 Task: Change the Trello board background using Unsplash images of 'DELHI' and 'SIKKIM'.
Action: Mouse moved to (894, 275)
Screenshot: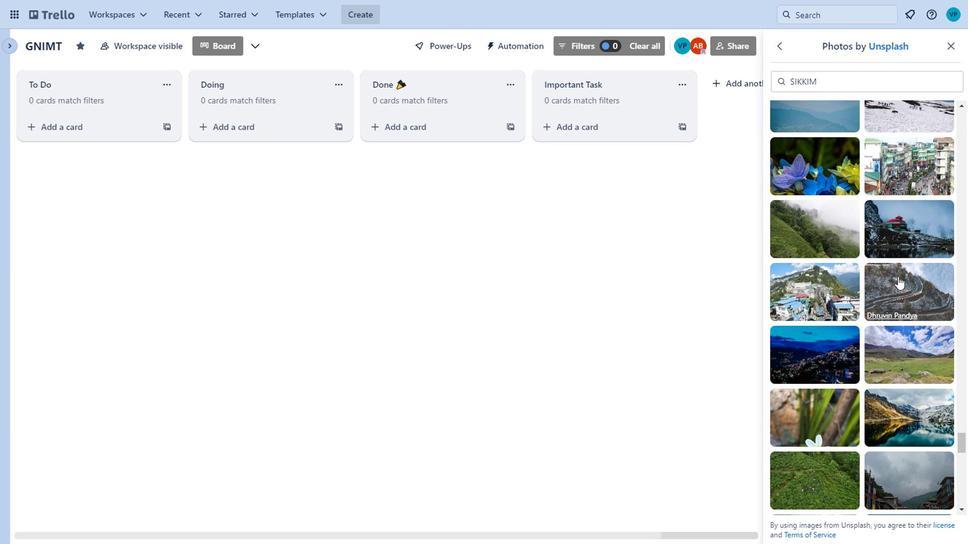 
Action: Mouse pressed left at (894, 275)
Screenshot: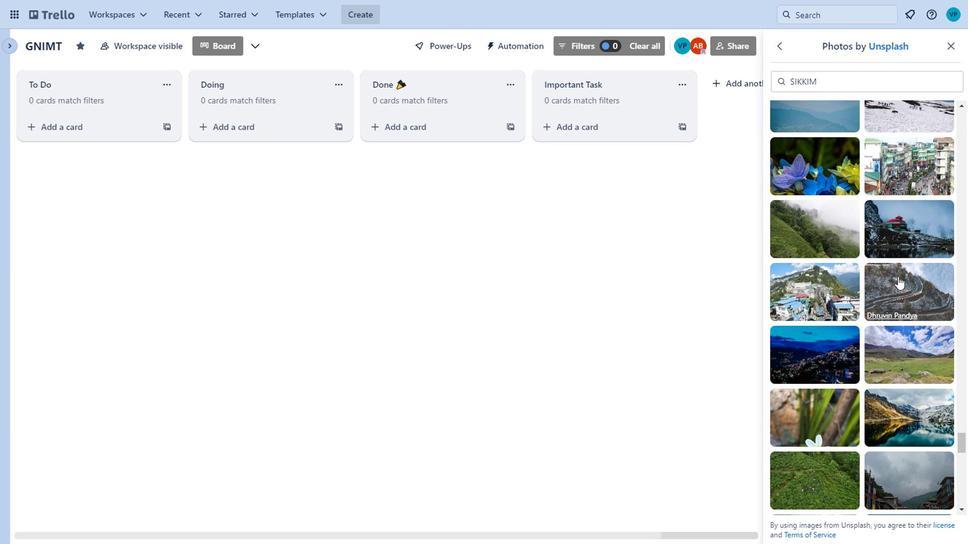 
Action: Mouse moved to (877, 272)
Screenshot: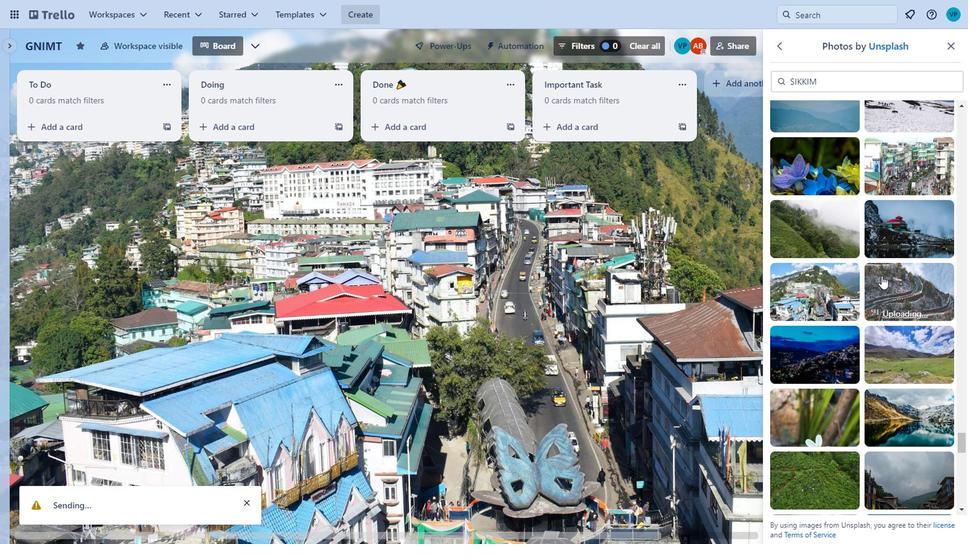 
Action: Mouse scrolled (877, 272) with delta (0, 0)
Screenshot: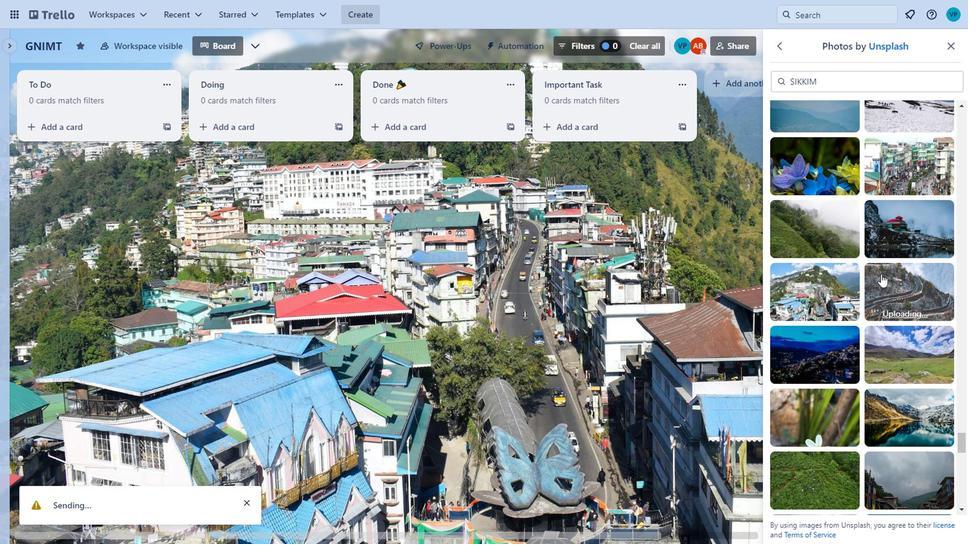 
Action: Mouse moved to (817, 262)
Screenshot: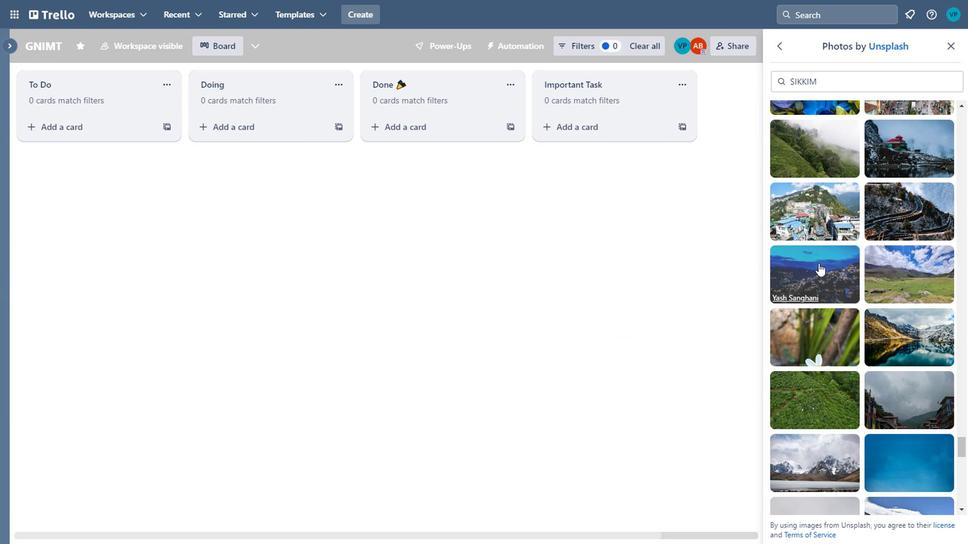 
Action: Mouse pressed left at (817, 262)
Screenshot: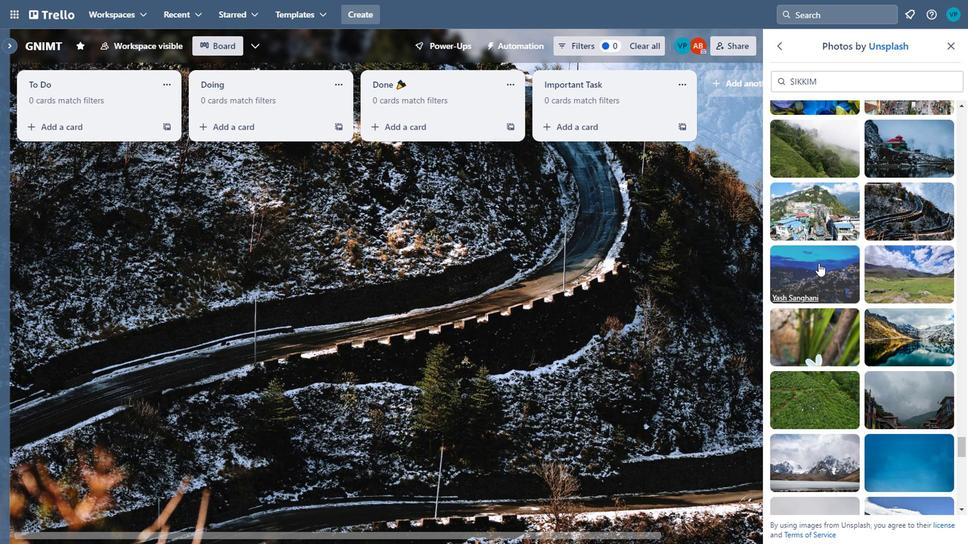 
Action: Mouse moved to (881, 252)
Screenshot: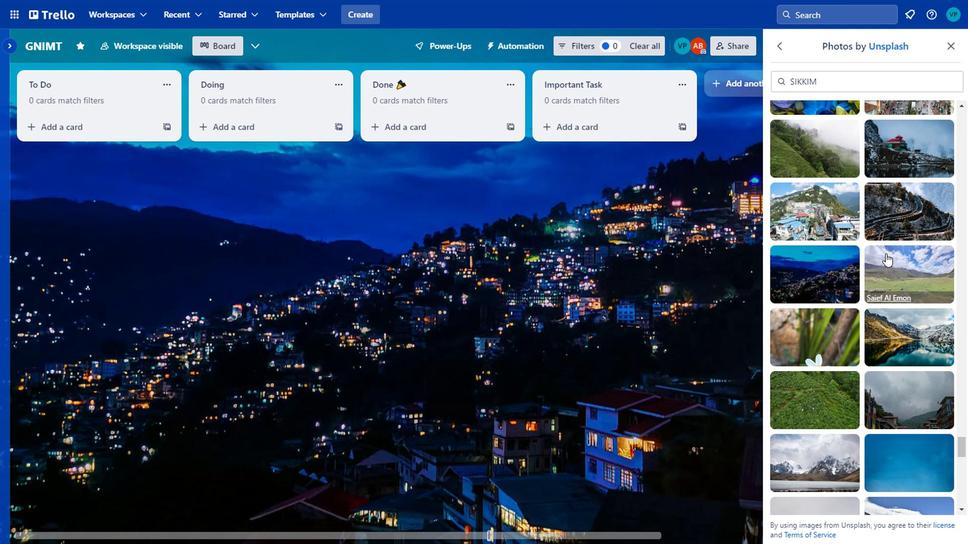 
Action: Mouse pressed left at (881, 252)
Screenshot: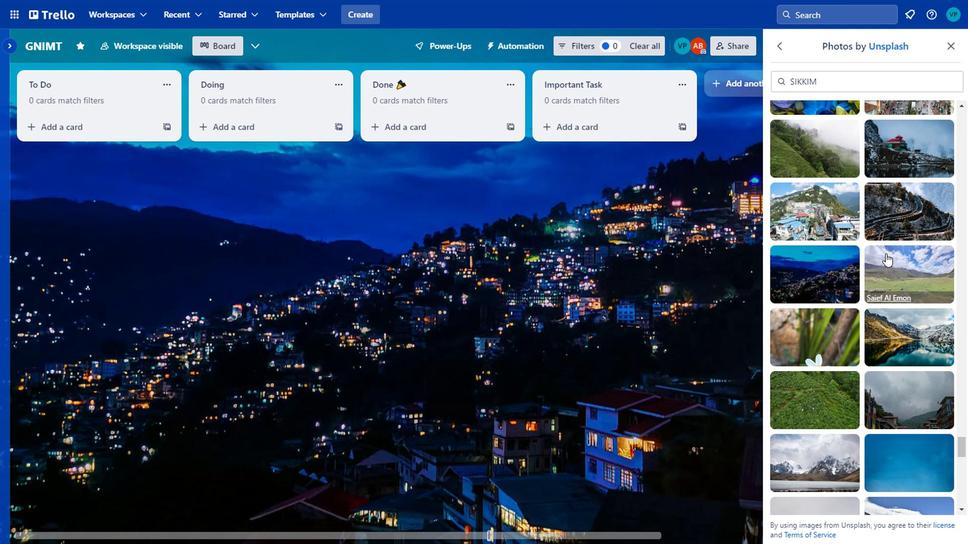 
Action: Mouse moved to (822, 322)
Screenshot: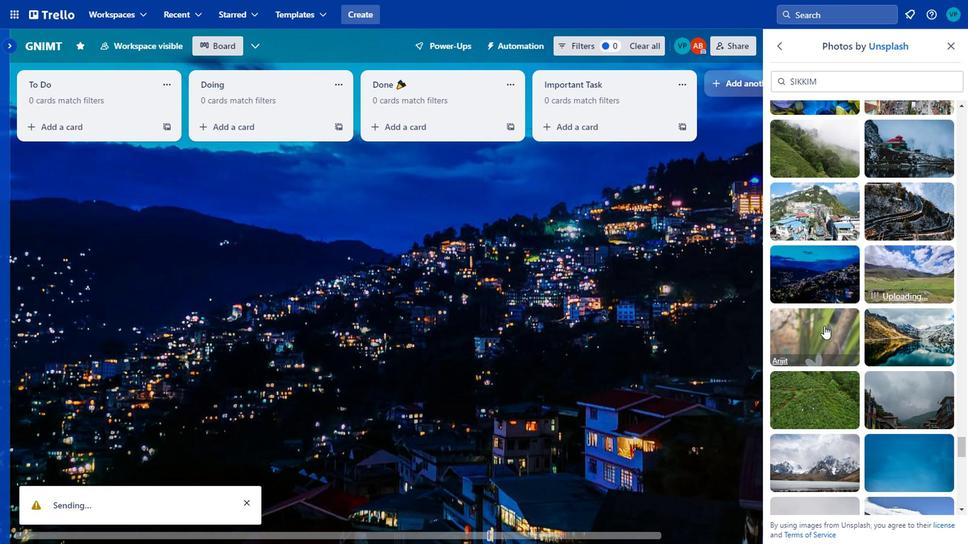 
Action: Mouse pressed left at (822, 322)
Screenshot: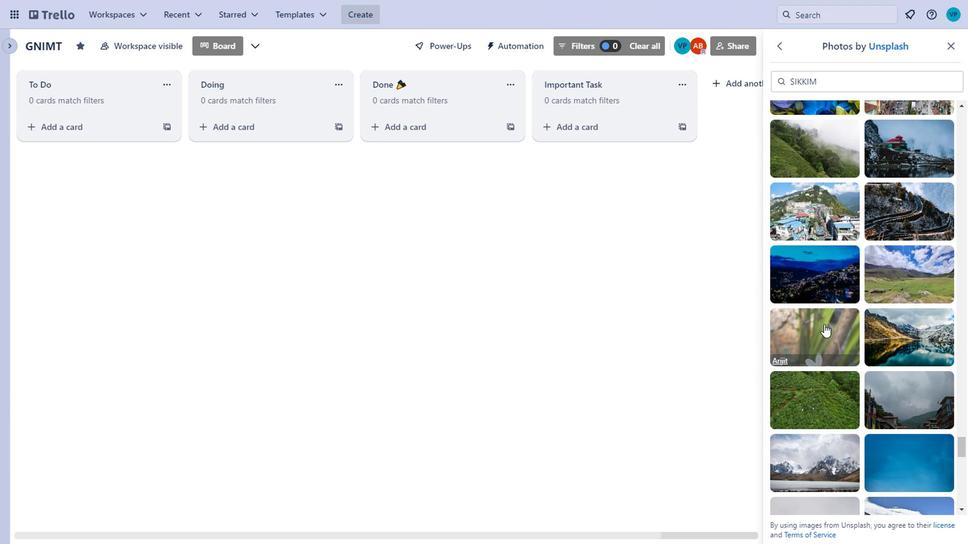 
Action: Mouse moved to (879, 316)
Screenshot: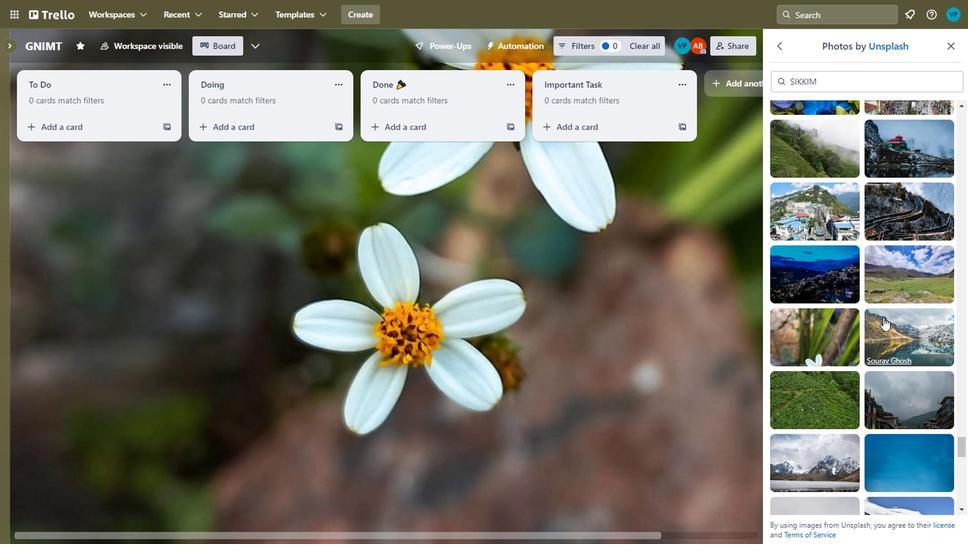 
Action: Mouse pressed left at (879, 316)
Screenshot: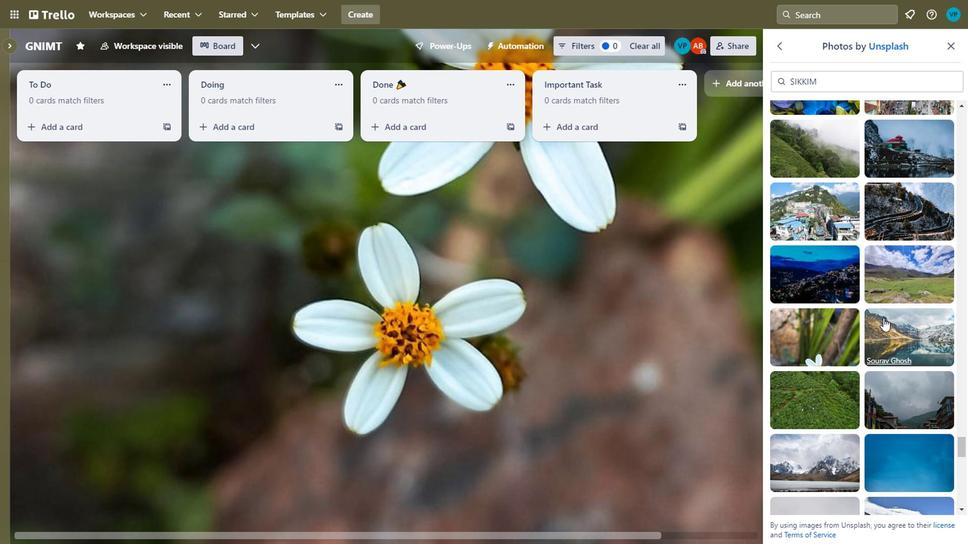
Action: Mouse scrolled (879, 316) with delta (0, 0)
Screenshot: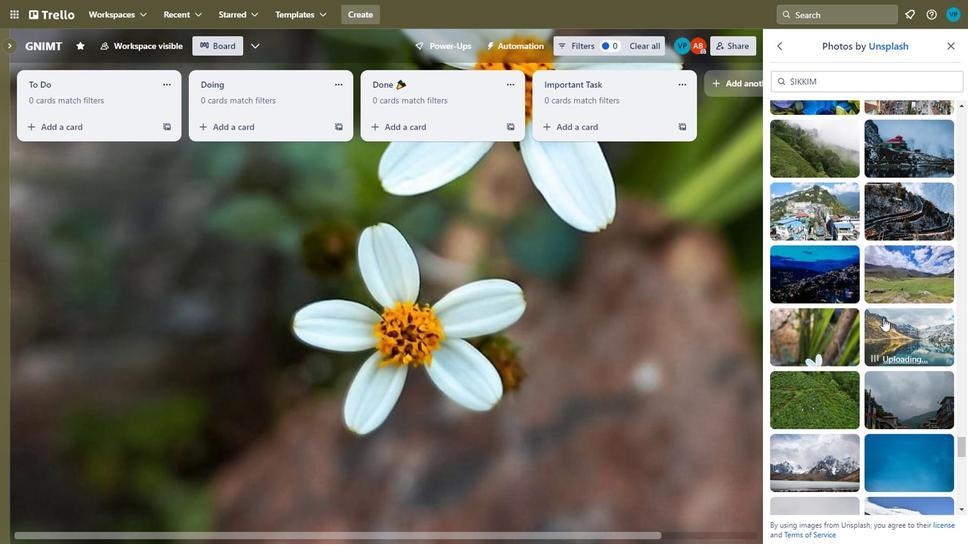
Action: Mouse scrolled (879, 316) with delta (0, 0)
Screenshot: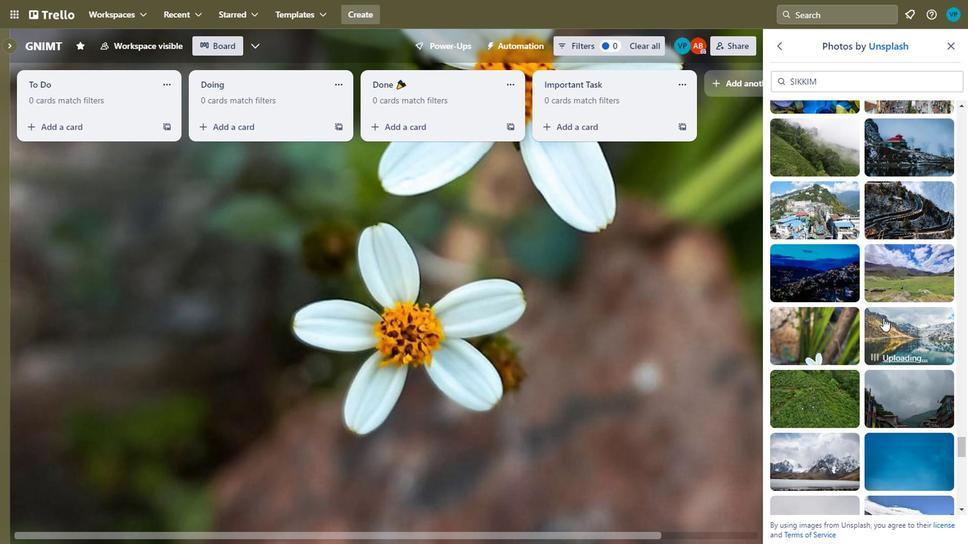
Action: Mouse moved to (818, 233)
Screenshot: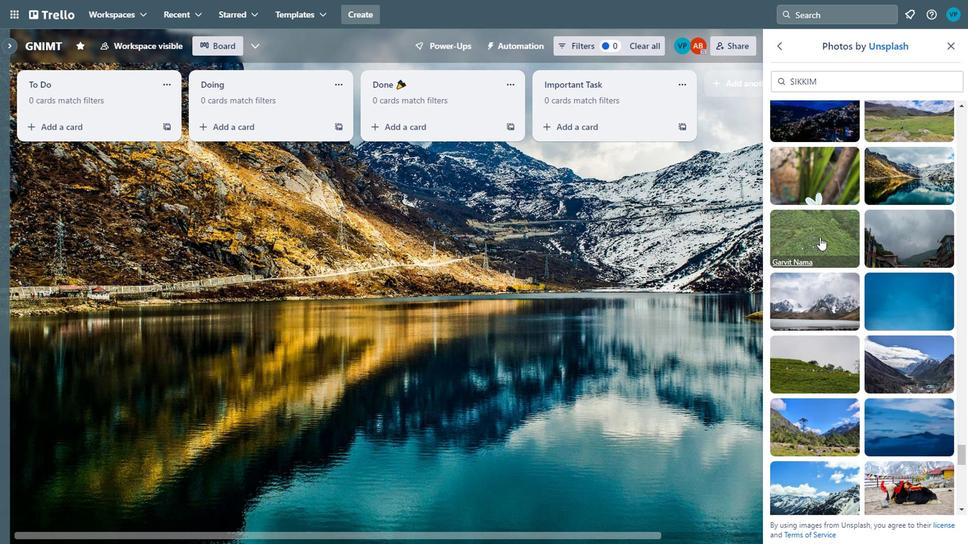 
Action: Mouse pressed left at (818, 233)
Screenshot: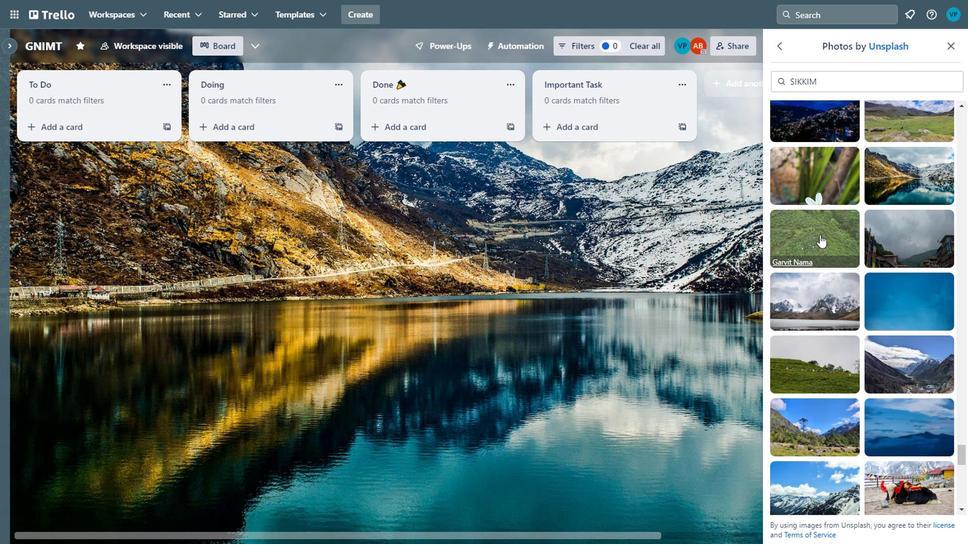
Action: Mouse moved to (886, 231)
Screenshot: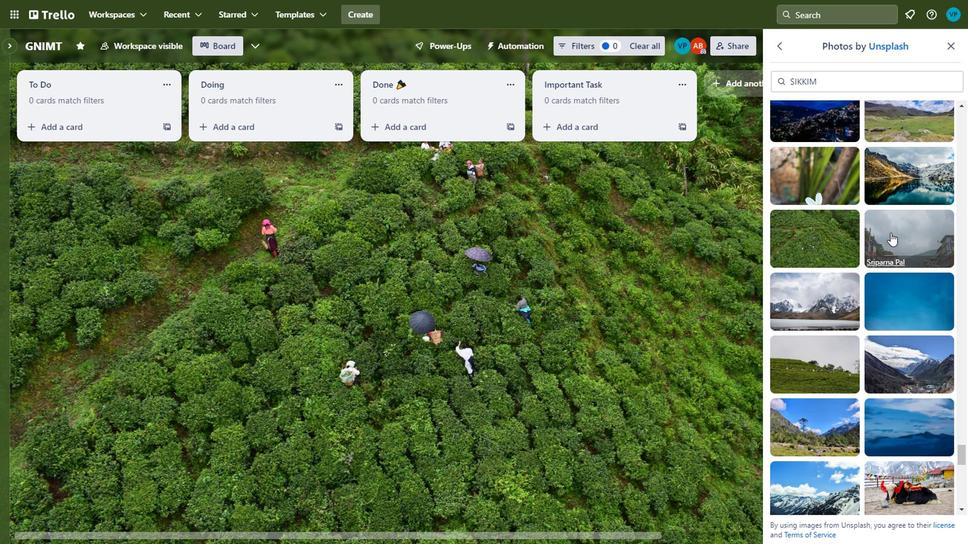 
Action: Mouse pressed left at (886, 231)
Screenshot: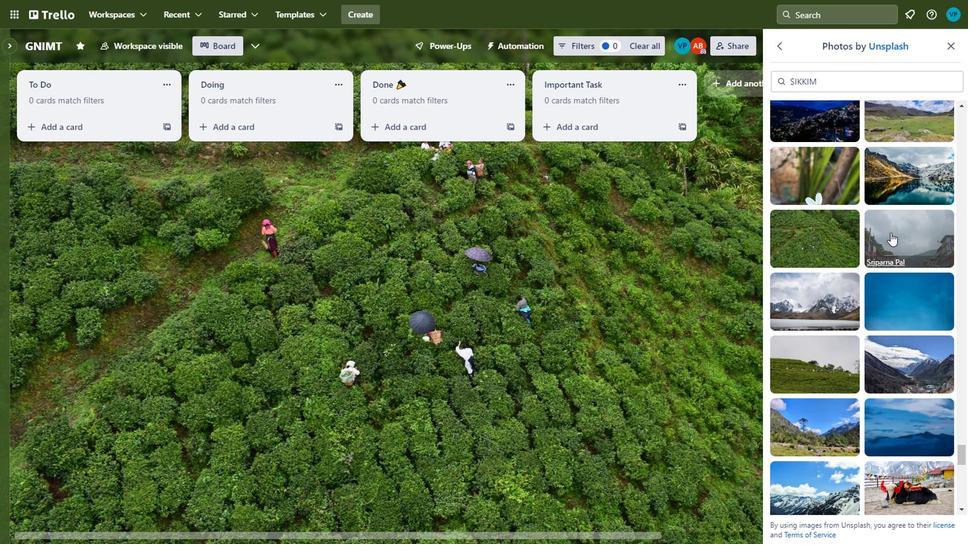 
Action: Mouse moved to (804, 288)
Screenshot: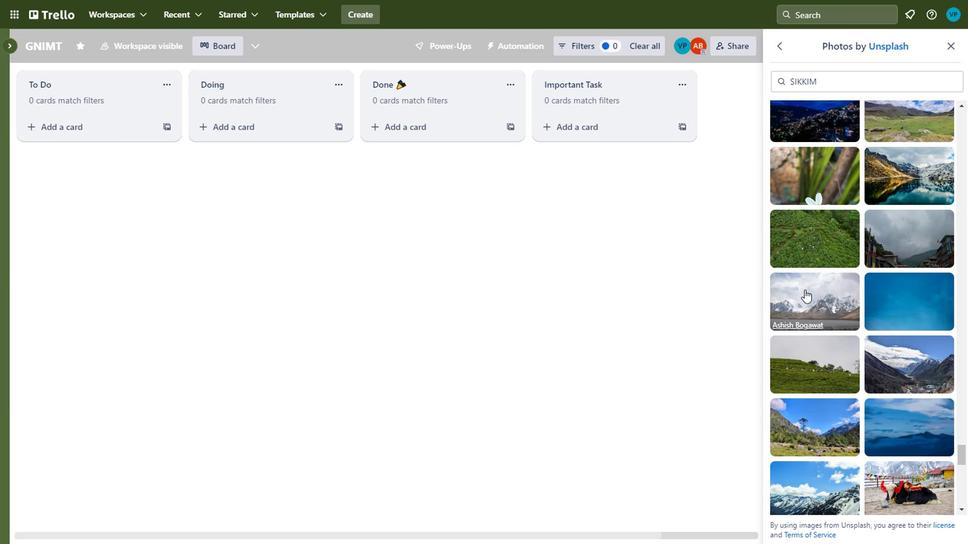 
Action: Mouse pressed left at (804, 288)
Screenshot: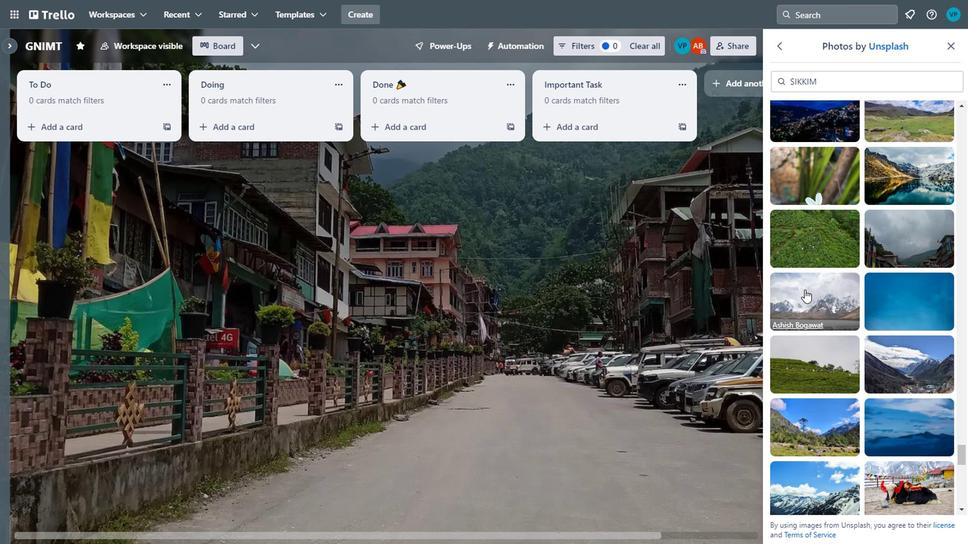 
Action: Mouse moved to (894, 275)
Screenshot: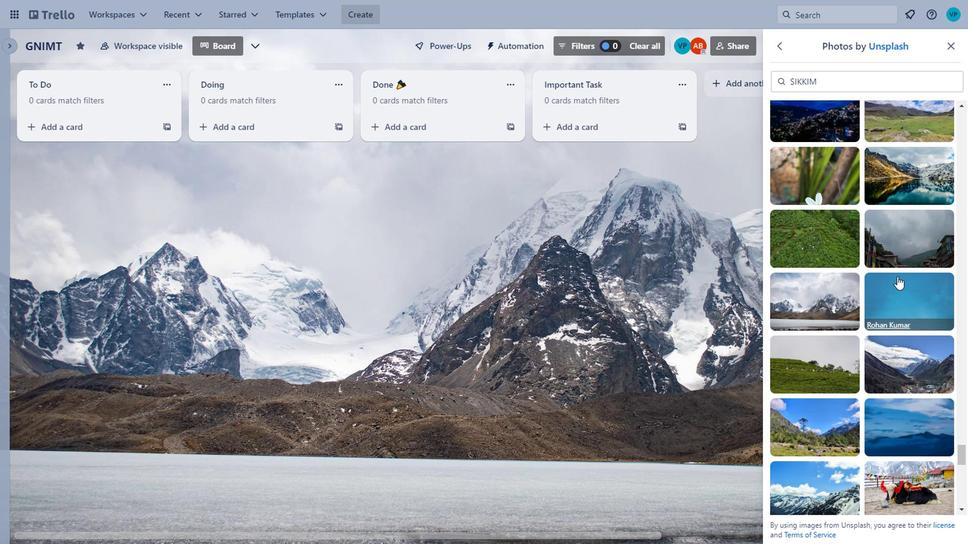 
Action: Mouse pressed left at (894, 275)
Screenshot: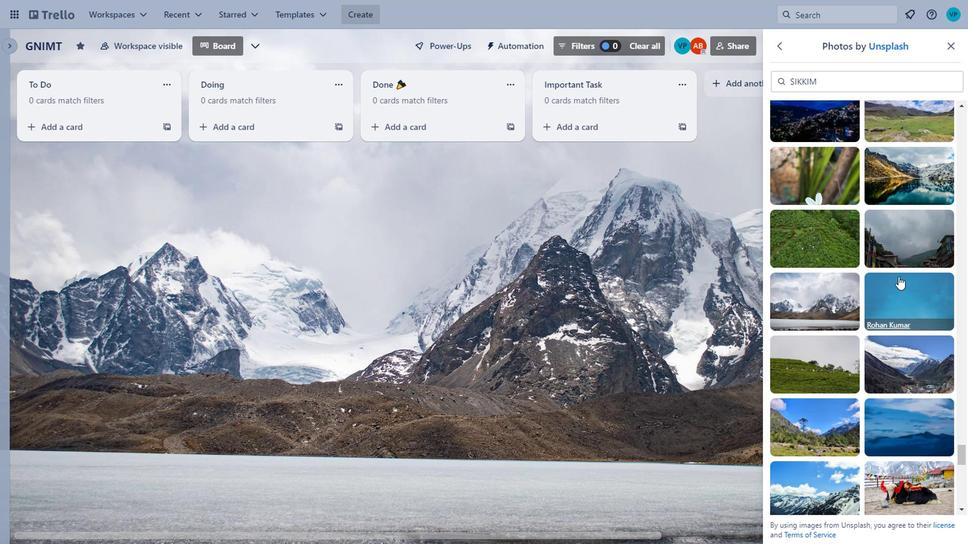 
Action: Mouse moved to (856, 296)
Screenshot: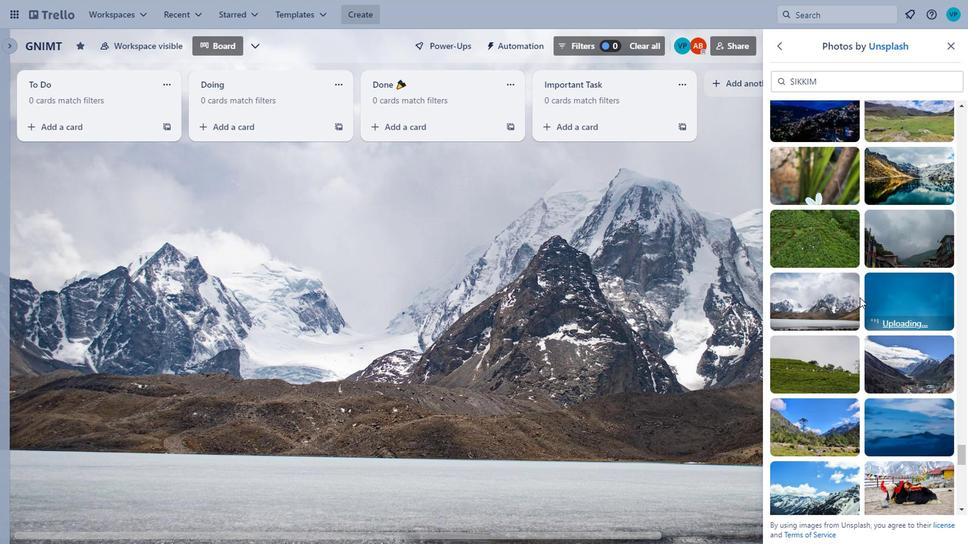 
Action: Mouse pressed right at (856, 296)
Screenshot: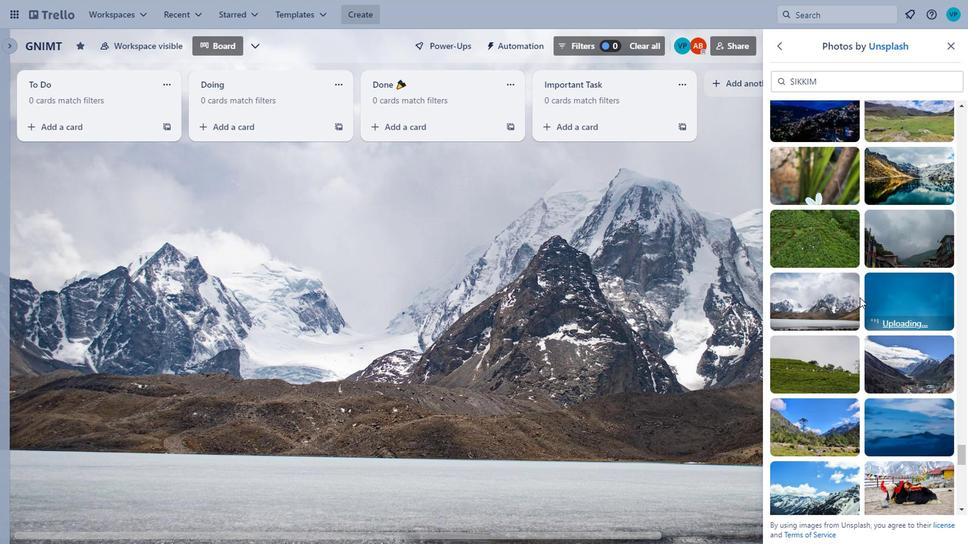 
Action: Mouse moved to (628, 352)
Screenshot: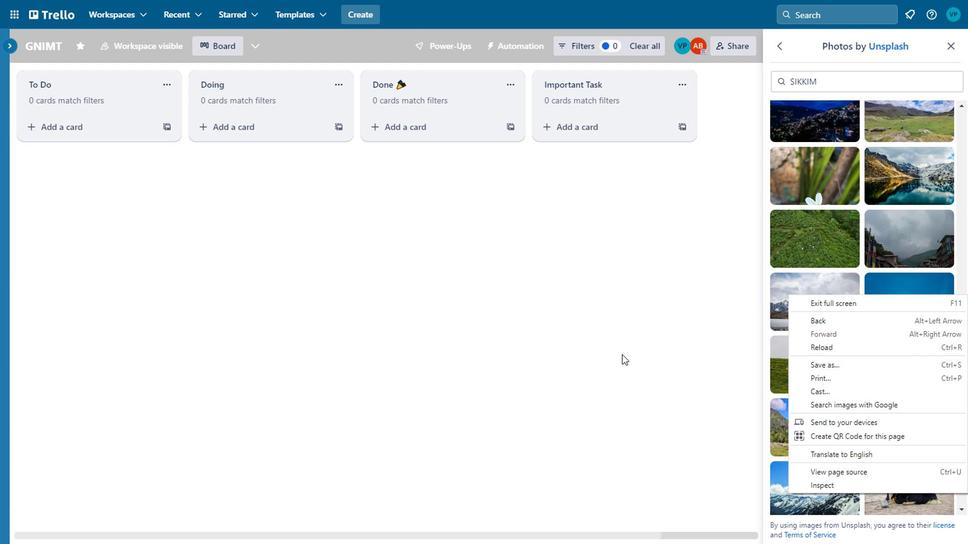 
Action: Mouse pressed left at (628, 352)
Screenshot: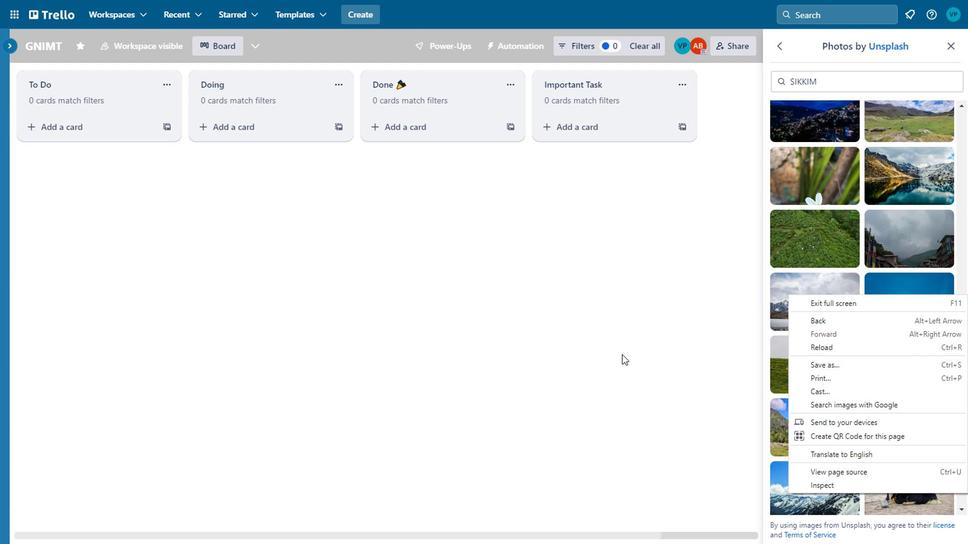 
Action: Mouse moved to (818, 352)
Screenshot: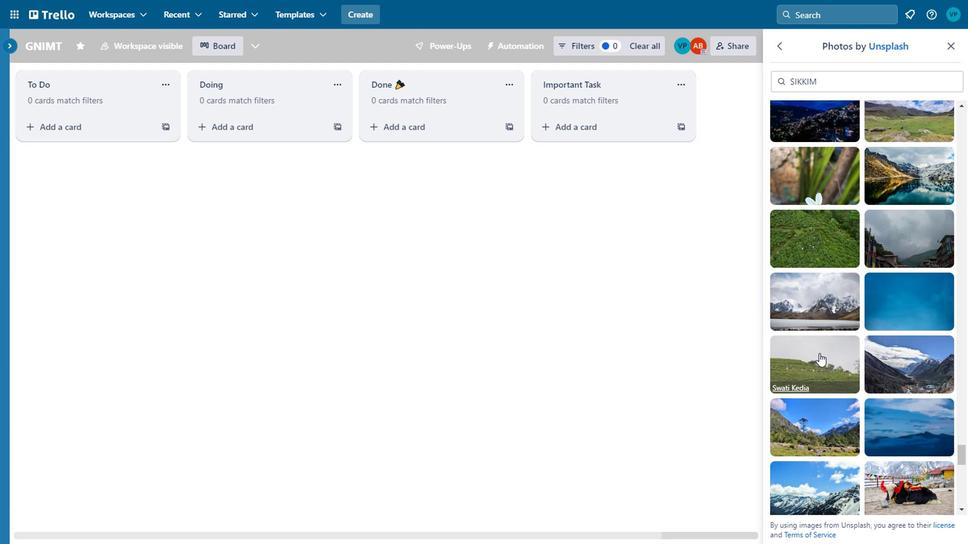 
Action: Mouse pressed left at (818, 352)
Screenshot: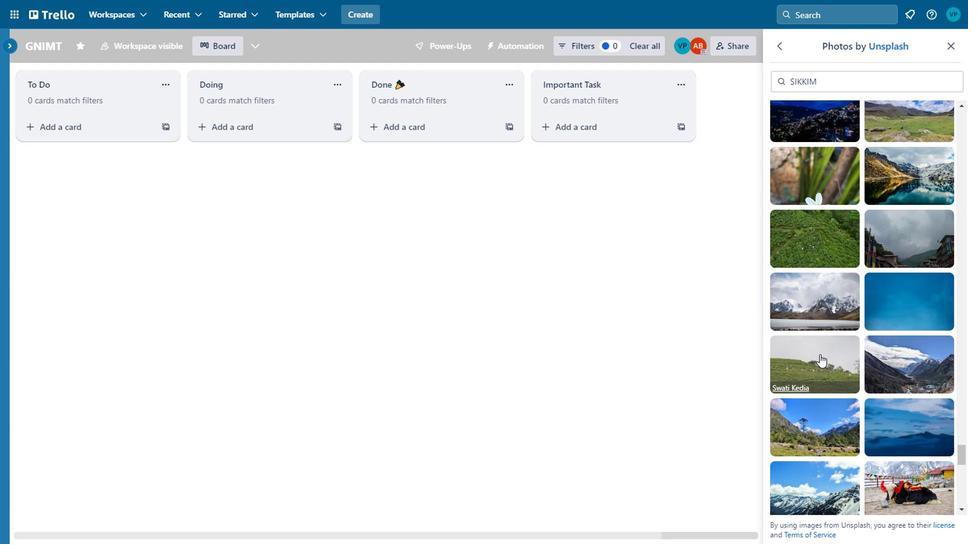 
Action: Mouse moved to (932, 362)
Screenshot: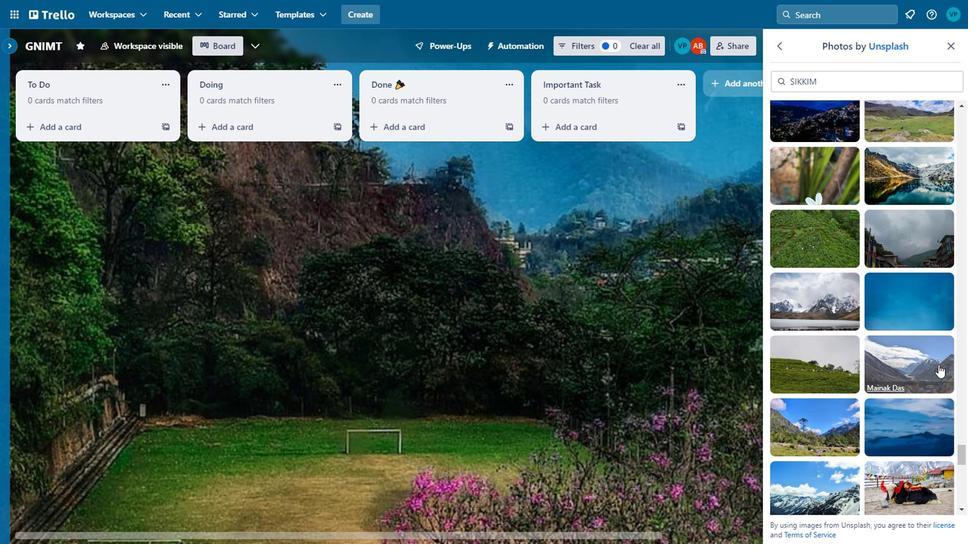 
Action: Mouse pressed left at (932, 362)
Screenshot: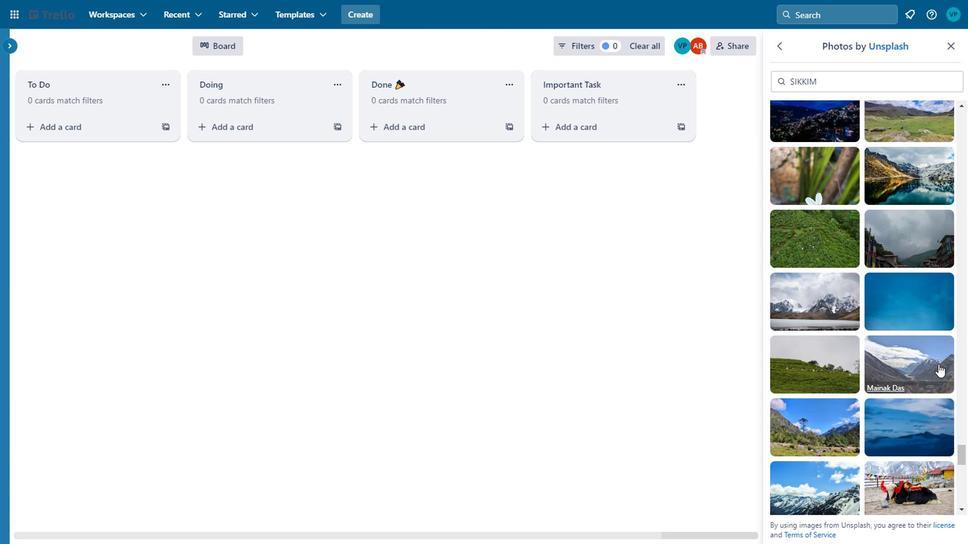 
Action: Mouse moved to (770, 345)
Screenshot: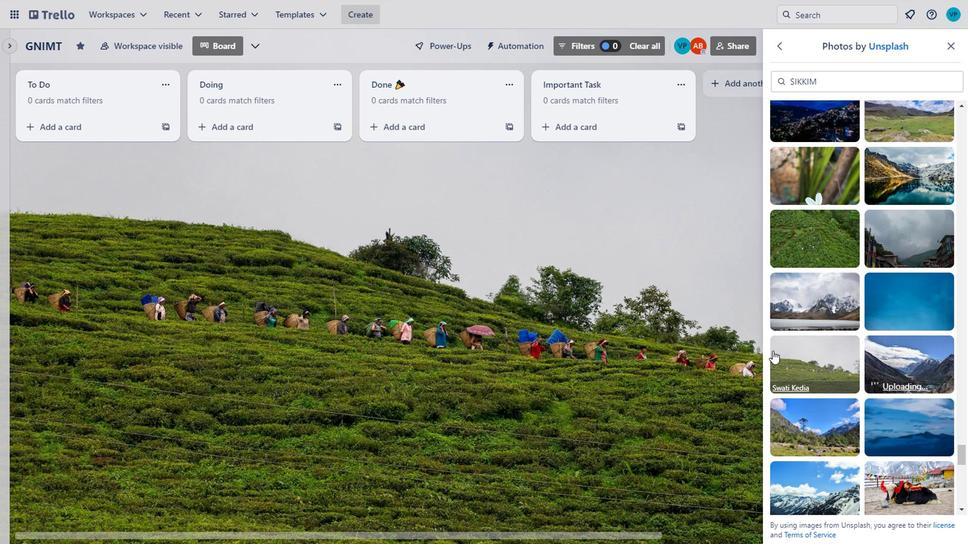 
Action: Mouse scrolled (770, 344) with delta (0, -1)
Screenshot: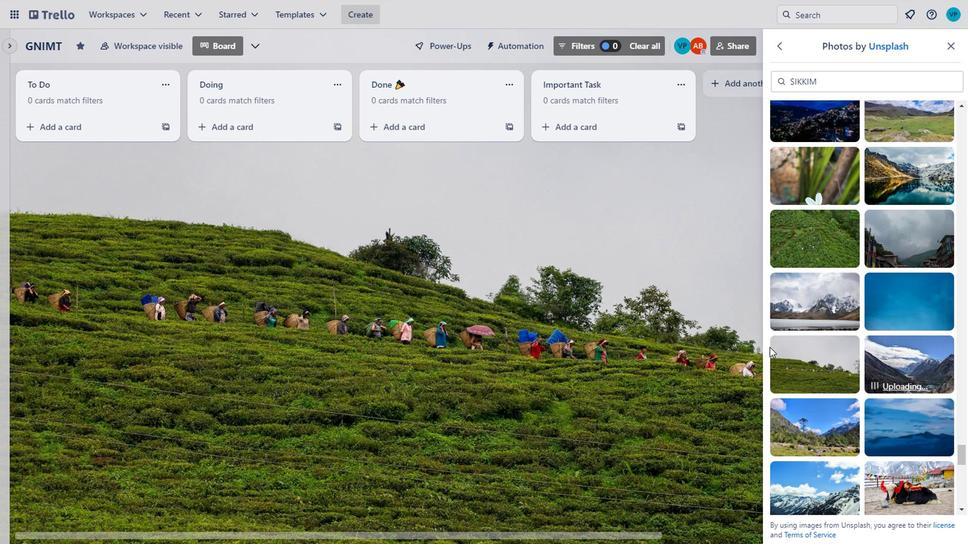 
Action: Mouse moved to (801, 334)
Screenshot: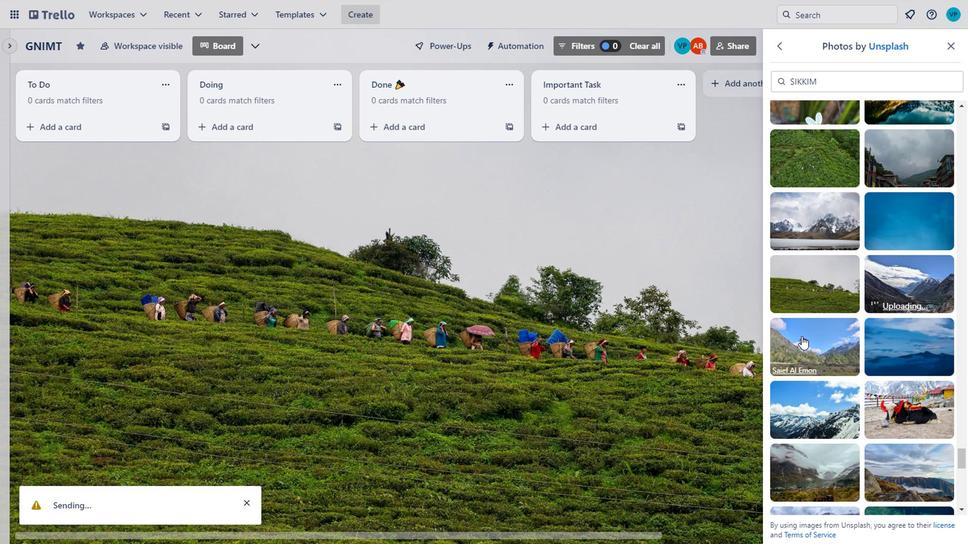
Action: Mouse pressed left at (801, 334)
Screenshot: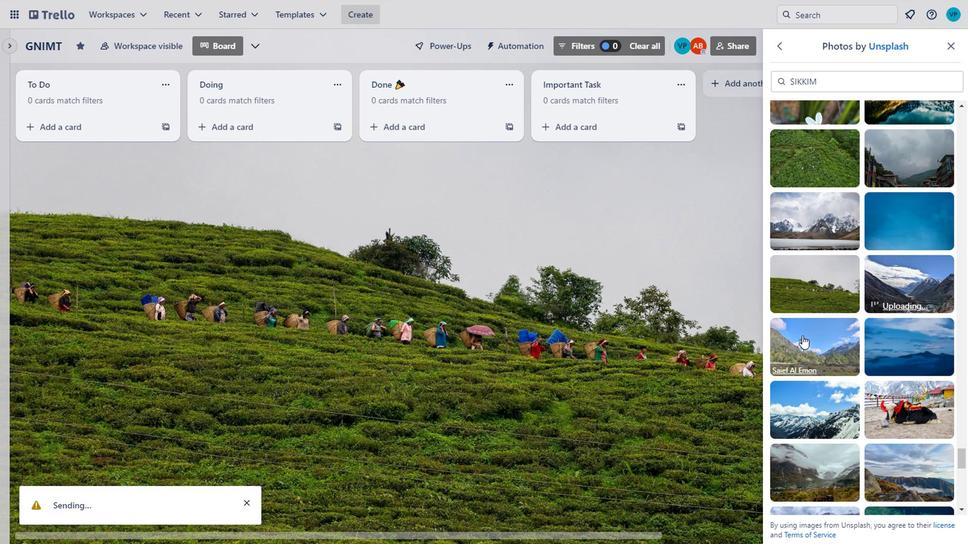 
Action: Mouse moved to (906, 336)
Screenshot: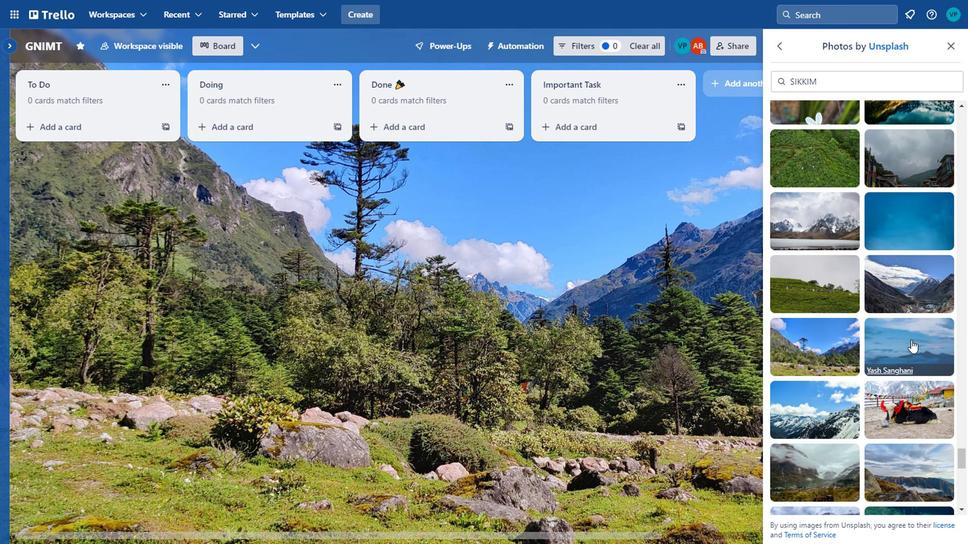
Action: Mouse pressed left at (906, 336)
Screenshot: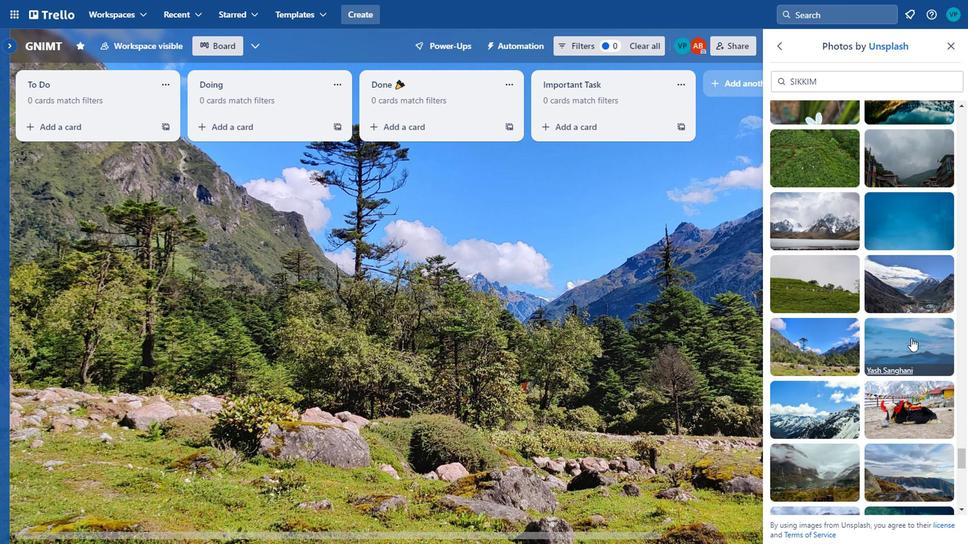 
Action: Mouse moved to (805, 414)
Screenshot: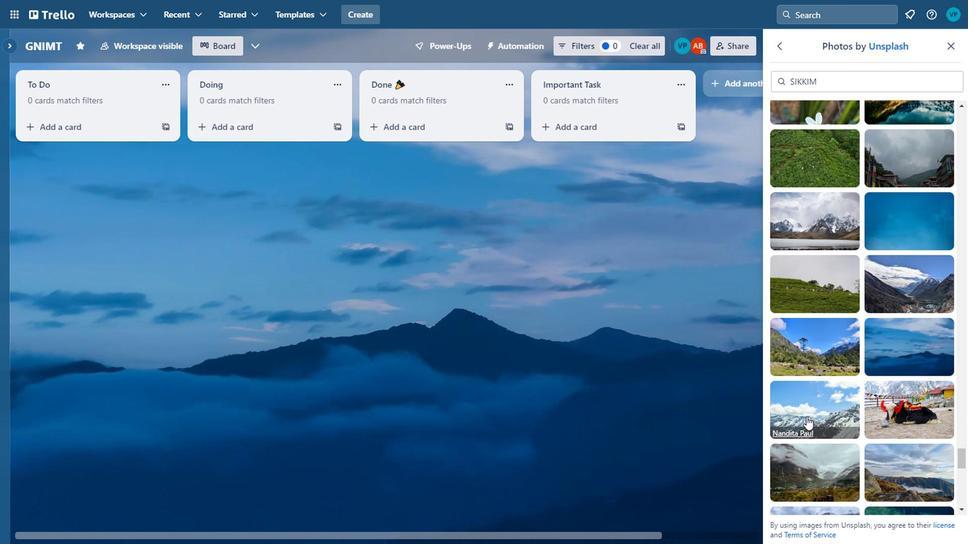 
Action: Mouse pressed left at (805, 414)
Screenshot: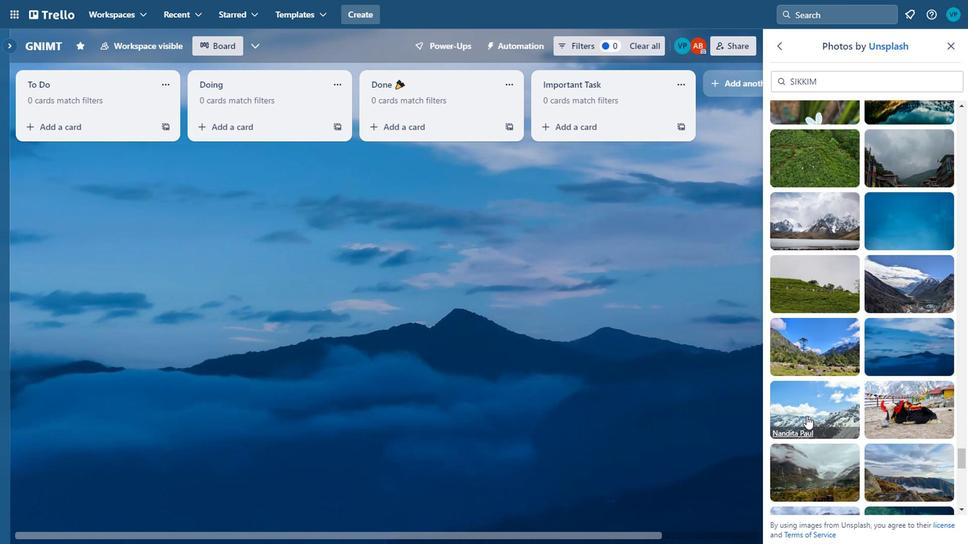 
Action: Mouse moved to (801, 359)
Screenshot: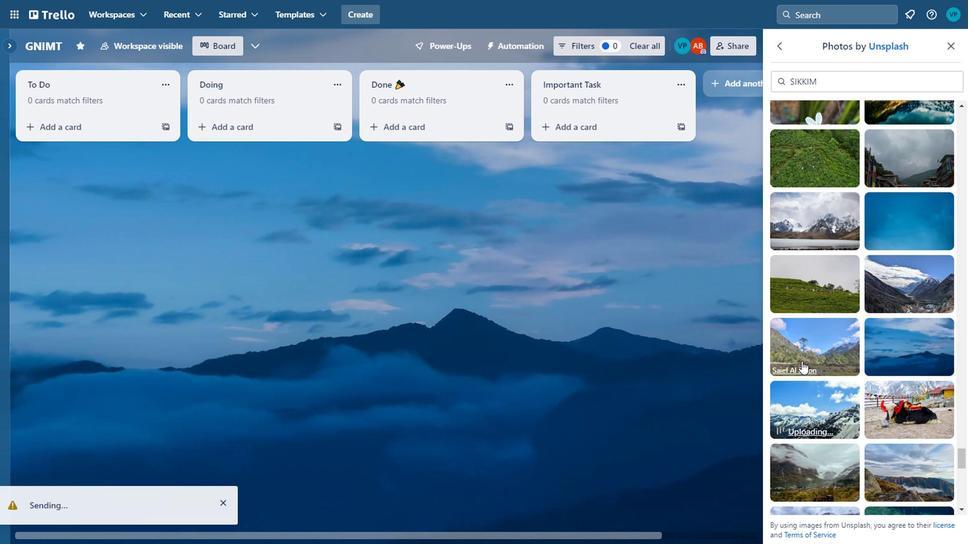 
Action: Mouse scrolled (801, 359) with delta (0, 0)
Screenshot: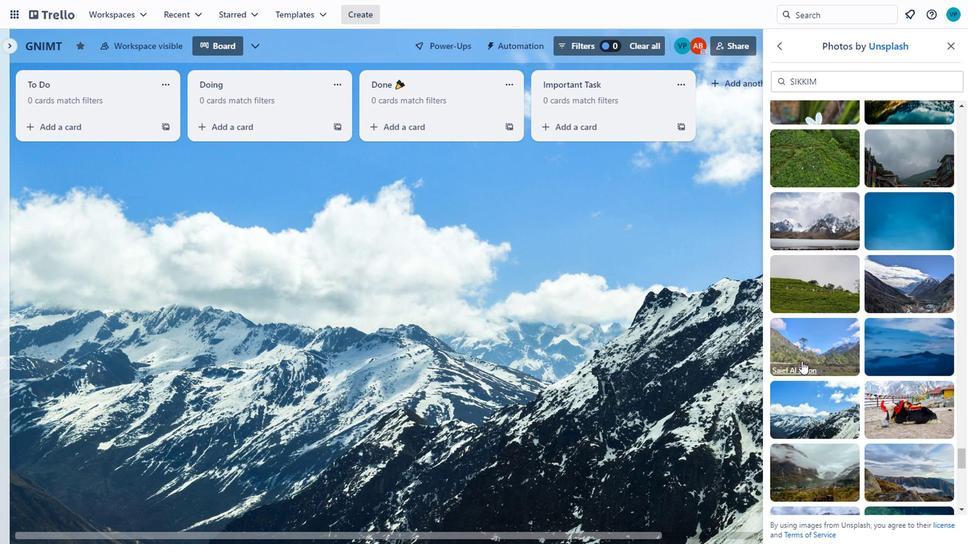 
Action: Mouse moved to (819, 451)
Screenshot: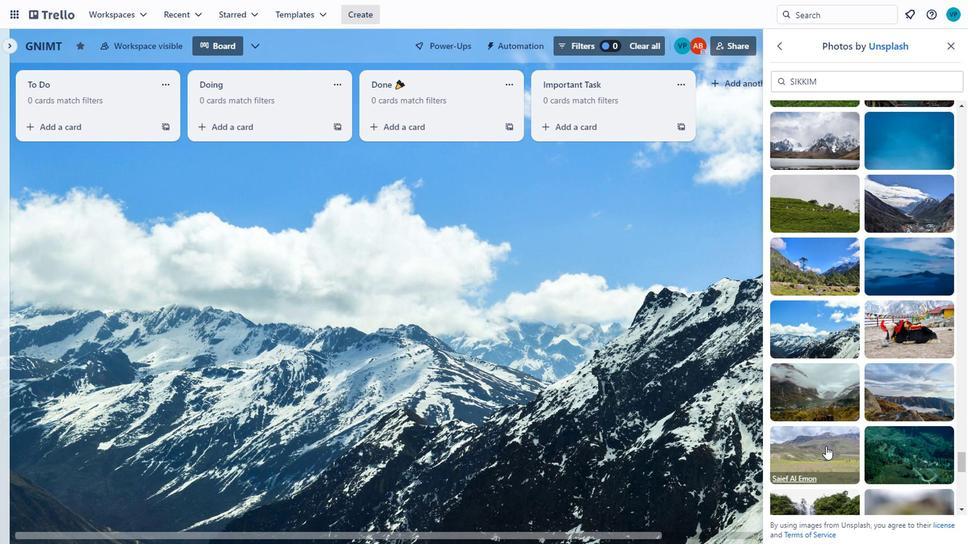 
Action: Mouse pressed left at (819, 451)
Screenshot: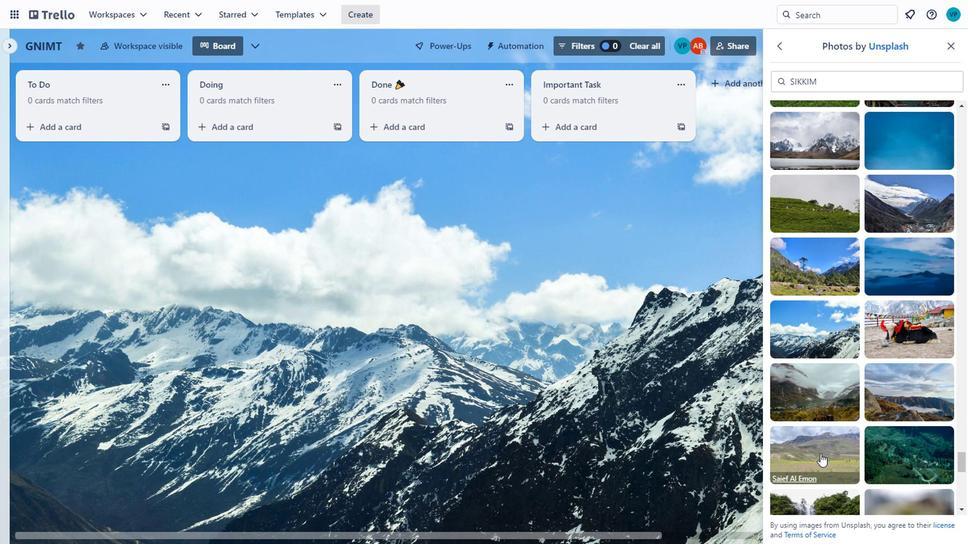 
Action: Mouse moved to (797, 349)
Screenshot: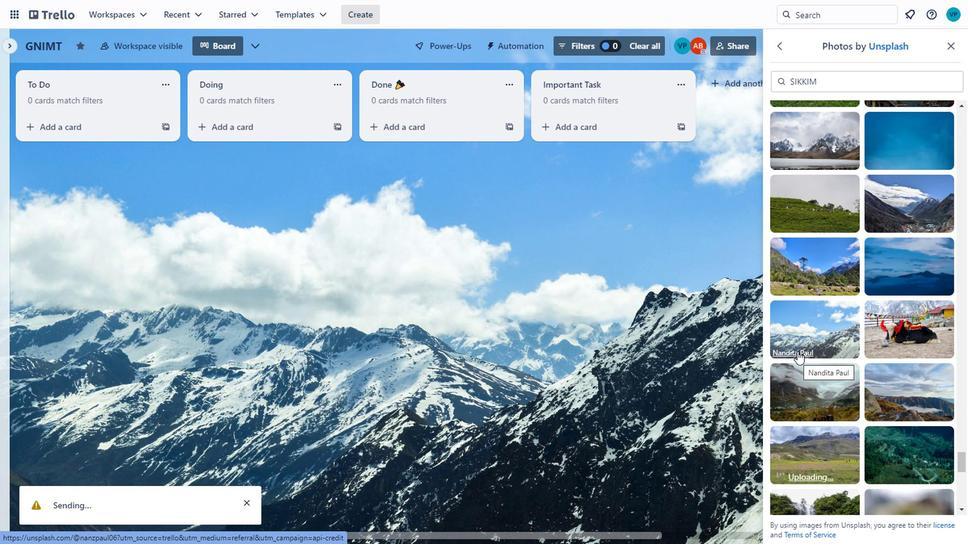 
Action: Mouse scrolled (797, 349) with delta (0, 0)
Screenshot: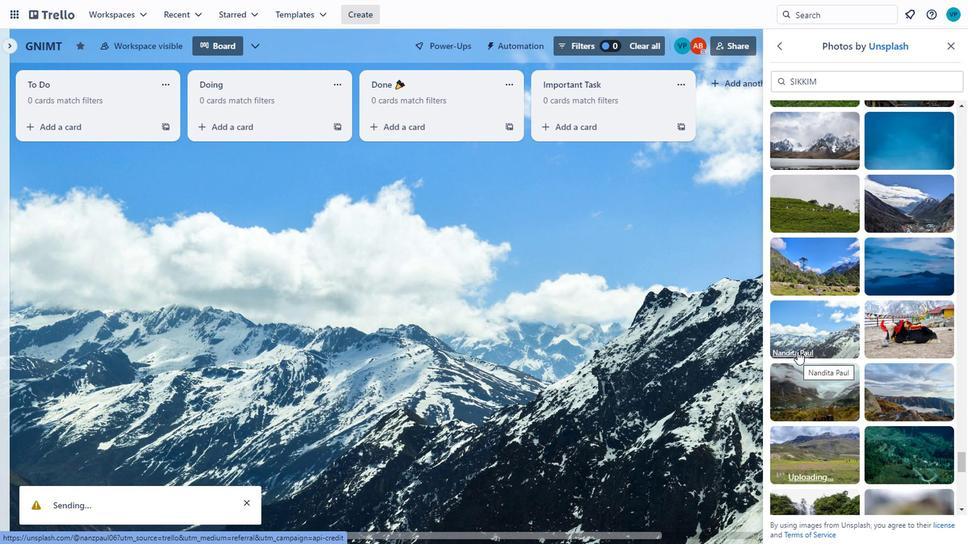 
Action: Mouse moved to (896, 370)
Screenshot: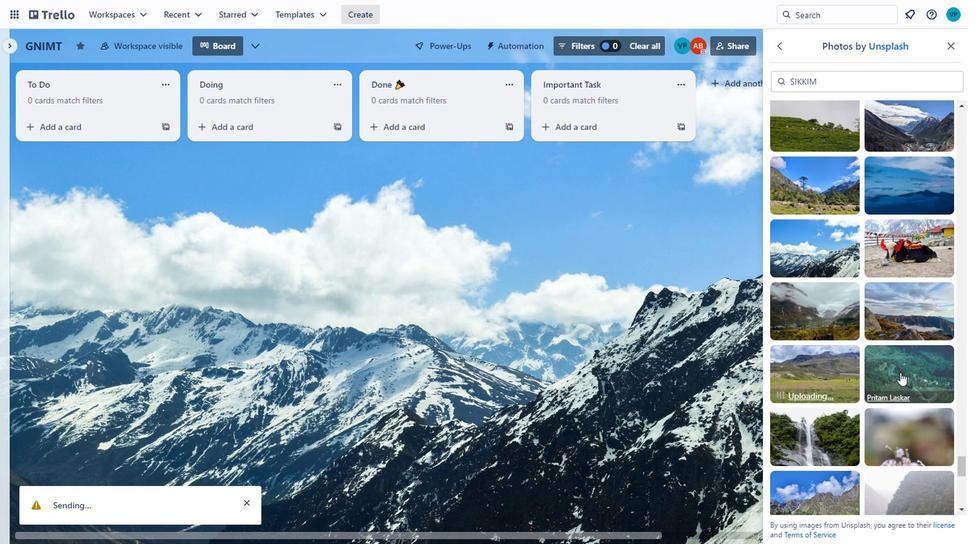 
Action: Mouse pressed left at (896, 370)
Screenshot: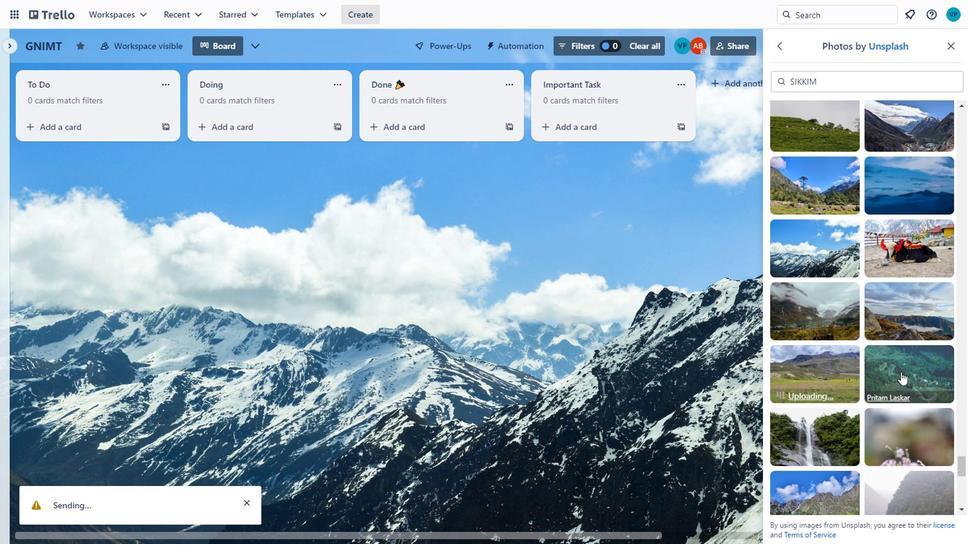 
Action: Mouse moved to (888, 341)
Screenshot: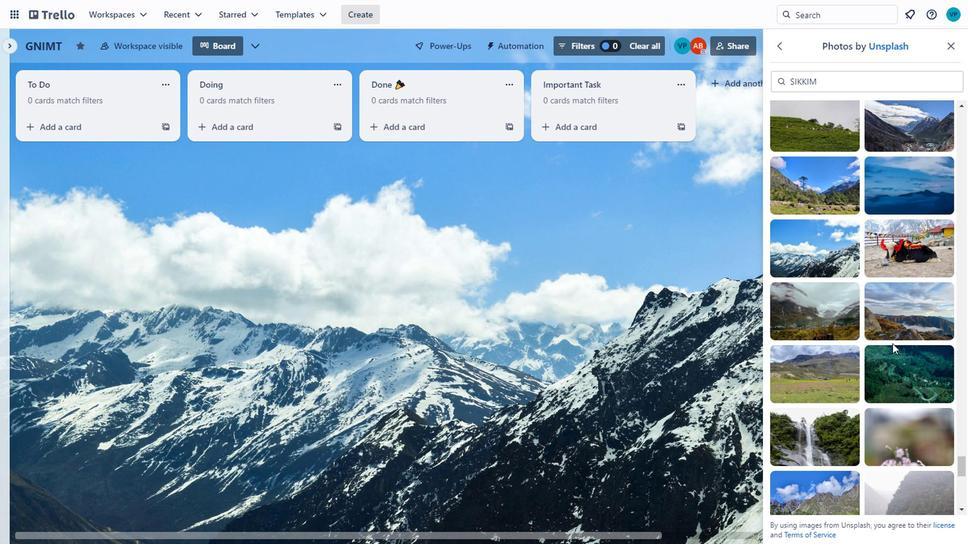 
Action: Mouse scrolled (888, 340) with delta (0, 0)
Screenshot: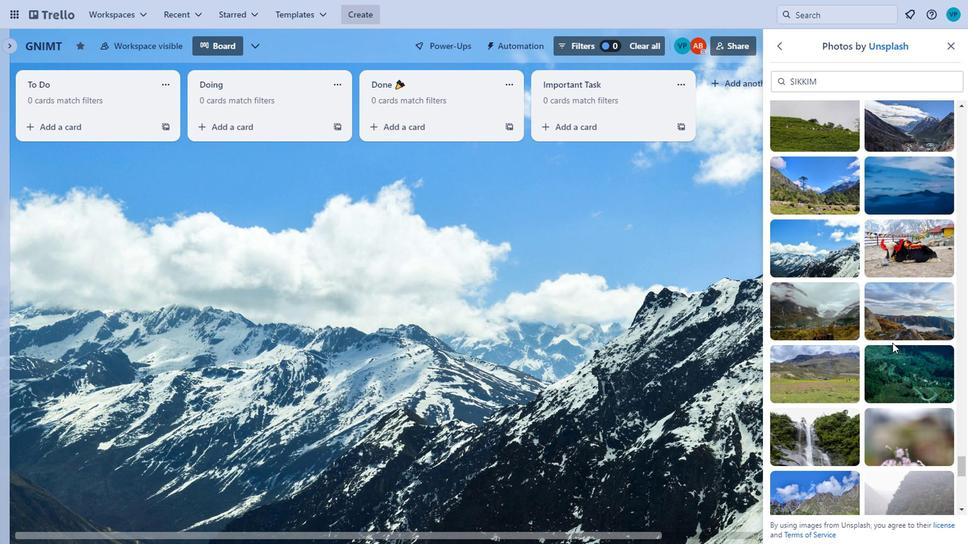 
Action: Mouse moved to (898, 339)
Screenshot: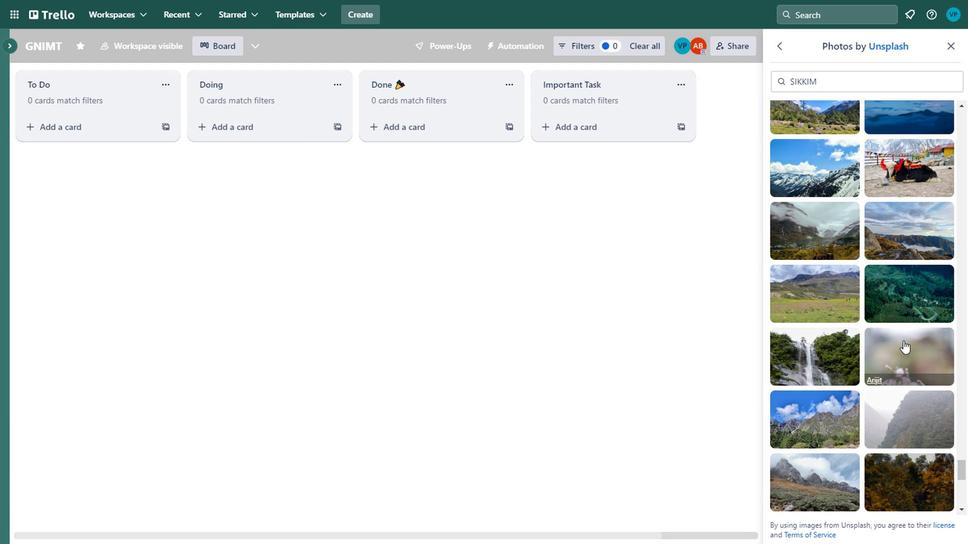 
Action: Mouse scrolled (898, 338) with delta (0, -1)
Screenshot: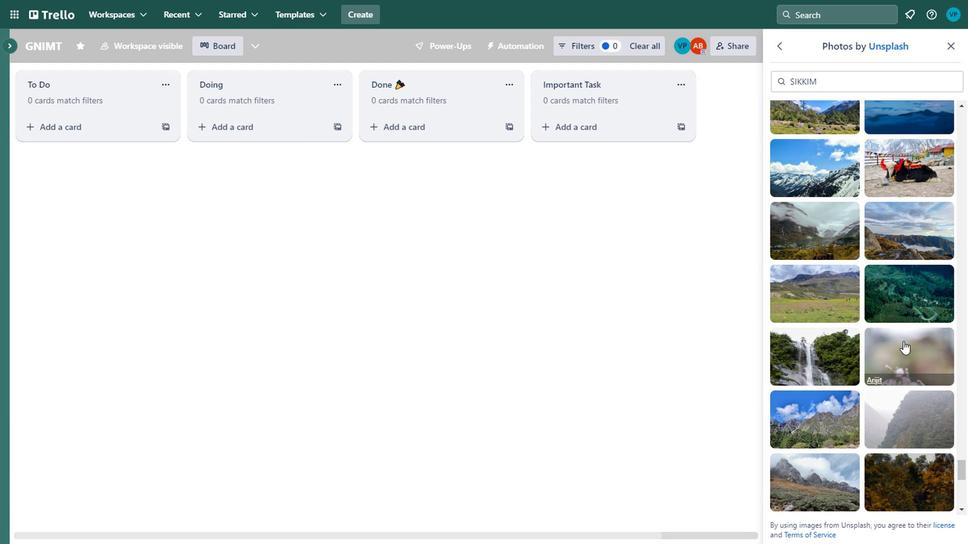 
Action: Mouse moved to (900, 392)
Screenshot: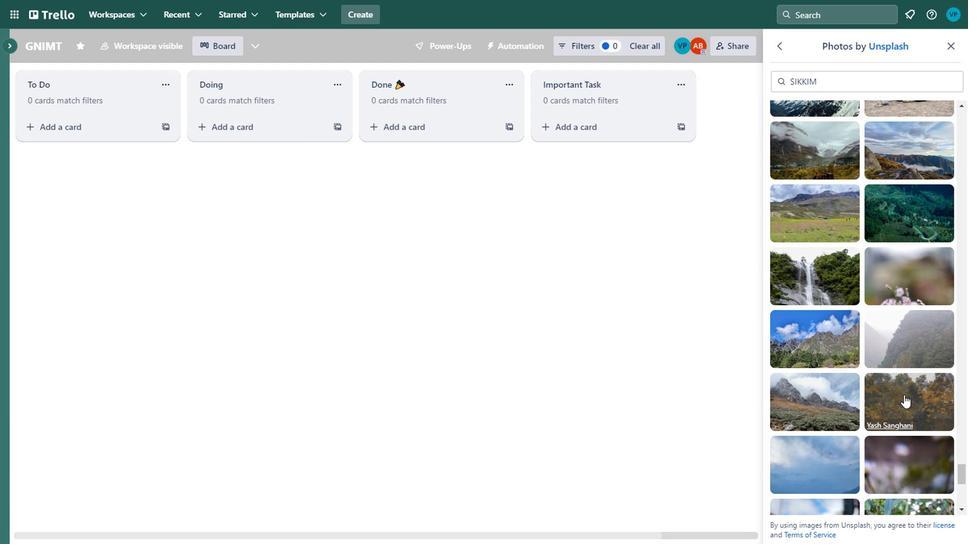 
Action: Mouse pressed left at (900, 392)
Screenshot: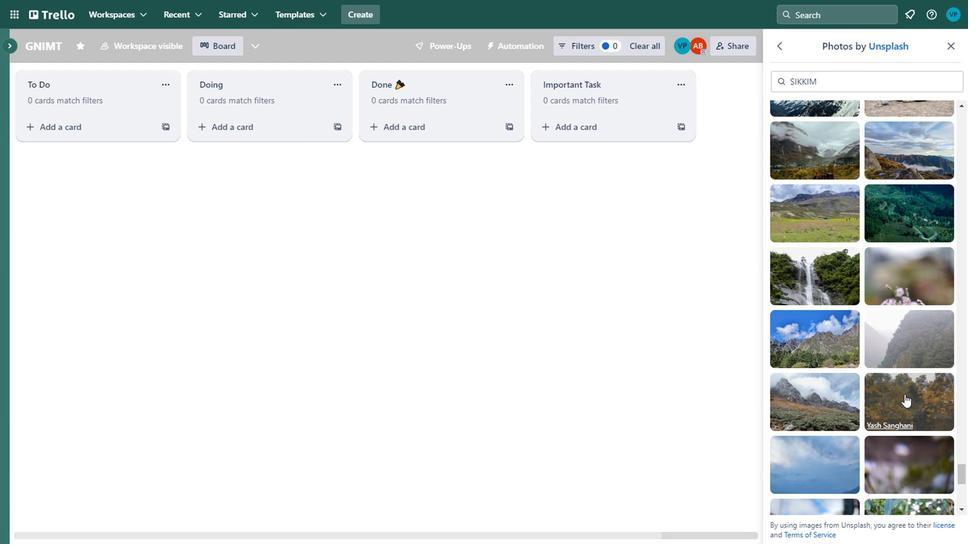 
Action: Mouse moved to (882, 332)
Screenshot: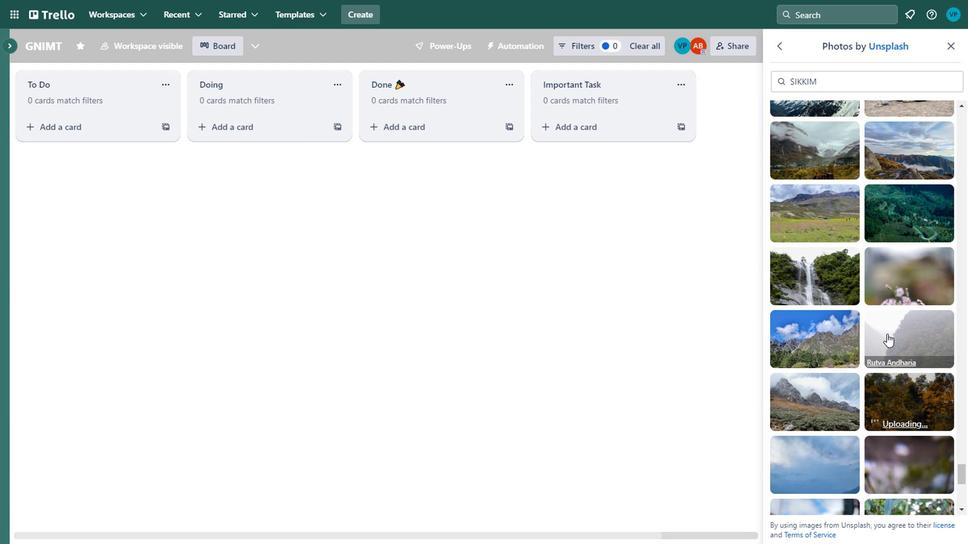
Action: Mouse scrolled (882, 331) with delta (0, 0)
Screenshot: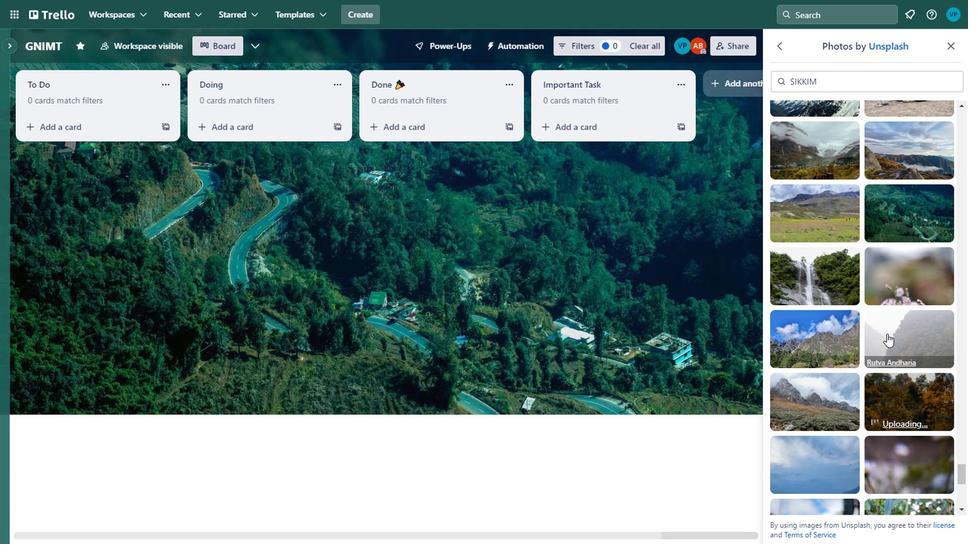 
Action: Mouse scrolled (882, 331) with delta (0, 0)
Screenshot: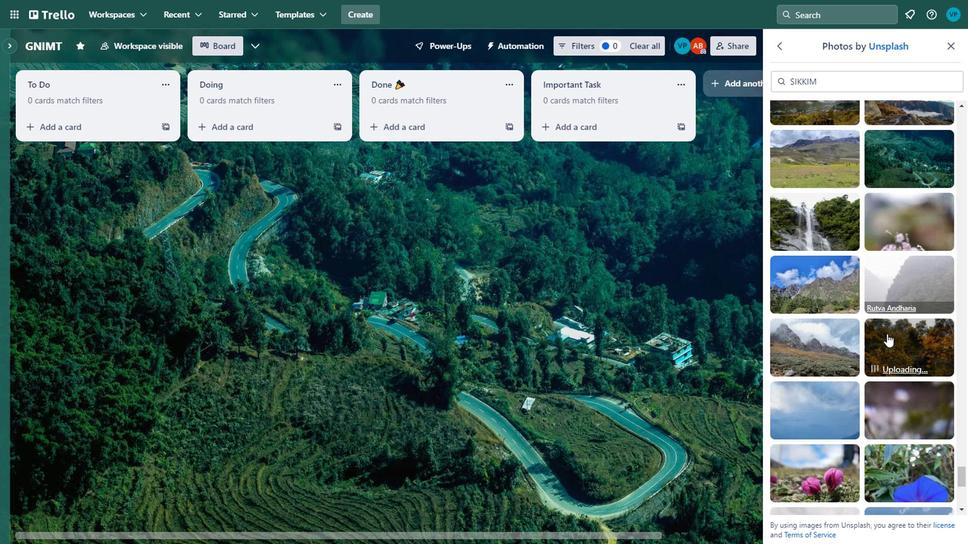 
Action: Mouse moved to (882, 324)
Screenshot: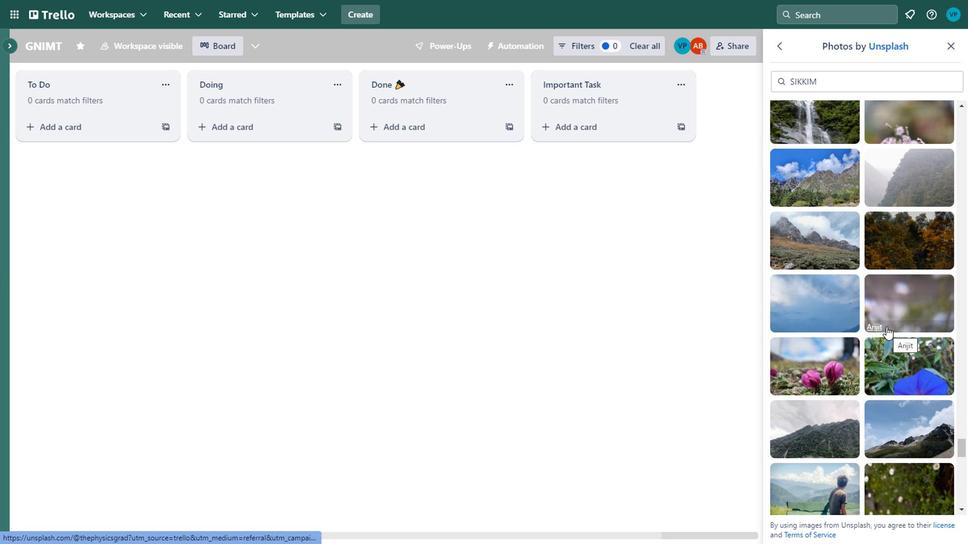 
Action: Mouse scrolled (882, 323) with delta (0, -1)
Screenshot: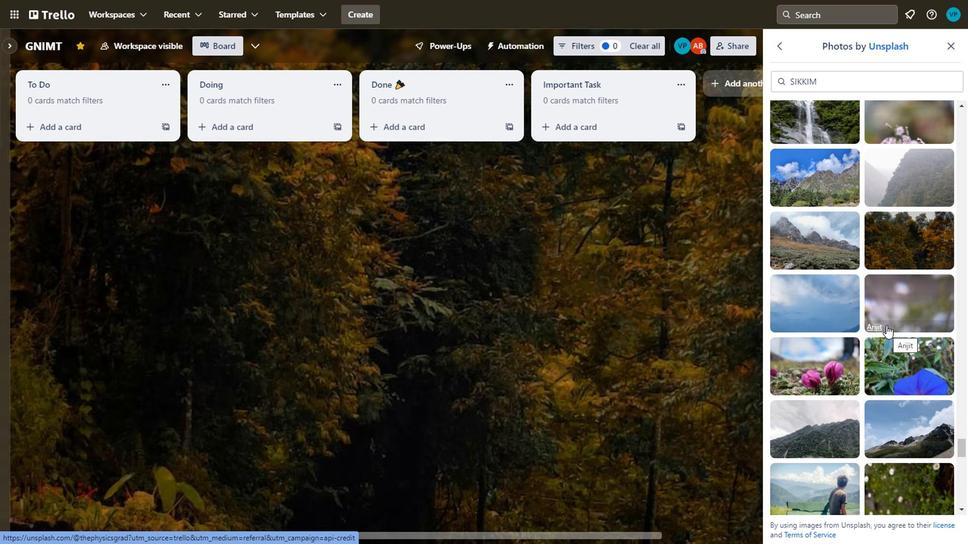 
Action: Mouse moved to (882, 319)
Screenshot: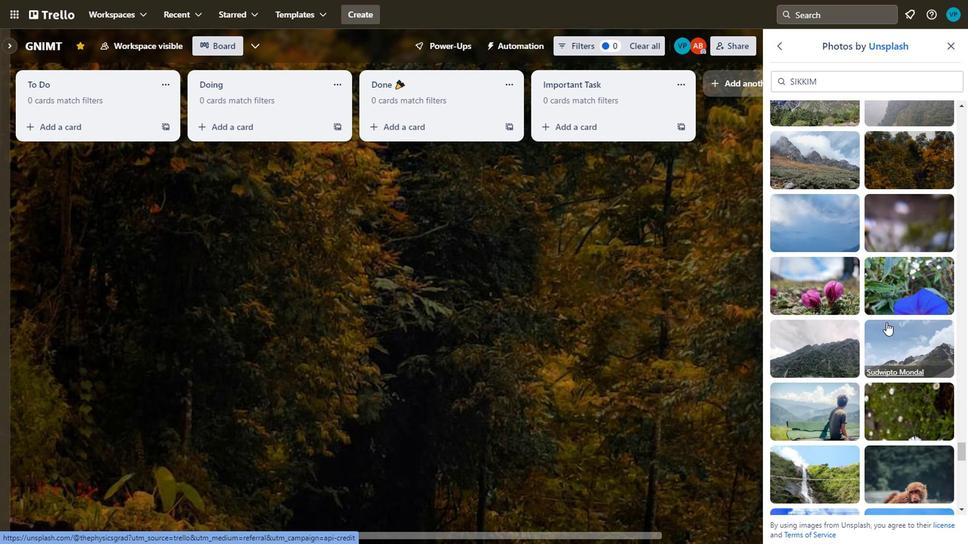 
Action: Mouse scrolled (882, 319) with delta (0, 0)
Screenshot: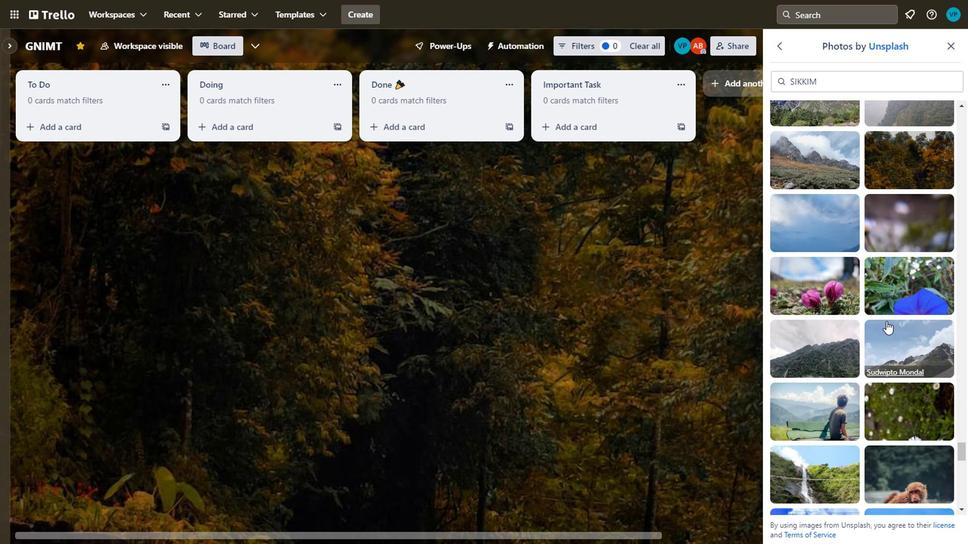 
Action: Mouse moved to (882, 318)
Screenshot: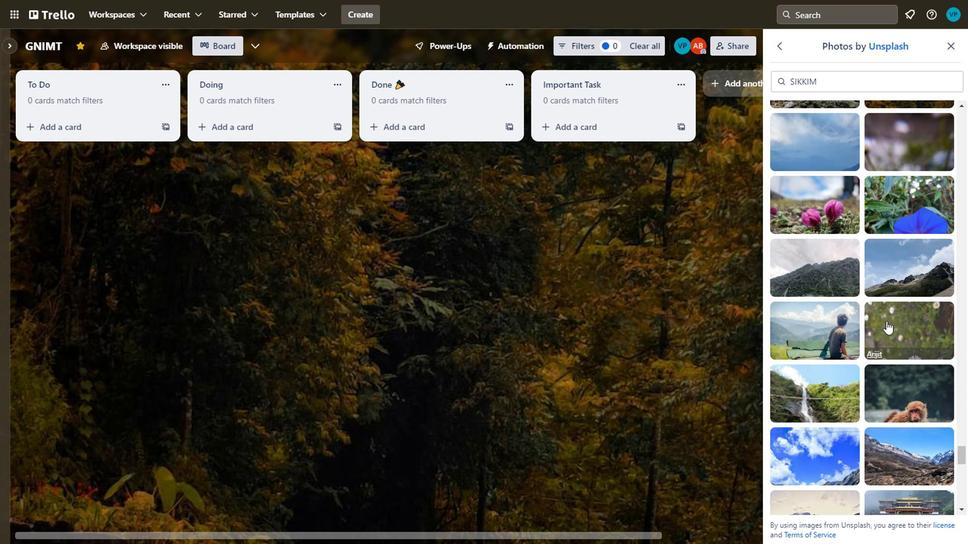 
Action: Mouse scrolled (882, 318) with delta (0, 0)
Screenshot: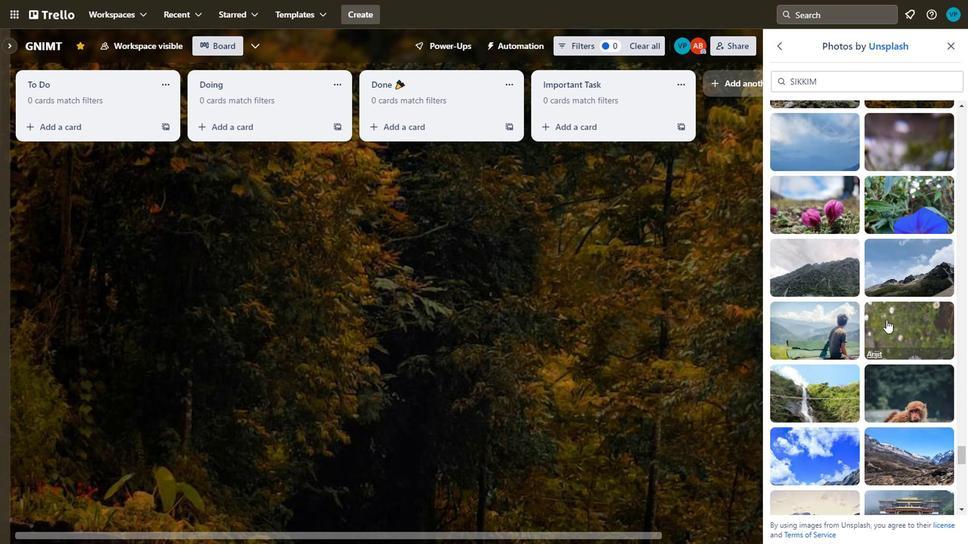 
Action: Mouse scrolled (882, 318) with delta (0, 0)
Screenshot: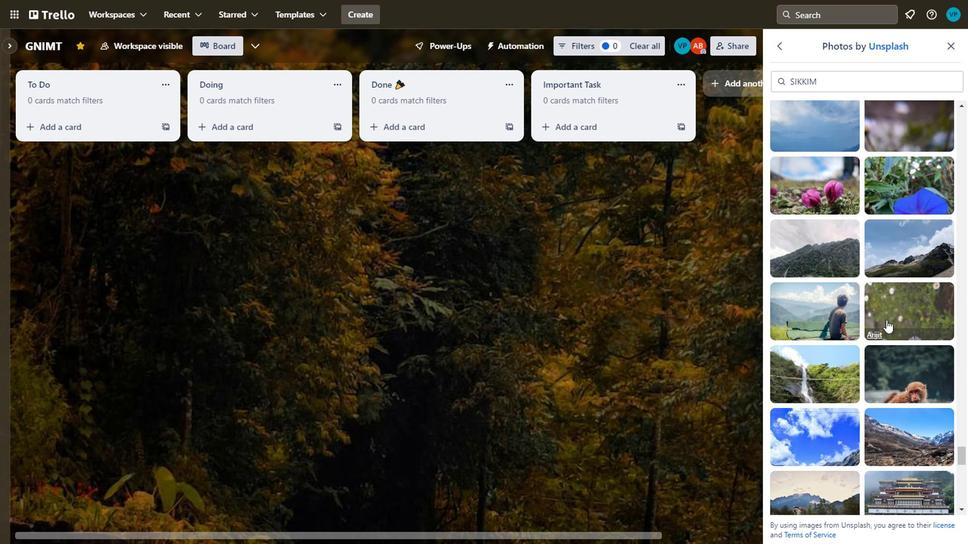 
Action: Mouse moved to (882, 317)
Screenshot: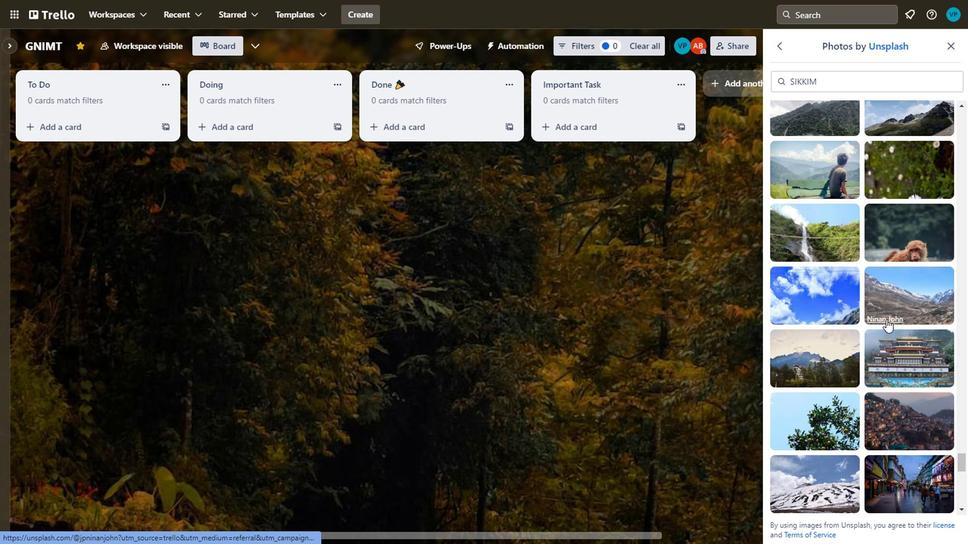 
Action: Mouse scrolled (882, 316) with delta (0, 0)
Screenshot: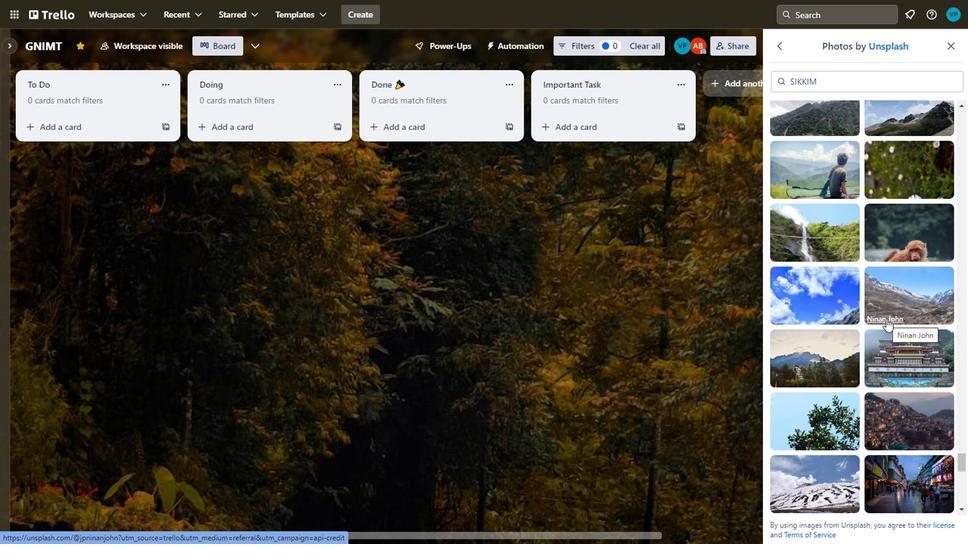 
Action: Mouse moved to (802, 393)
Screenshot: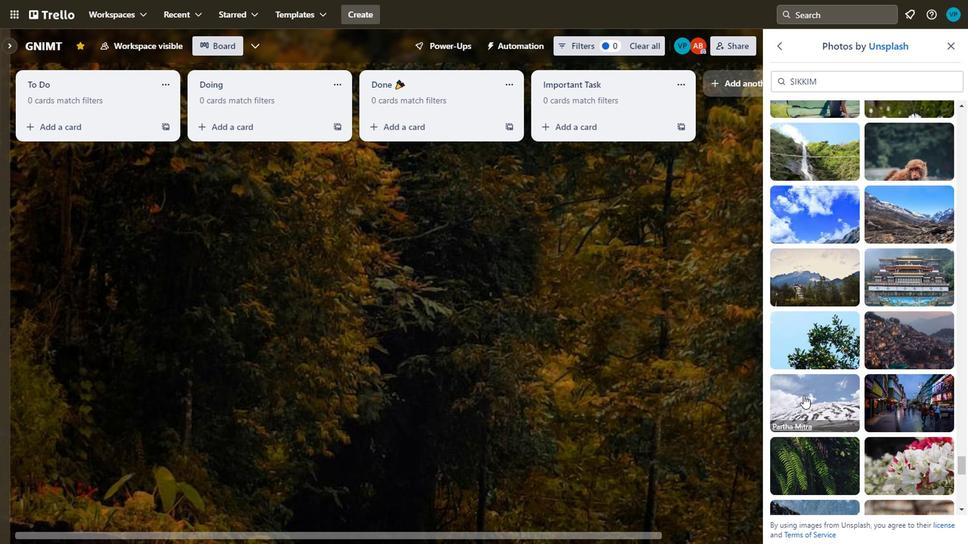 
Action: Mouse pressed left at (802, 393)
Screenshot: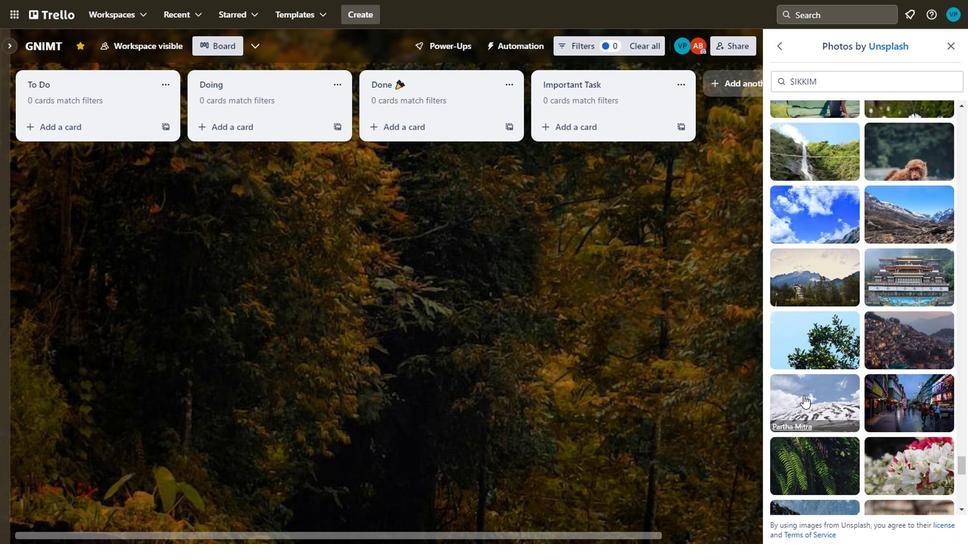 
Action: Mouse moved to (814, 350)
Screenshot: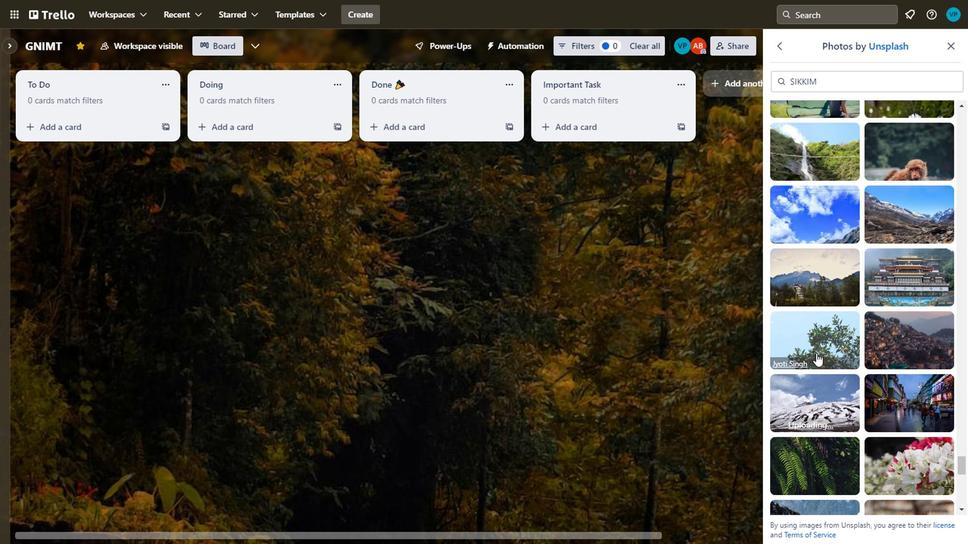 
Action: Mouse scrolled (814, 349) with delta (0, 0)
Screenshot: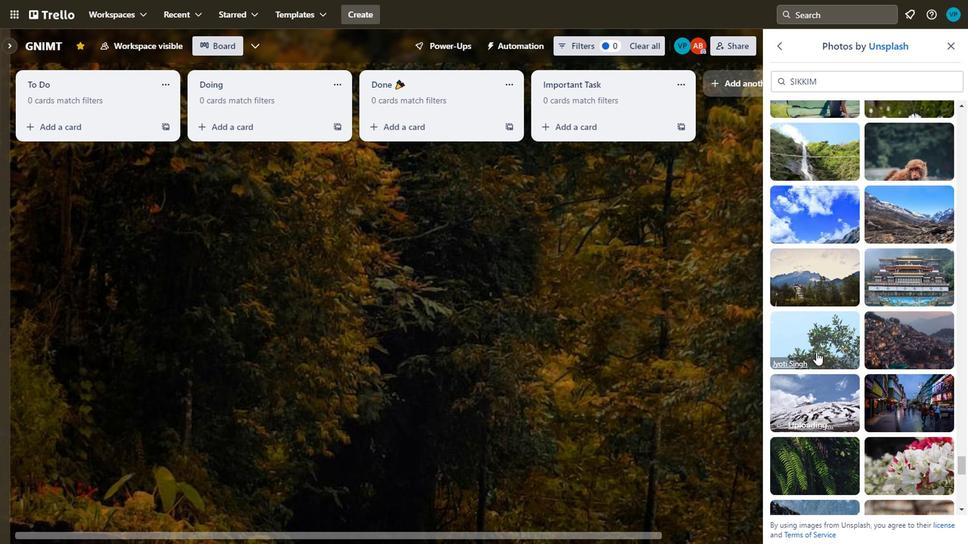 
Action: Mouse moved to (814, 349)
Screenshot: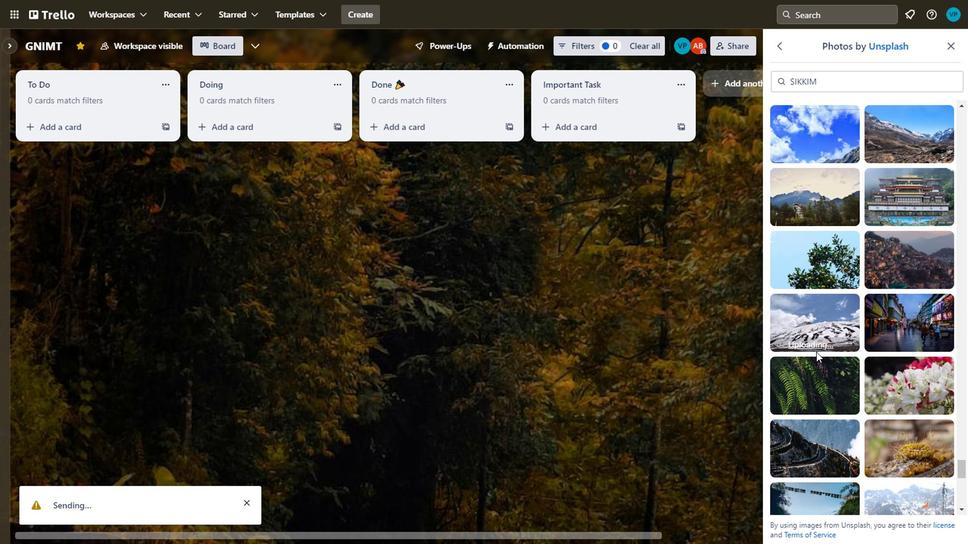 
Action: Mouse scrolled (814, 349) with delta (0, 0)
Screenshot: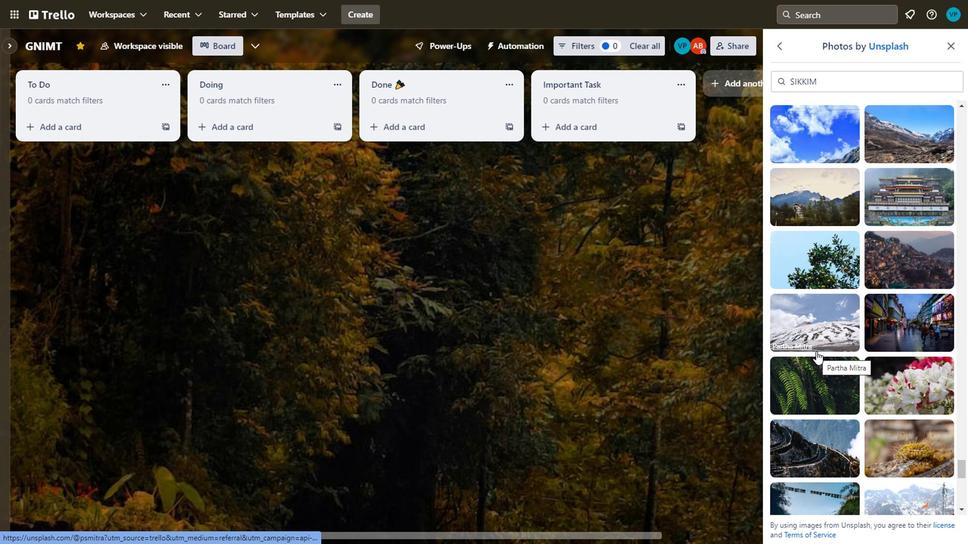 
Action: Mouse moved to (824, 416)
Screenshot: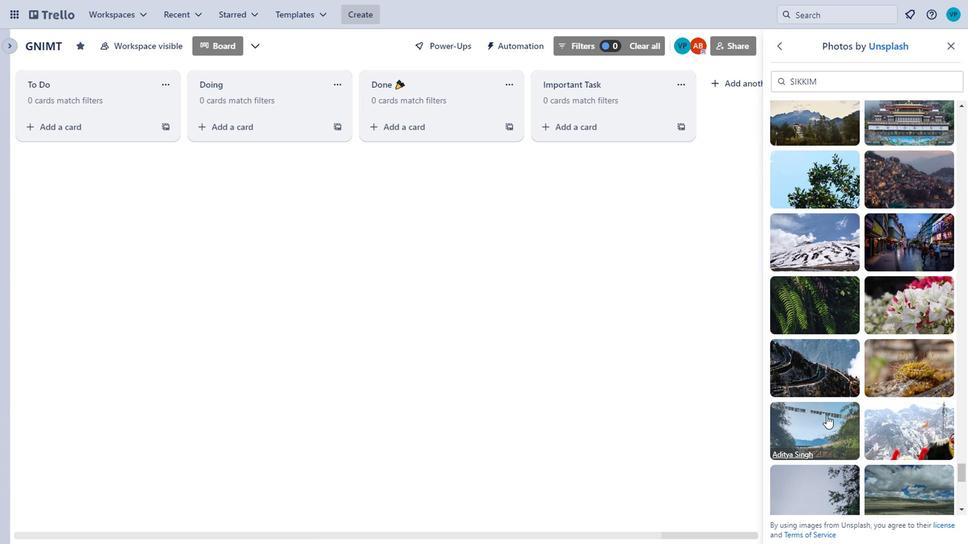 
Action: Mouse pressed left at (824, 416)
Screenshot: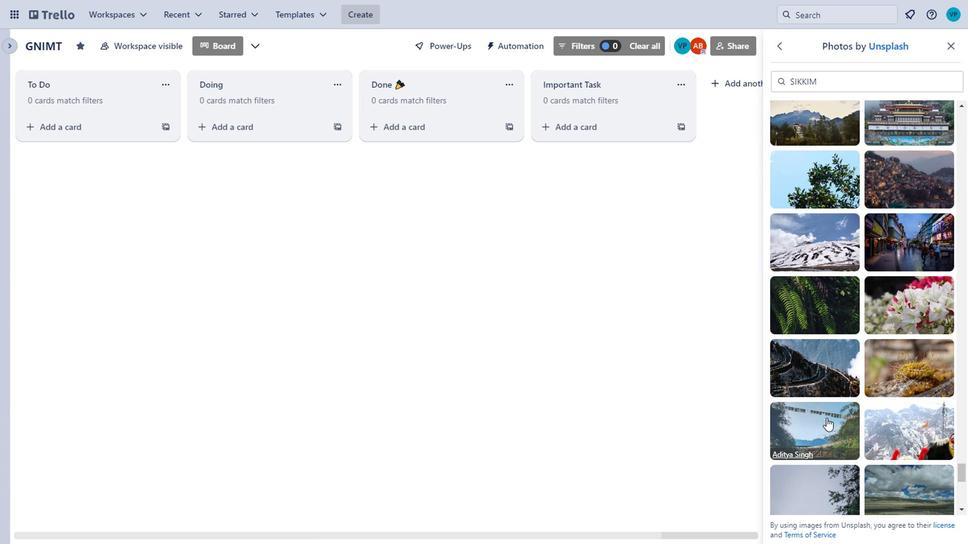 
Action: Mouse moved to (808, 363)
Screenshot: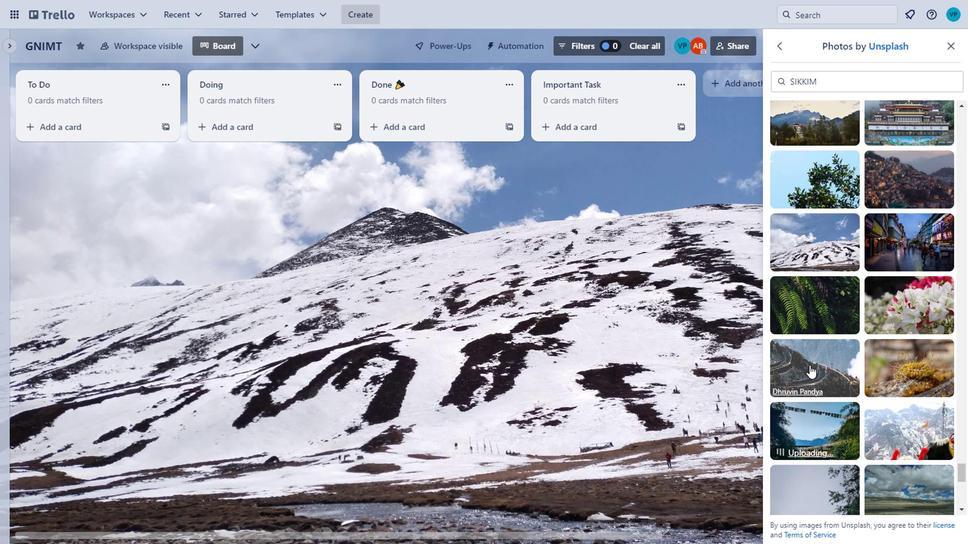 
Action: Mouse scrolled (808, 363) with delta (0, 0)
Screenshot: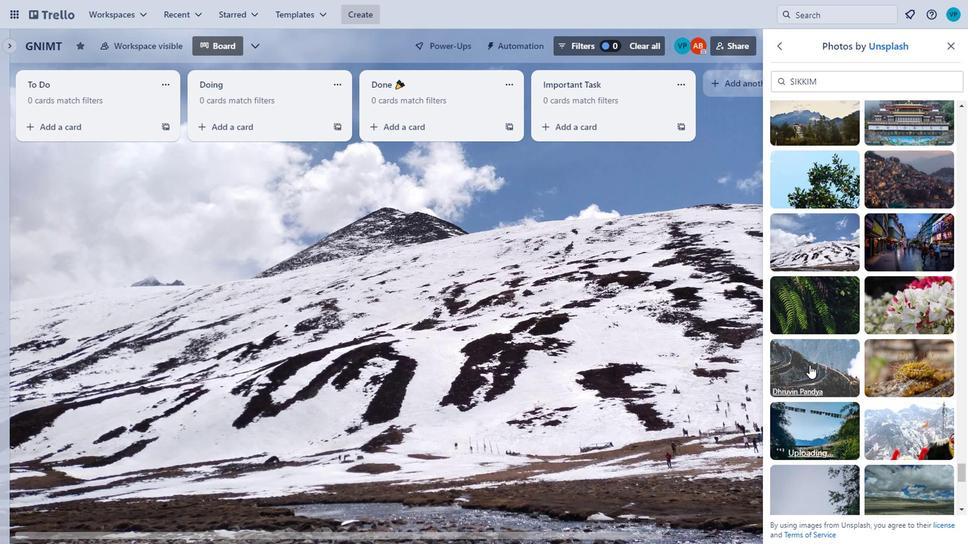 
Action: Mouse moved to (808, 359)
Screenshot: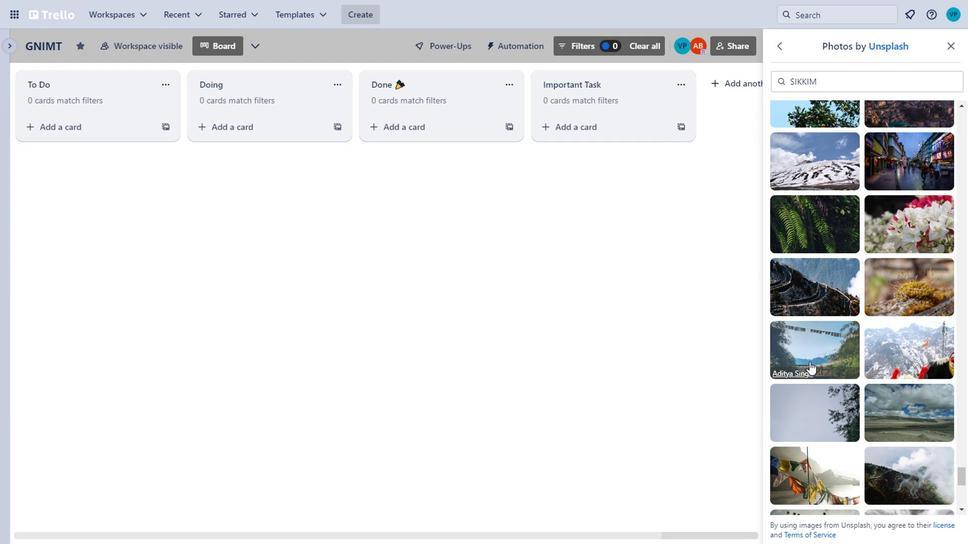 
Action: Mouse scrolled (808, 359) with delta (0, 0)
Screenshot: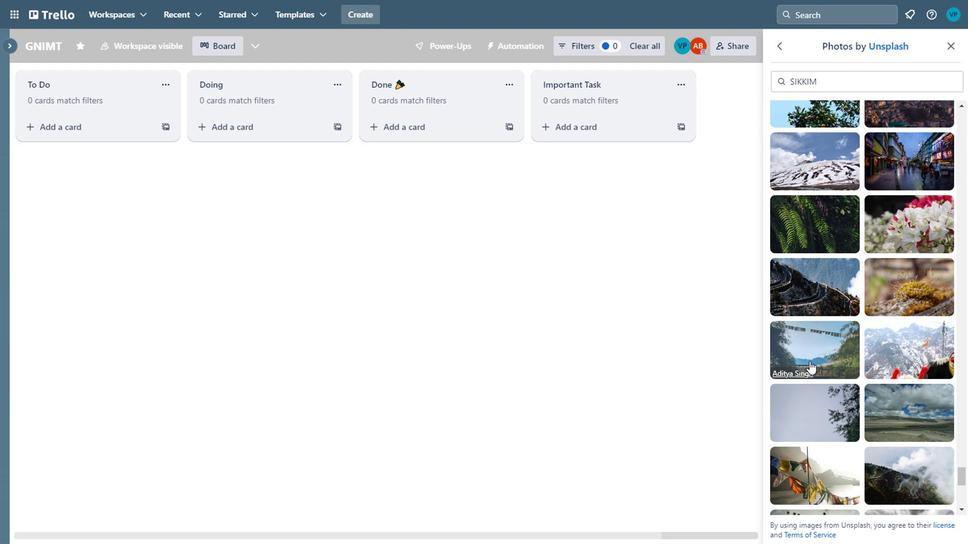
Action: Mouse scrolled (808, 359) with delta (0, 0)
Screenshot: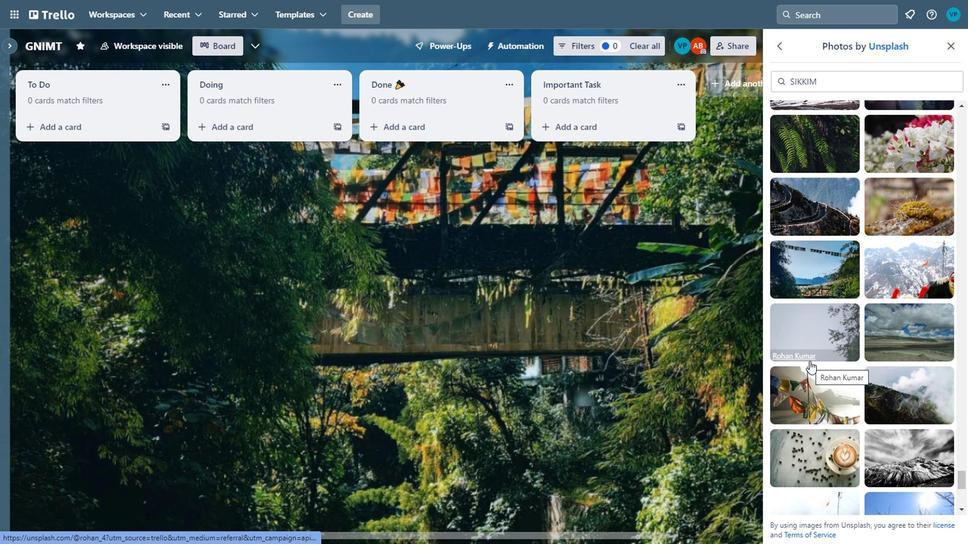 
Action: Mouse scrolled (808, 359) with delta (0, 0)
Screenshot: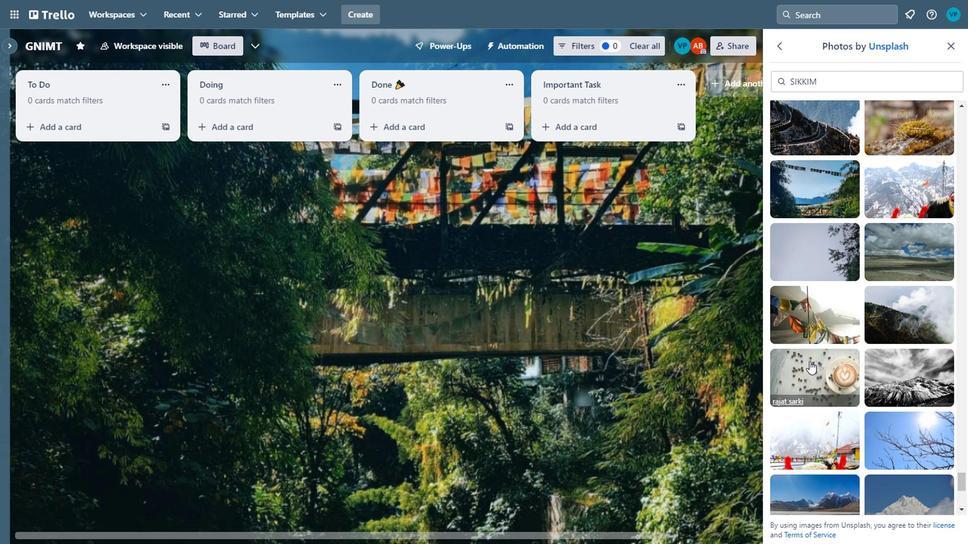 
Action: Mouse scrolled (808, 359) with delta (0, 0)
Screenshot: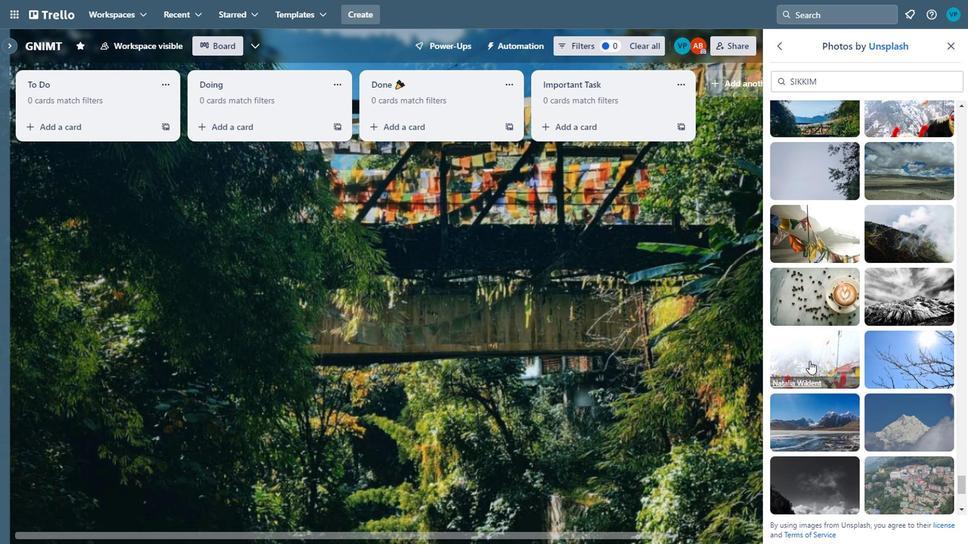 
Action: Mouse scrolled (808, 359) with delta (0, 0)
Screenshot: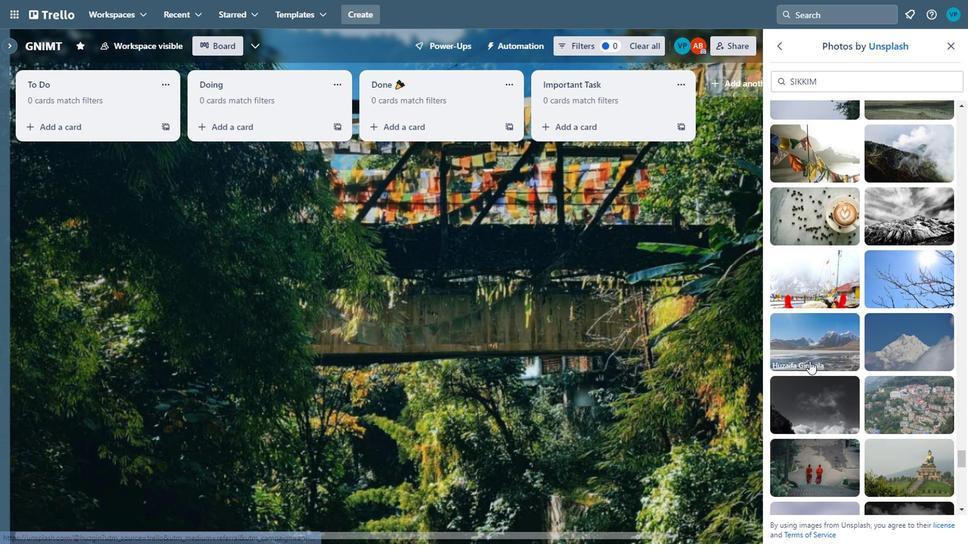
Action: Mouse scrolled (808, 359) with delta (0, 0)
Screenshot: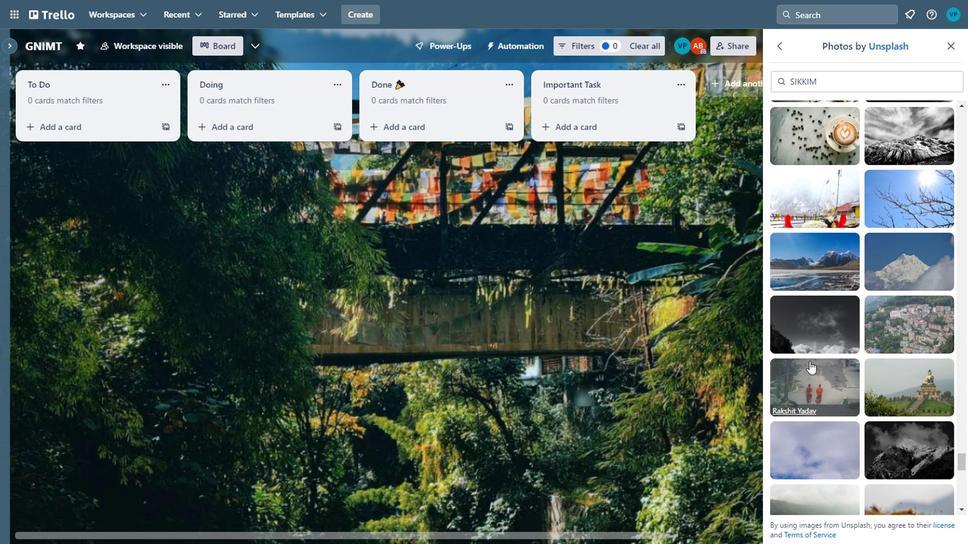 
Action: Mouse scrolled (808, 359) with delta (0, 0)
Screenshot: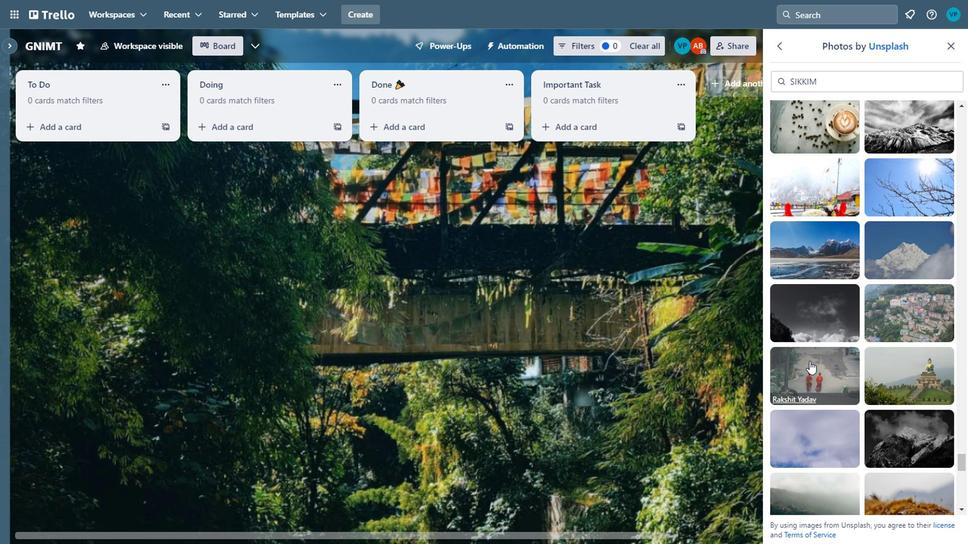 
Action: Mouse moved to (808, 357)
Screenshot: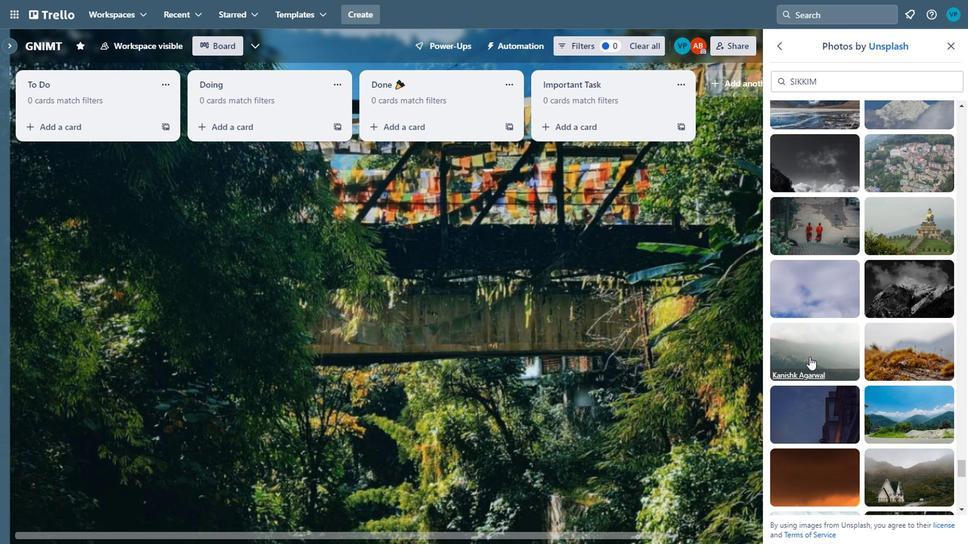 
Action: Mouse scrolled (808, 356) with delta (0, 0)
Screenshot: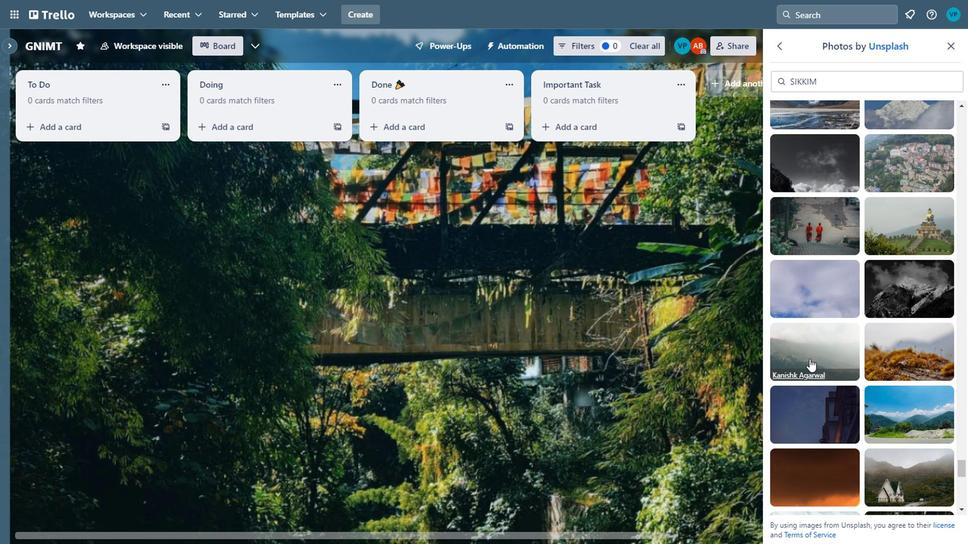 
Action: Mouse scrolled (808, 356) with delta (0, 0)
Screenshot: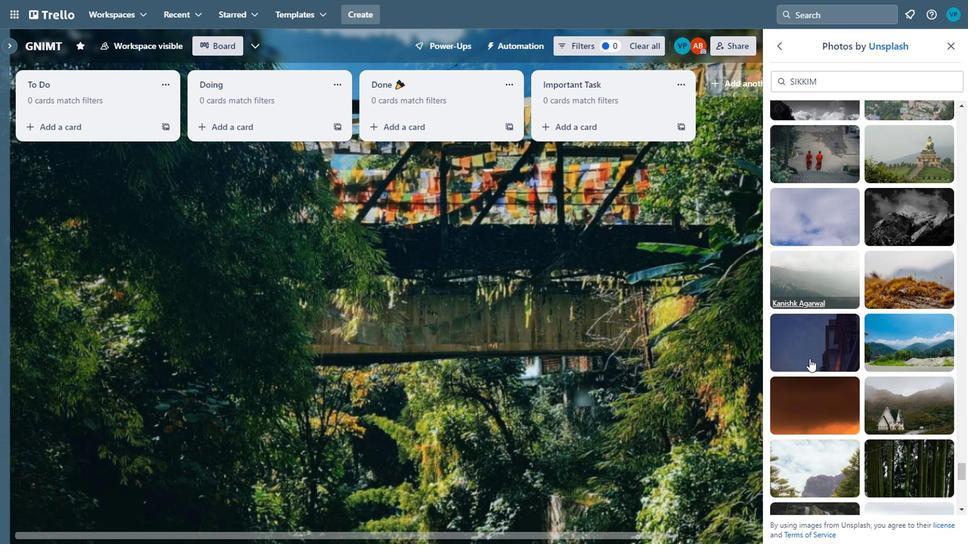 
Action: Mouse moved to (892, 434)
Screenshot: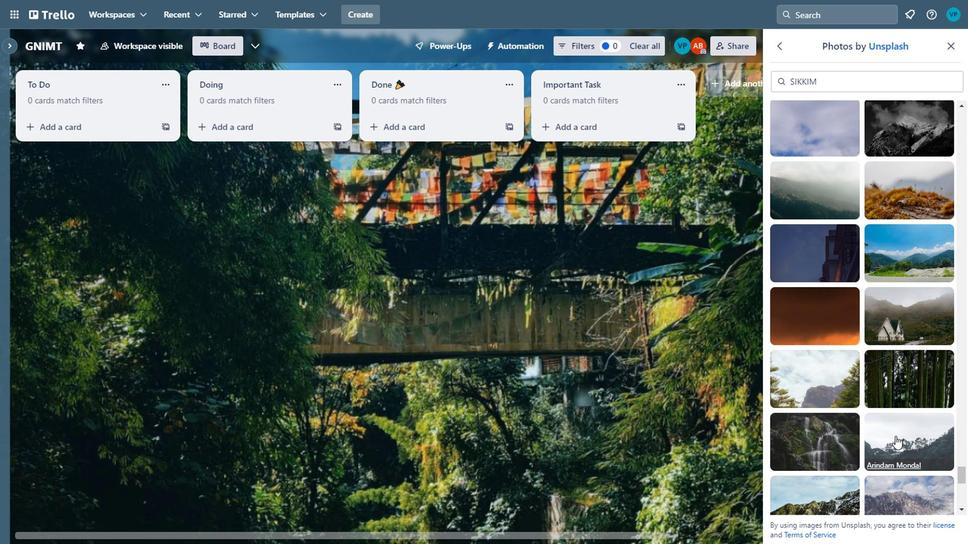 
Action: Mouse pressed left at (892, 434)
Screenshot: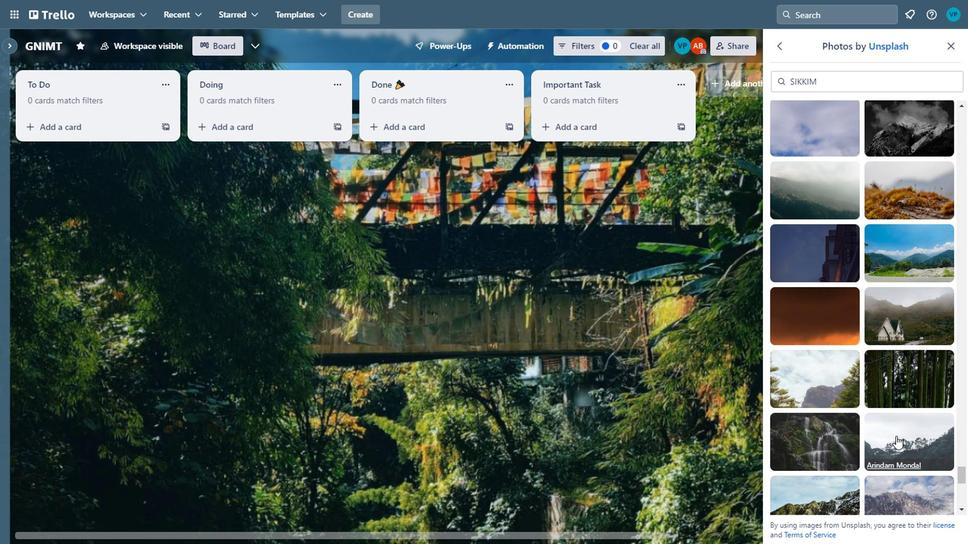 
Action: Mouse moved to (884, 419)
Screenshot: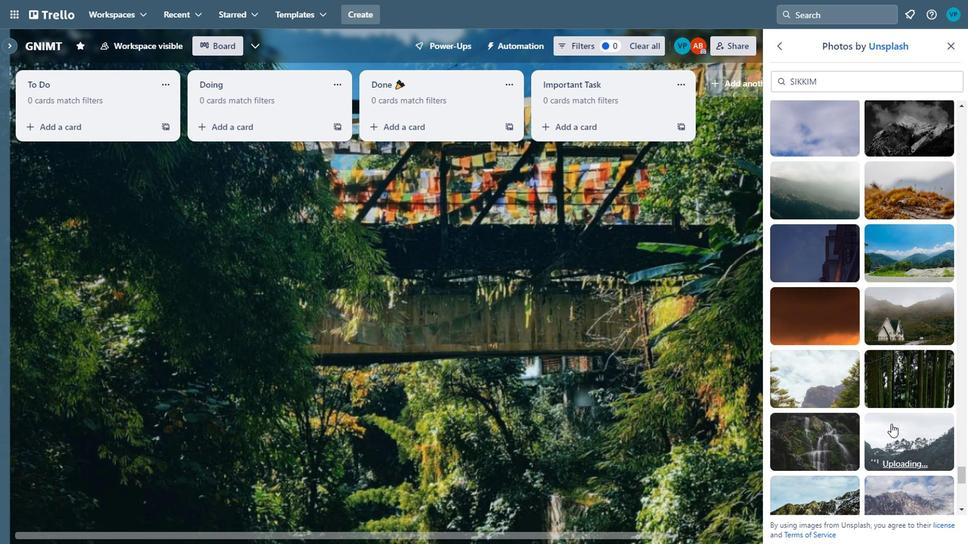 
Action: Mouse scrolled (884, 418) with delta (0, 0)
Screenshot: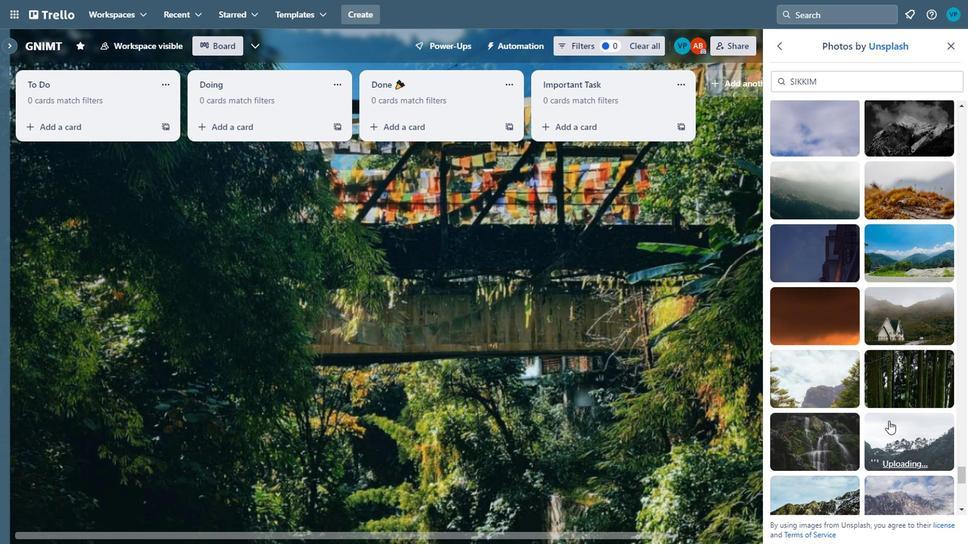
Action: Mouse moved to (883, 402)
Screenshot: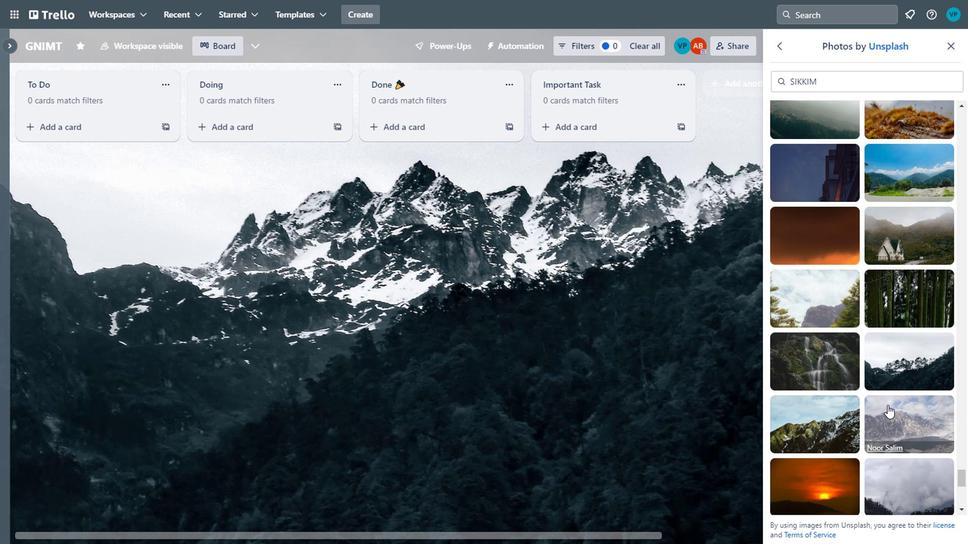 
Action: Mouse scrolled (883, 401) with delta (0, 0)
Screenshot: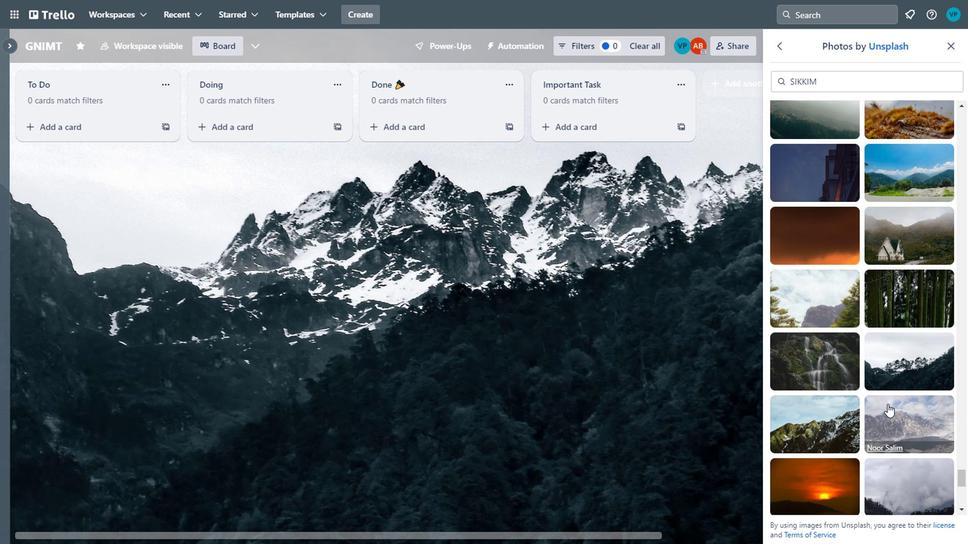 
Action: Mouse moved to (883, 406)
Screenshot: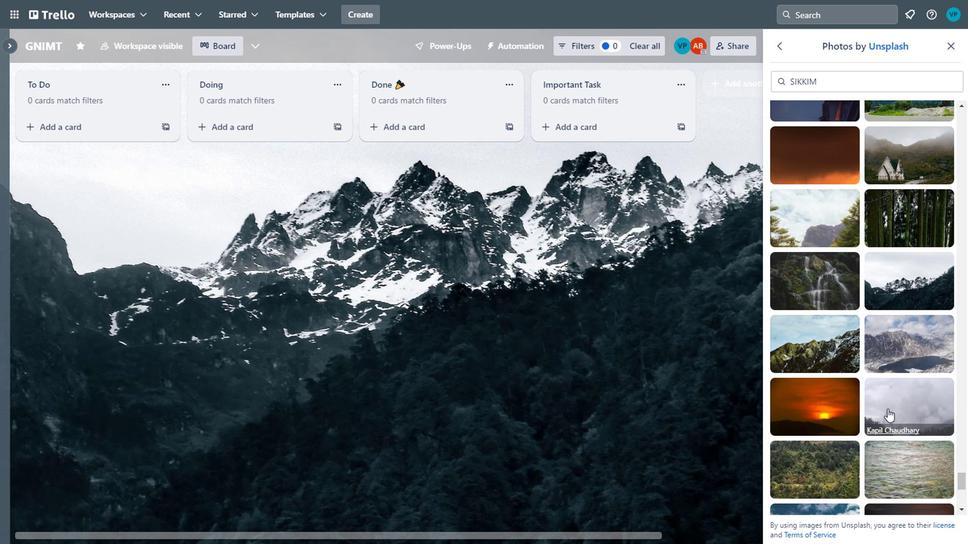 
Action: Mouse scrolled (883, 405) with delta (0, 0)
Screenshot: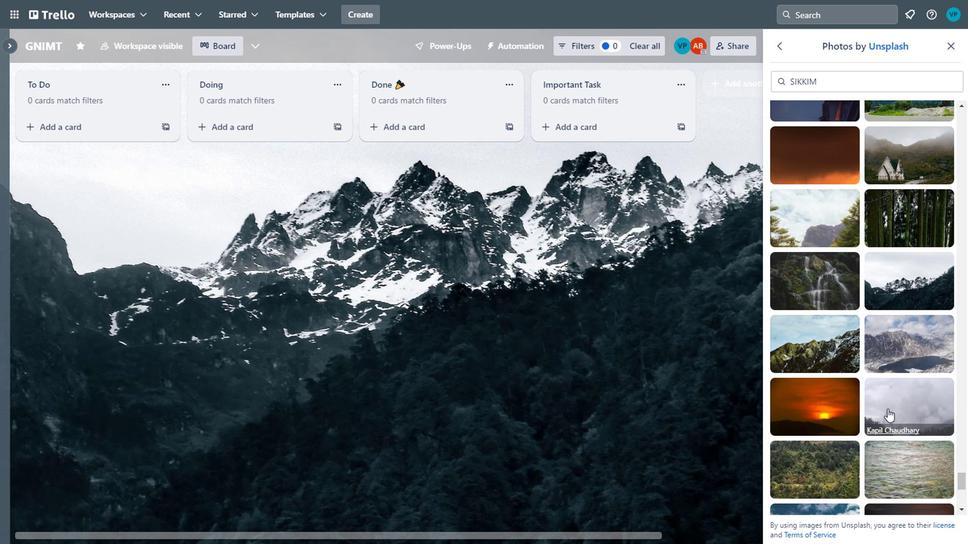 
Action: Mouse moved to (913, 436)
Screenshot: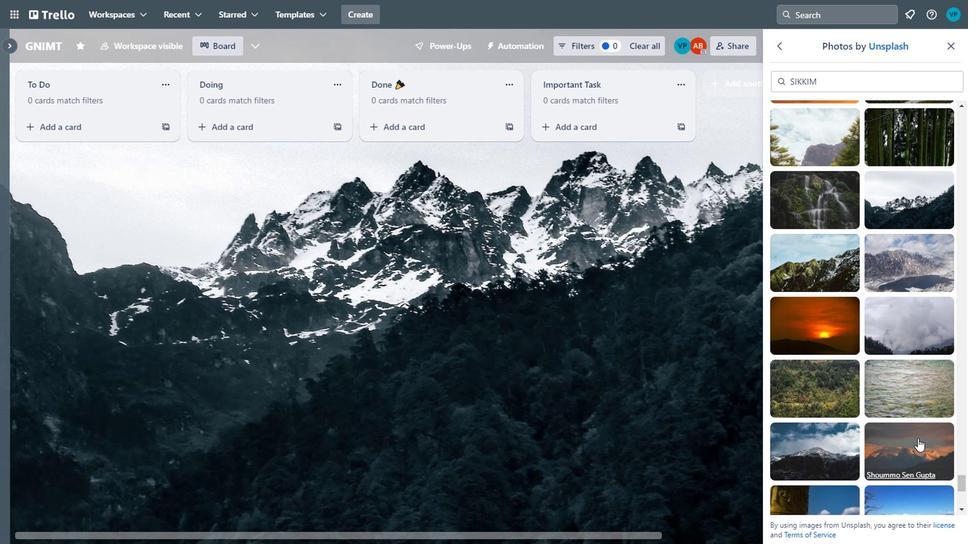 
Action: Mouse pressed left at (913, 436)
Screenshot: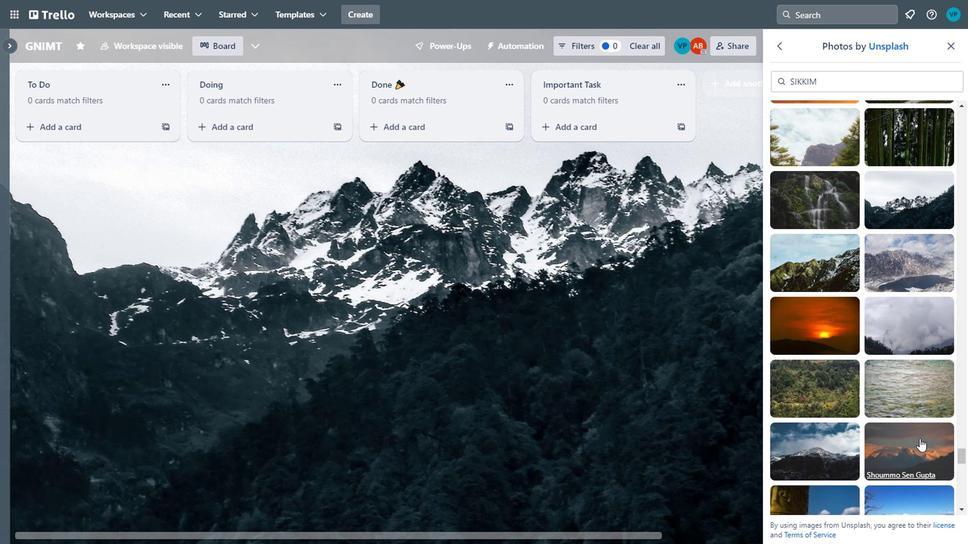 
Action: Mouse moved to (909, 418)
Screenshot: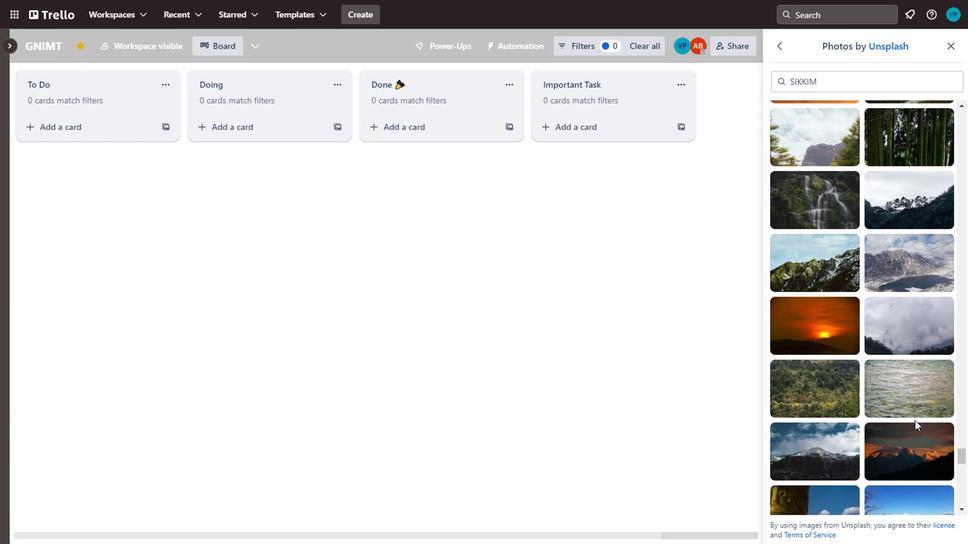 
Action: Mouse scrolled (909, 417) with delta (0, 0)
Screenshot: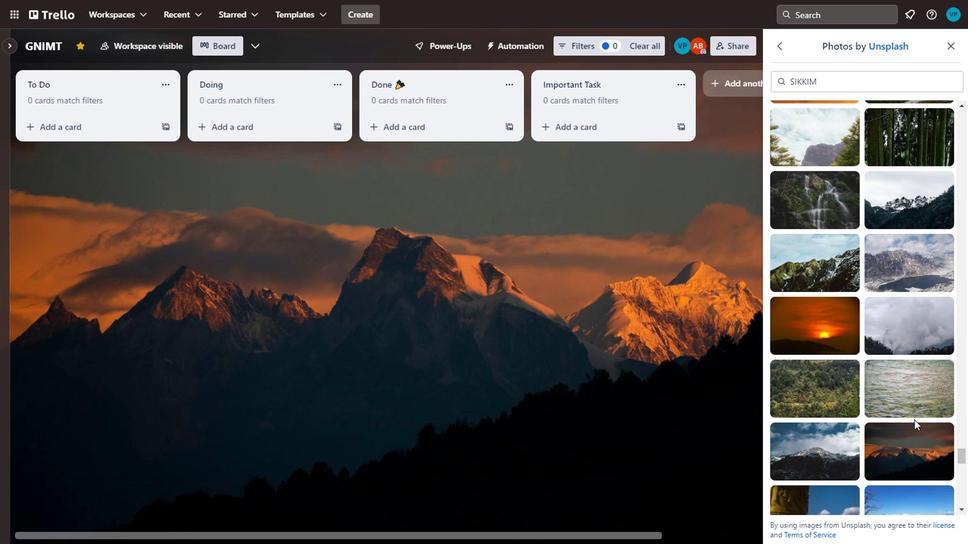 
Action: Mouse moved to (828, 425)
Screenshot: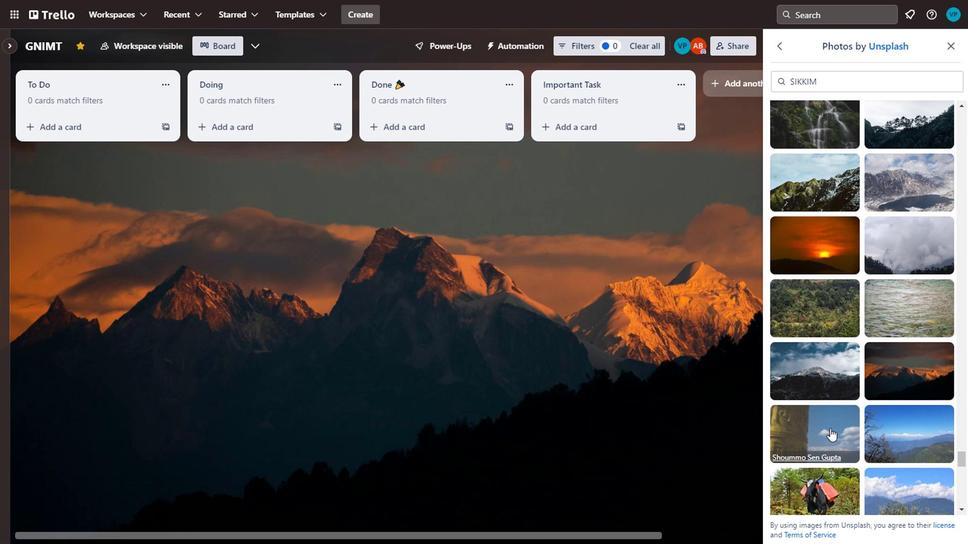 
Action: Mouse pressed left at (828, 425)
Screenshot: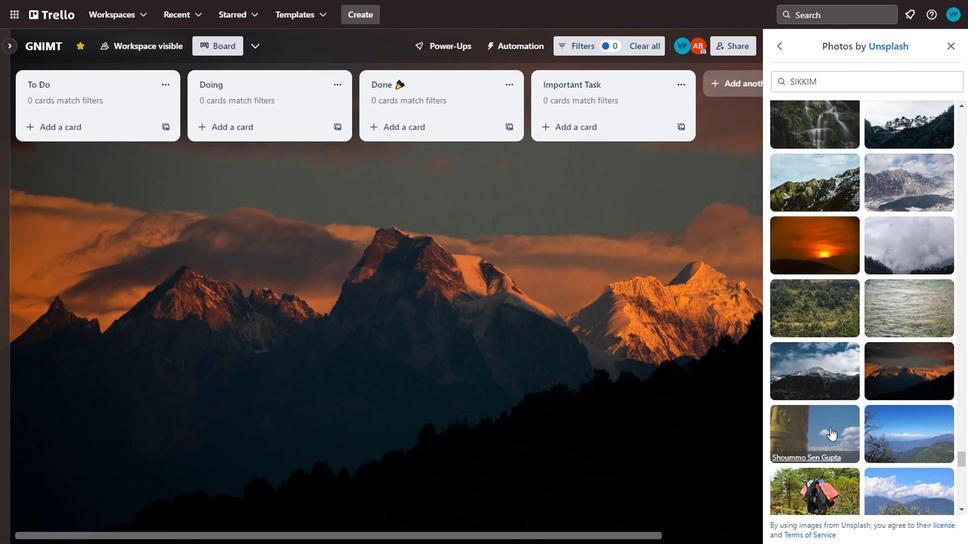 
Action: Mouse moved to (826, 418)
Screenshot: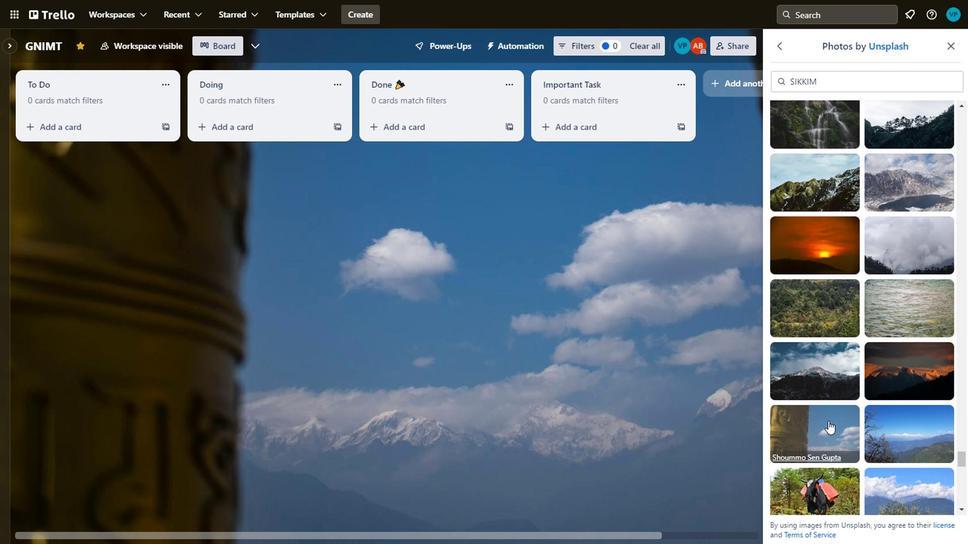 
Action: Mouse scrolled (826, 418) with delta (0, 0)
Screenshot: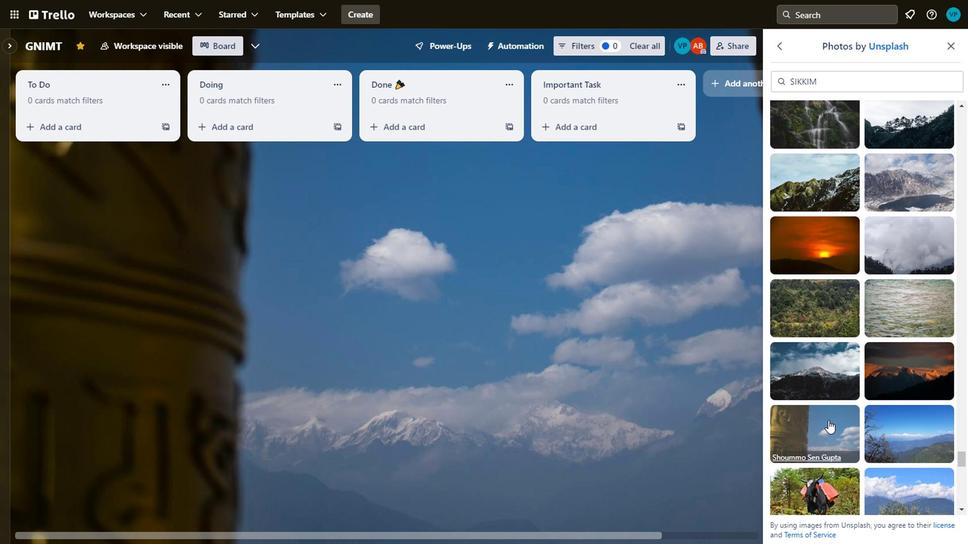 
Action: Mouse scrolled (826, 418) with delta (0, 0)
Screenshot: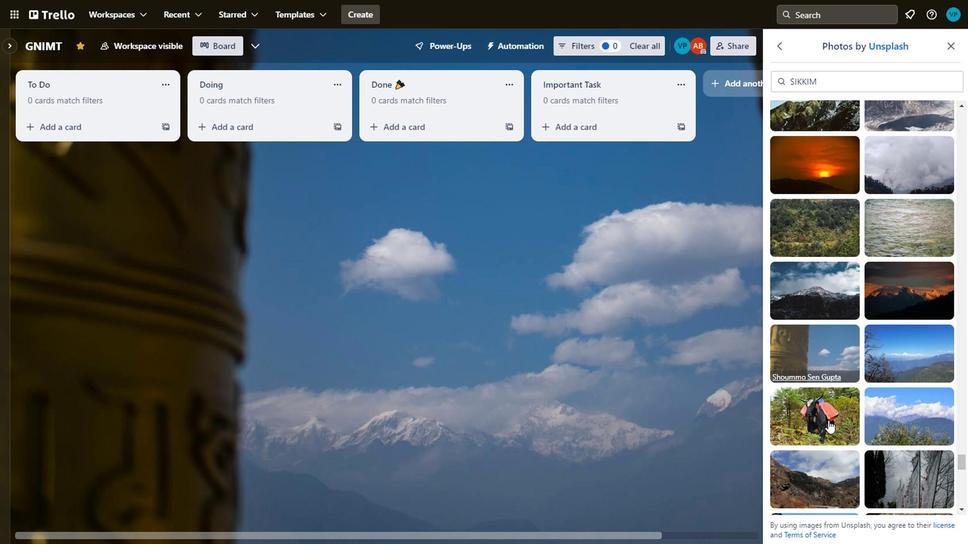 
Action: Mouse moved to (895, 383)
Screenshot: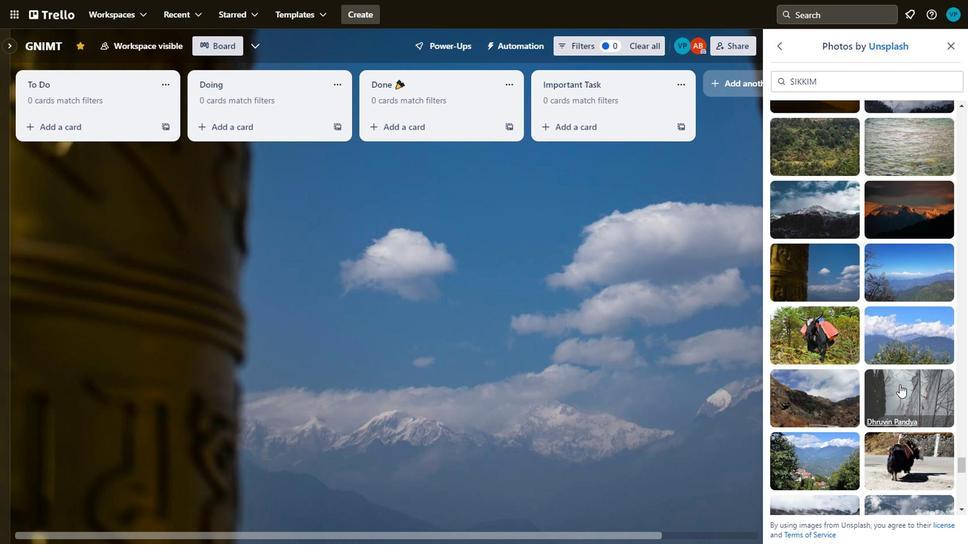 
Action: Mouse pressed left at (895, 383)
Screenshot: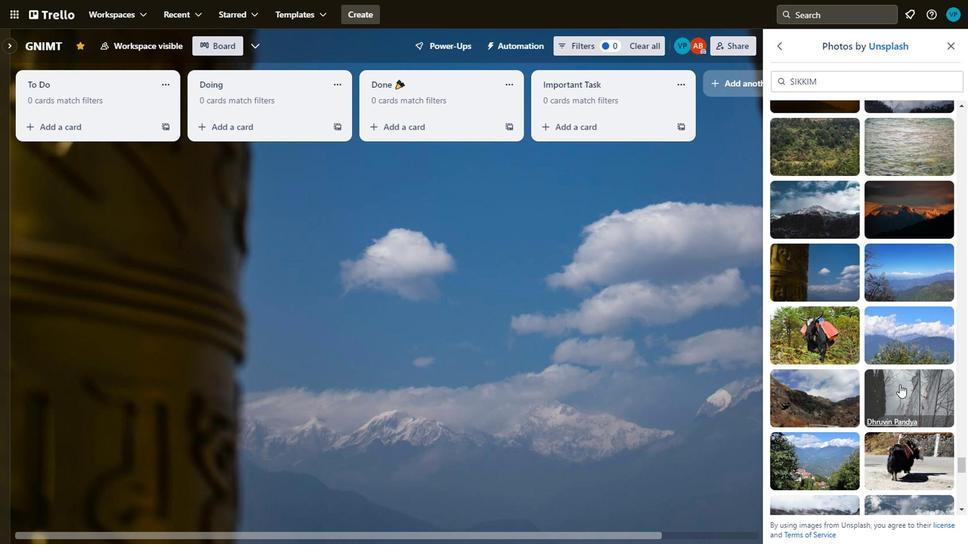 
Action: Mouse moved to (896, 383)
Screenshot: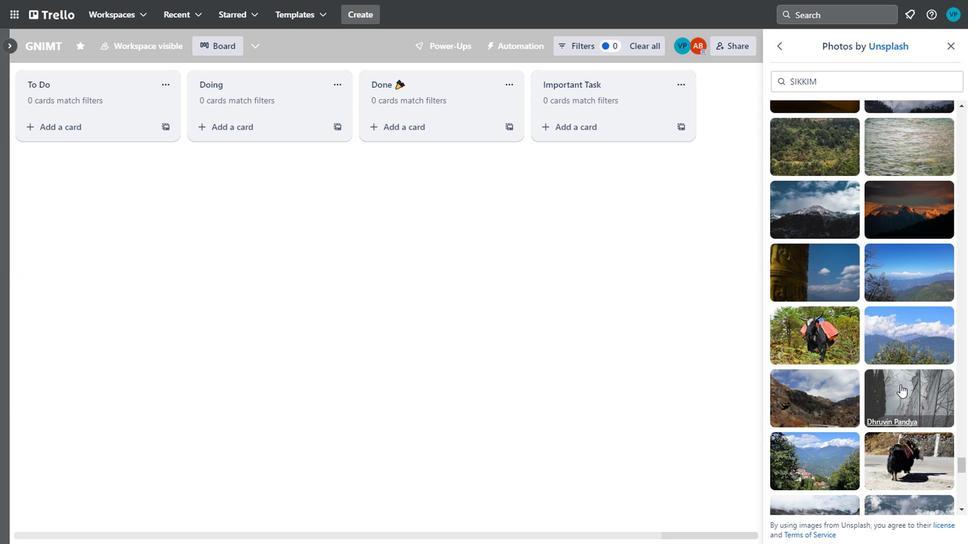 
Action: Mouse scrolled (896, 382) with delta (0, -1)
Screenshot: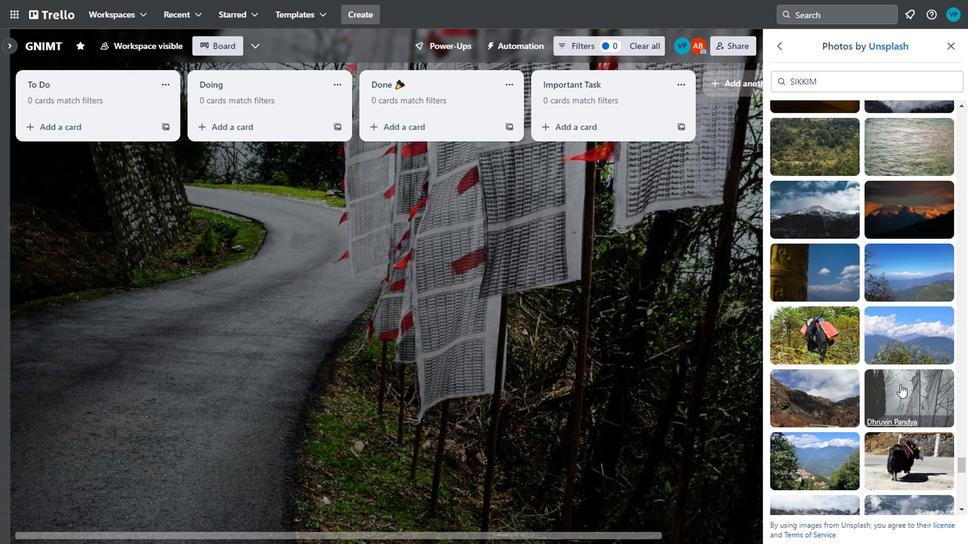 
Action: Mouse moved to (834, 429)
Screenshot: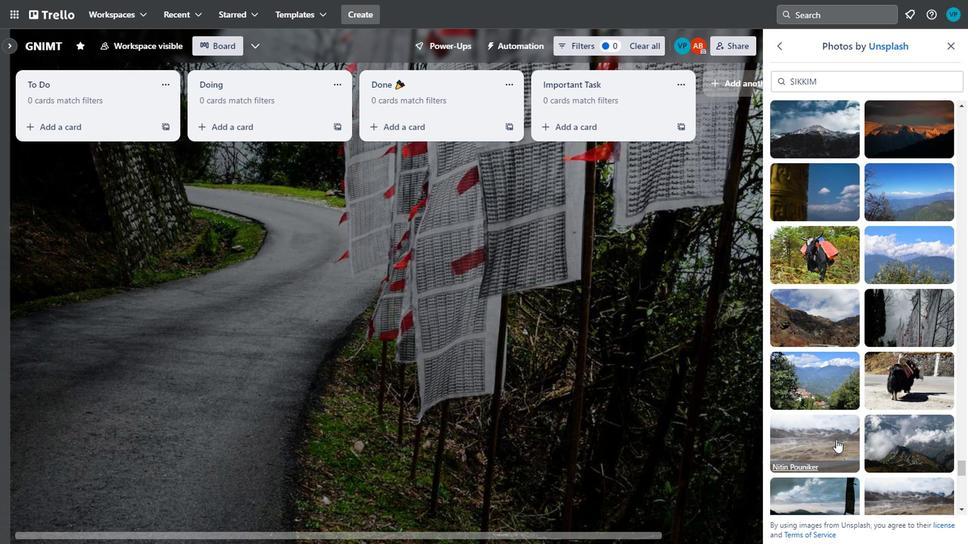 
Action: Mouse scrolled (834, 428) with delta (0, -1)
Screenshot: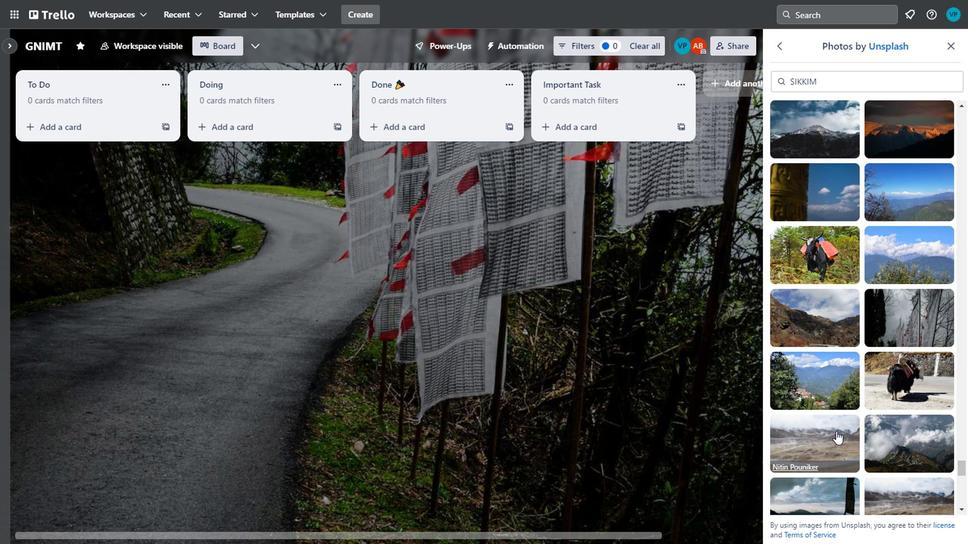 
Action: Mouse scrolled (834, 428) with delta (0, -1)
Screenshot: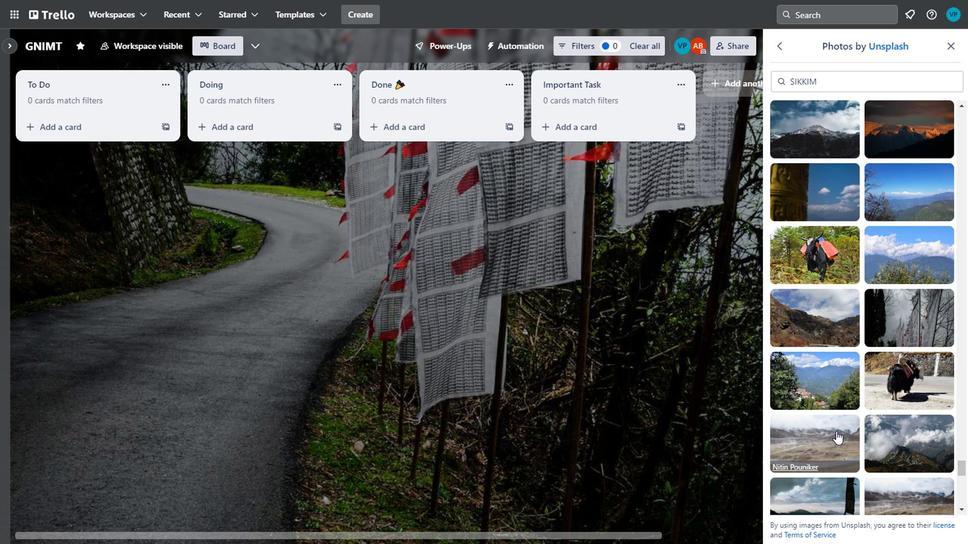 
Action: Mouse moved to (824, 403)
Screenshot: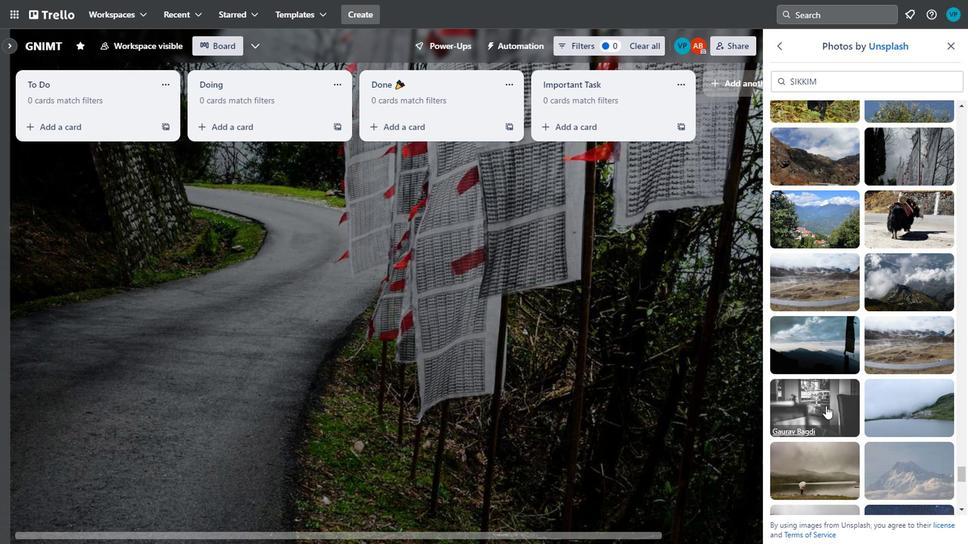 
Action: Mouse pressed left at (824, 403)
Screenshot: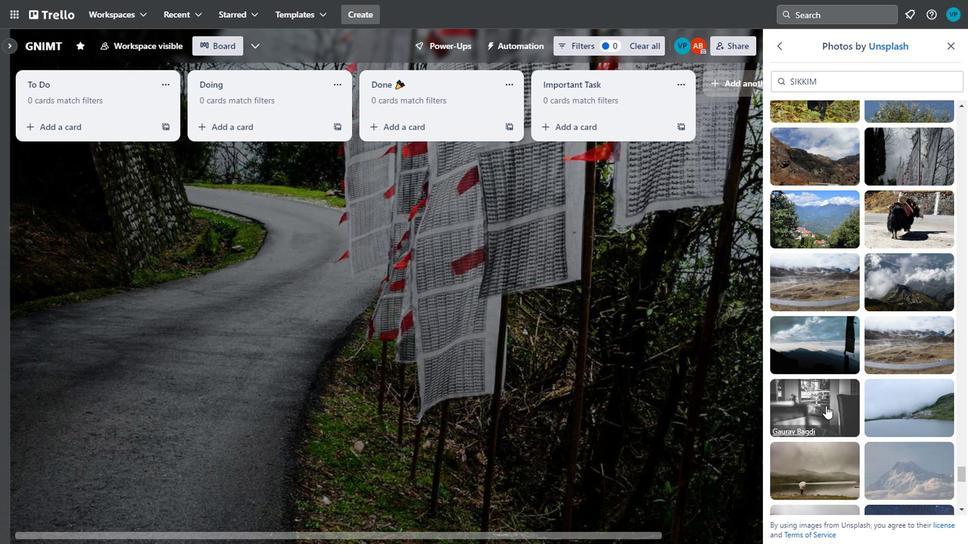
Action: Mouse moved to (824, 400)
Screenshot: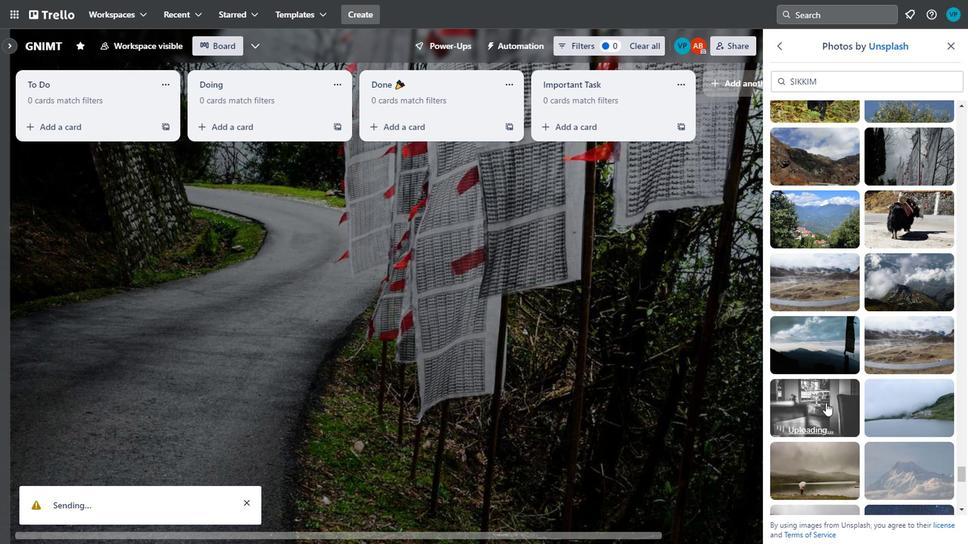 
Action: Mouse scrolled (824, 399) with delta (0, 0)
Screenshot: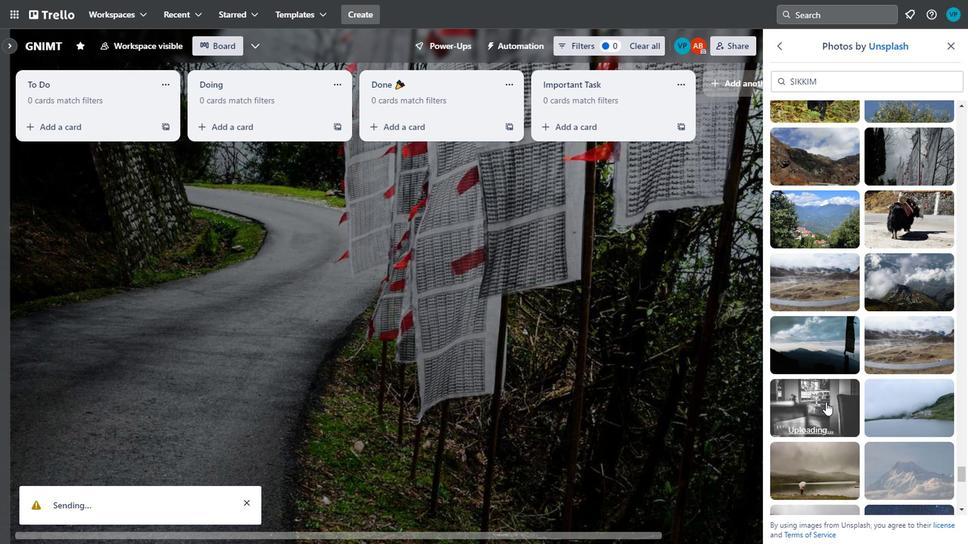 
Action: Mouse scrolled (824, 399) with delta (0, 0)
Screenshot: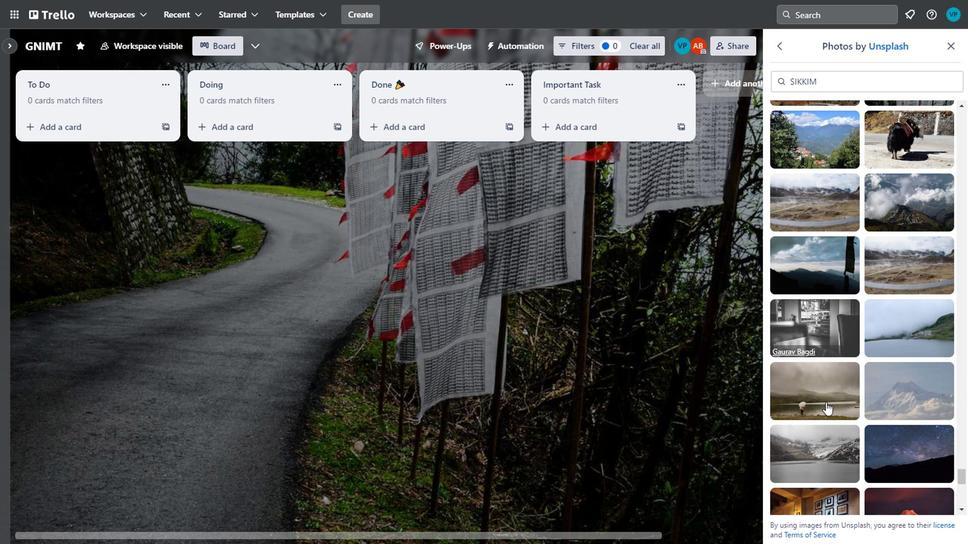 
Action: Mouse moved to (905, 420)
Screenshot: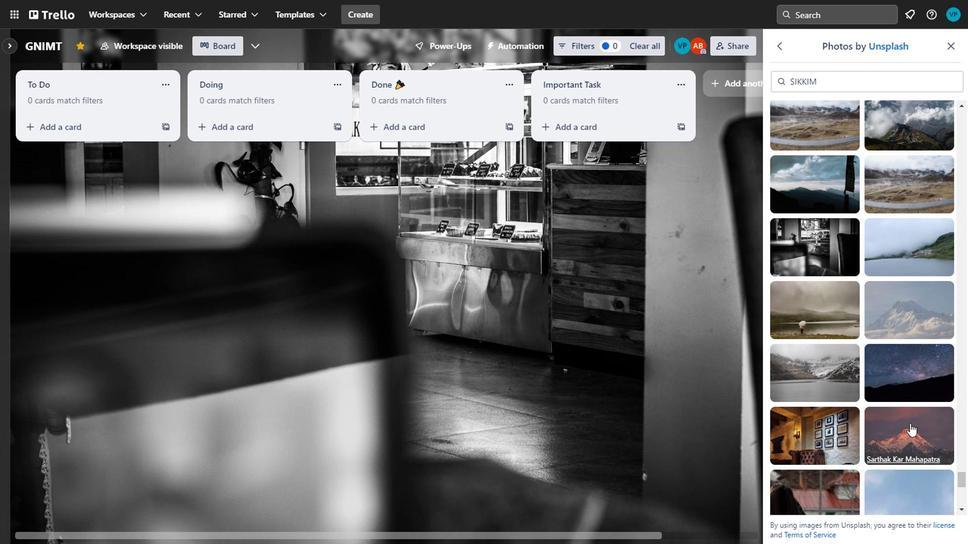 
Action: Mouse pressed left at (905, 420)
Screenshot: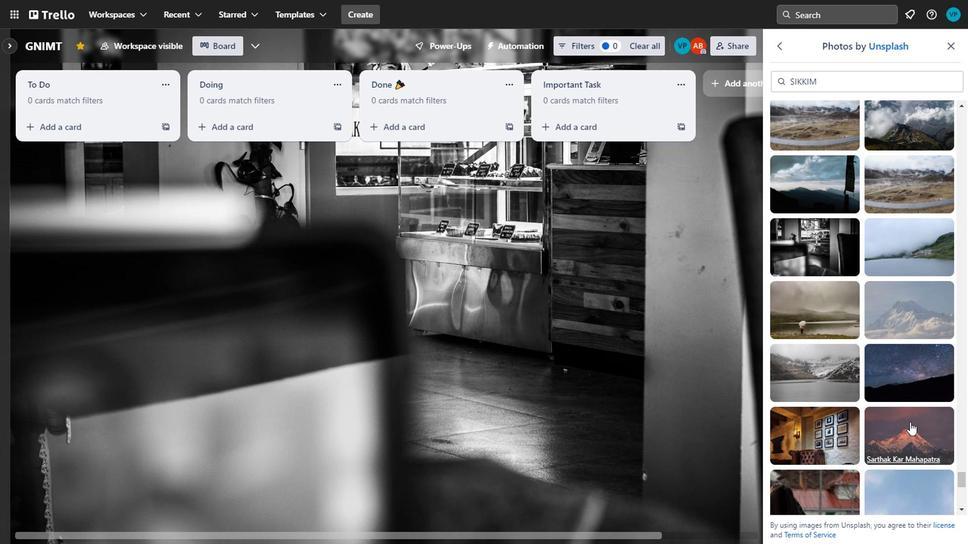 
Action: Mouse moved to (902, 416)
Screenshot: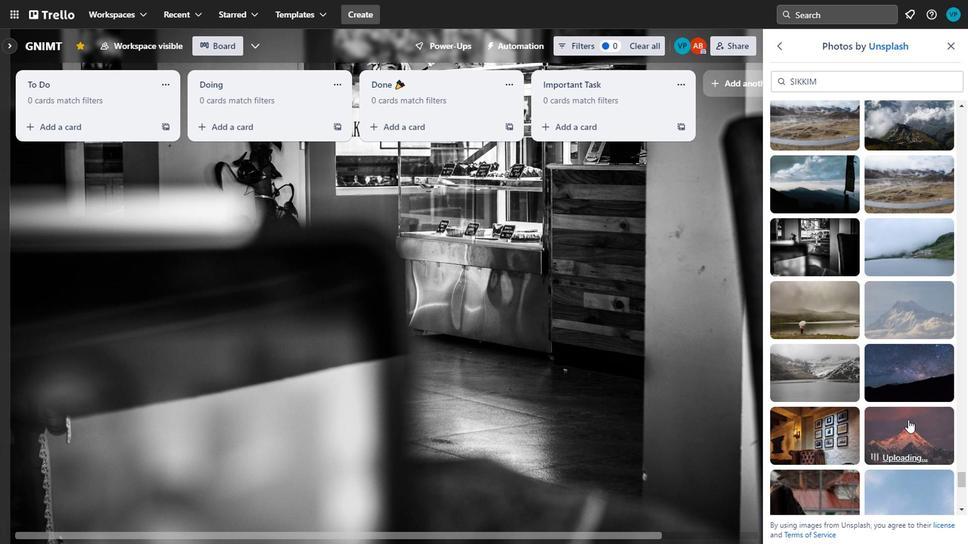 
Action: Mouse scrolled (902, 416) with delta (0, 0)
Screenshot: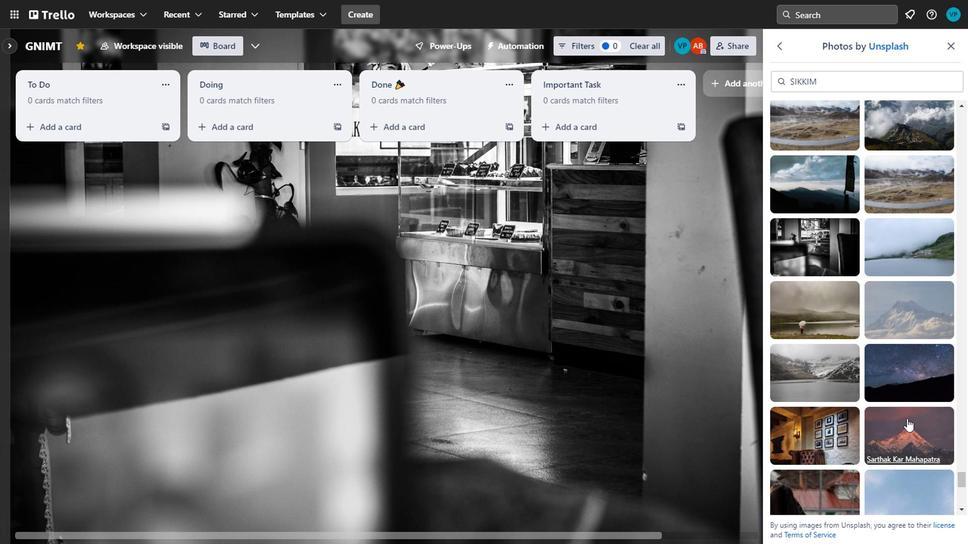 
Action: Mouse moved to (901, 415)
Screenshot: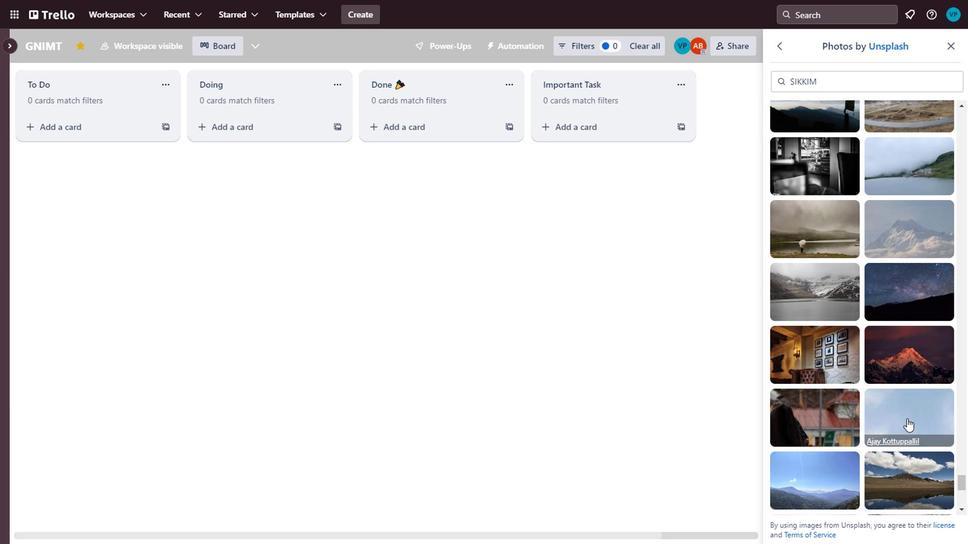
Action: Mouse scrolled (901, 414) with delta (0, 0)
Screenshot: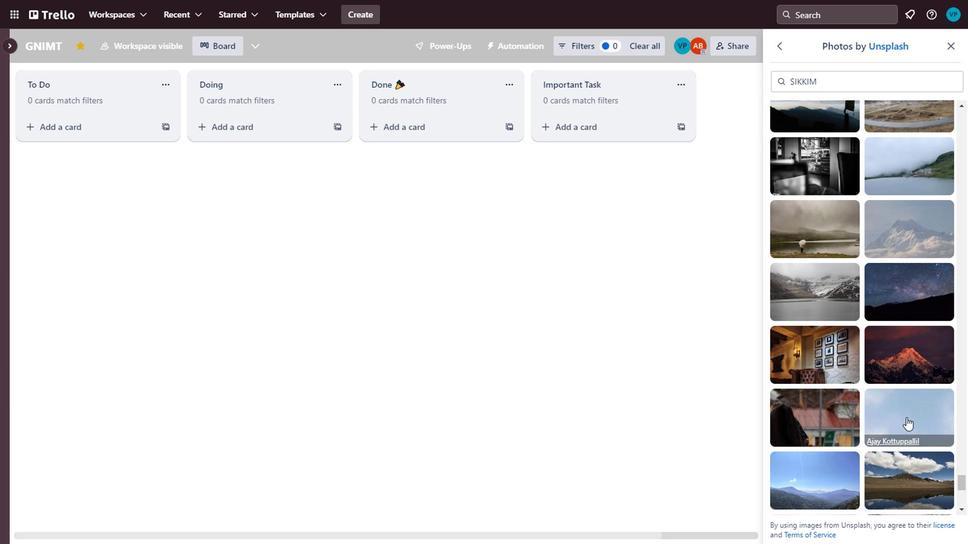 
Action: Mouse scrolled (901, 414) with delta (0, 0)
Screenshot: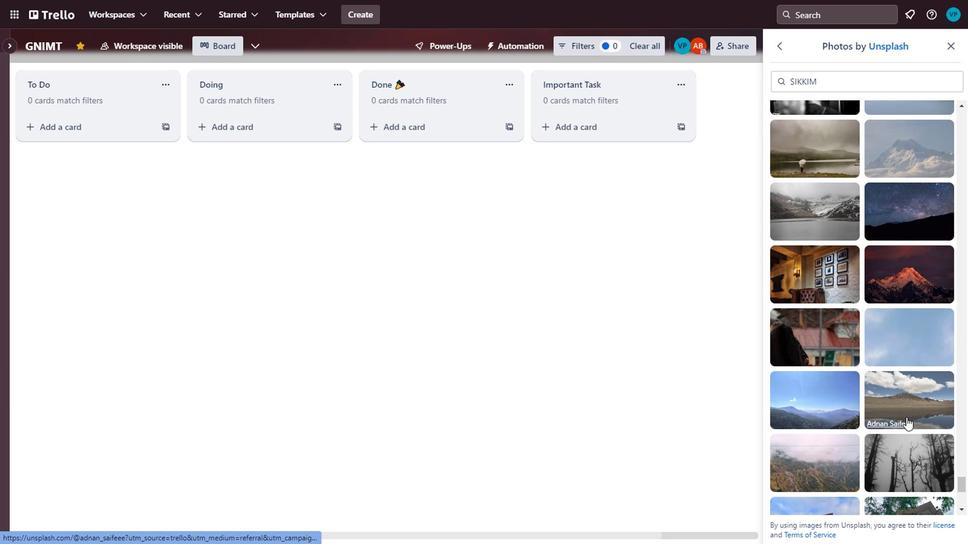 
Action: Mouse scrolled (901, 414) with delta (0, 0)
Screenshot: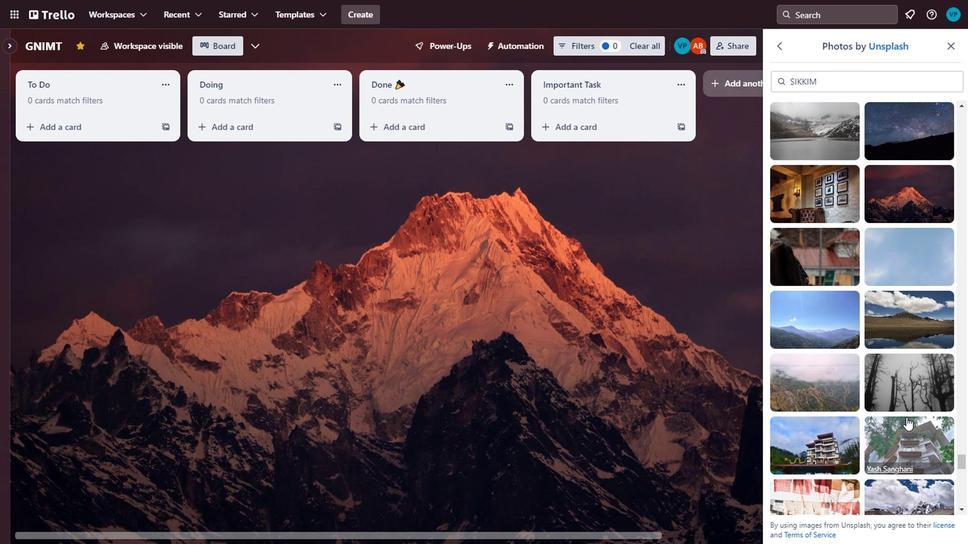 
Action: Mouse scrolled (901, 414) with delta (0, 0)
Screenshot: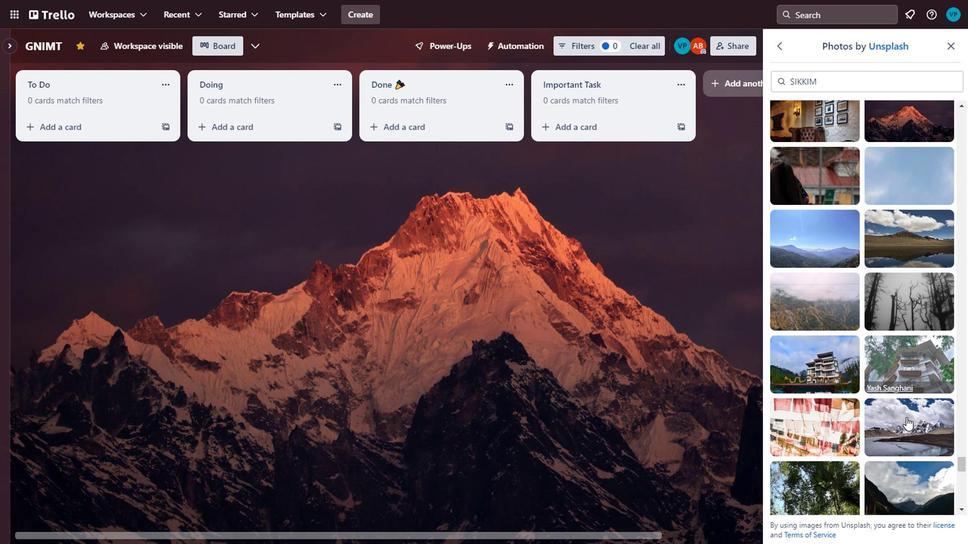 
Action: Mouse scrolled (901, 414) with delta (0, 0)
Screenshot: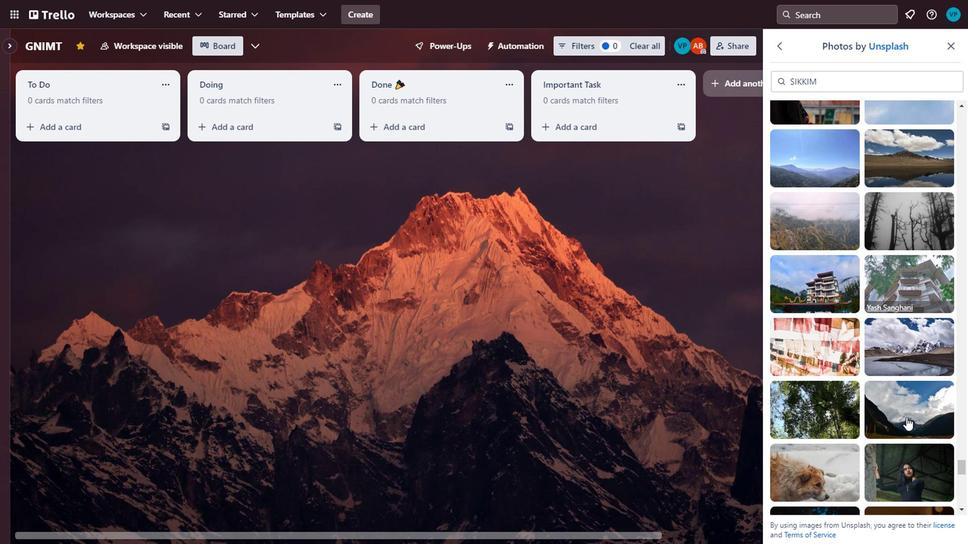 
Action: Mouse scrolled (901, 414) with delta (0, 0)
Screenshot: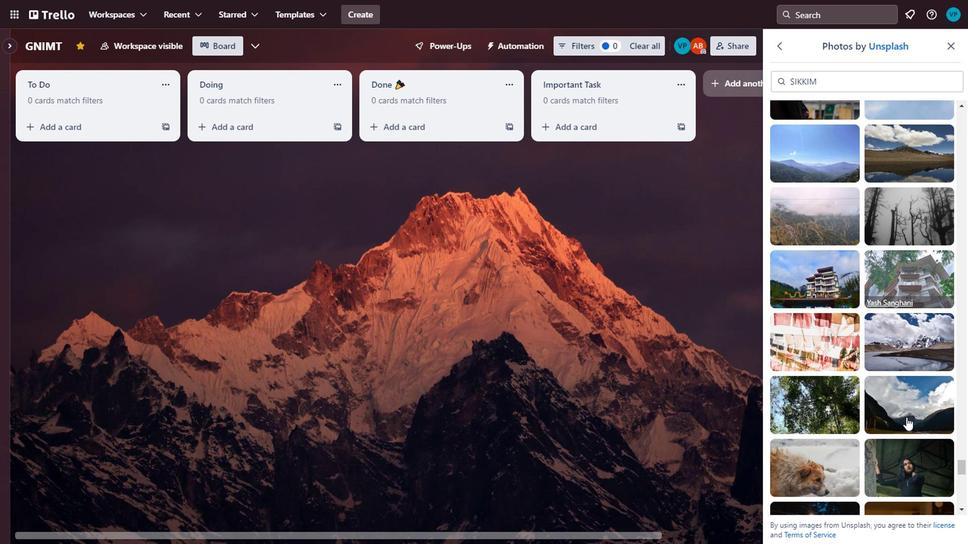 
Action: Mouse scrolled (901, 414) with delta (0, 0)
Screenshot: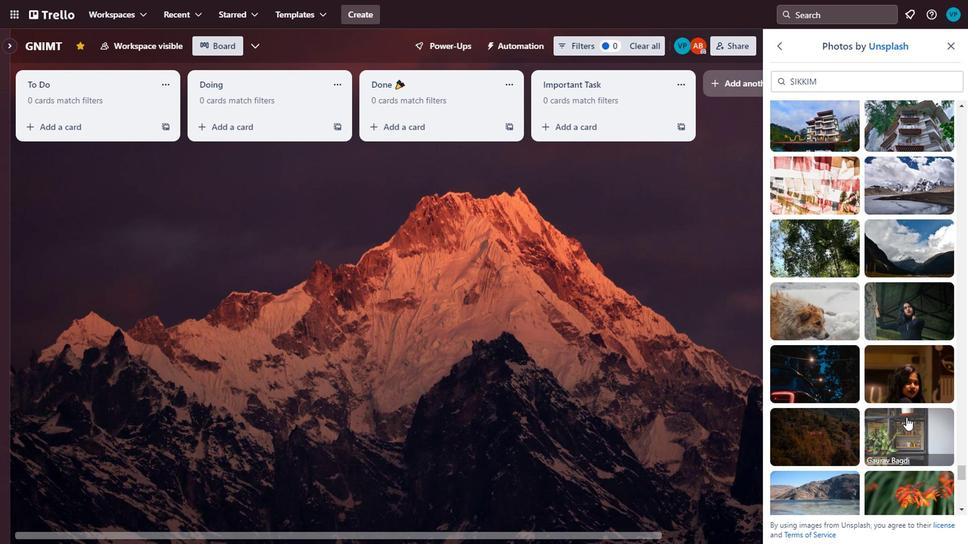 
Action: Mouse moved to (901, 414)
Screenshot: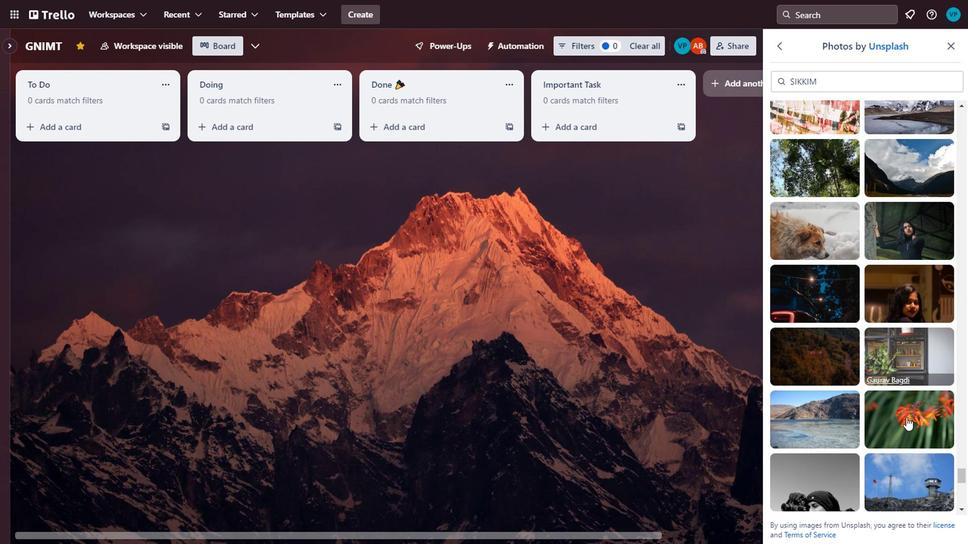 
Action: Mouse scrolled (901, 413) with delta (0, 0)
Screenshot: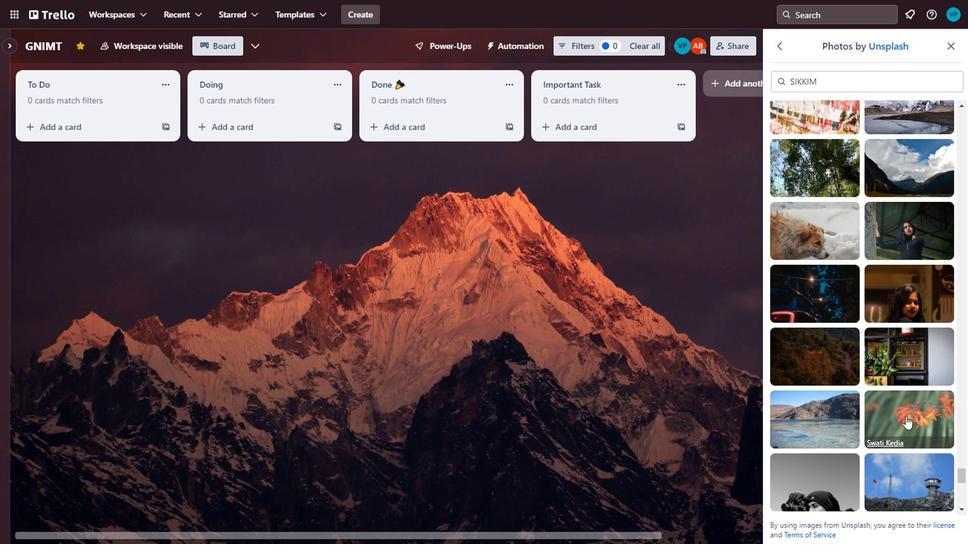 
Action: Mouse scrolled (901, 413) with delta (0, 0)
Screenshot: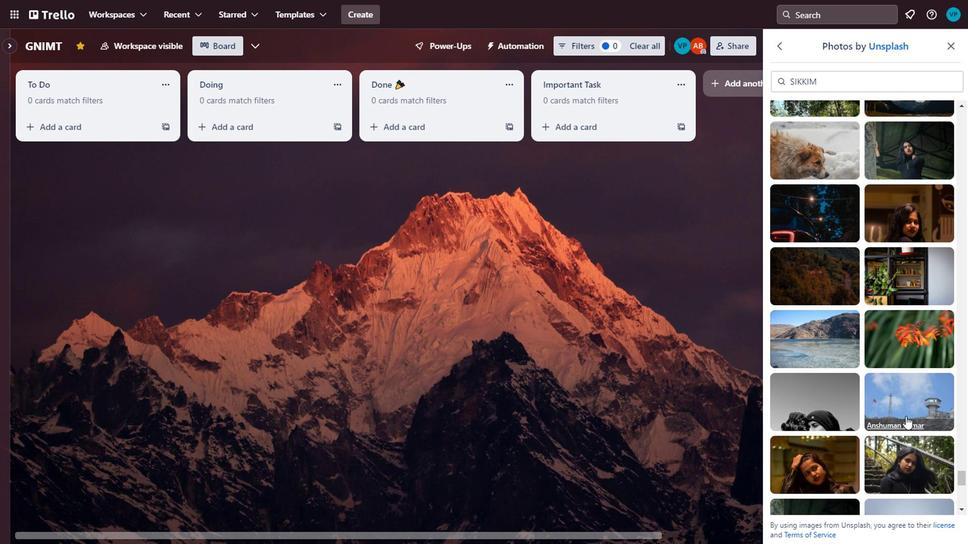 
Action: Mouse moved to (855, 430)
Screenshot: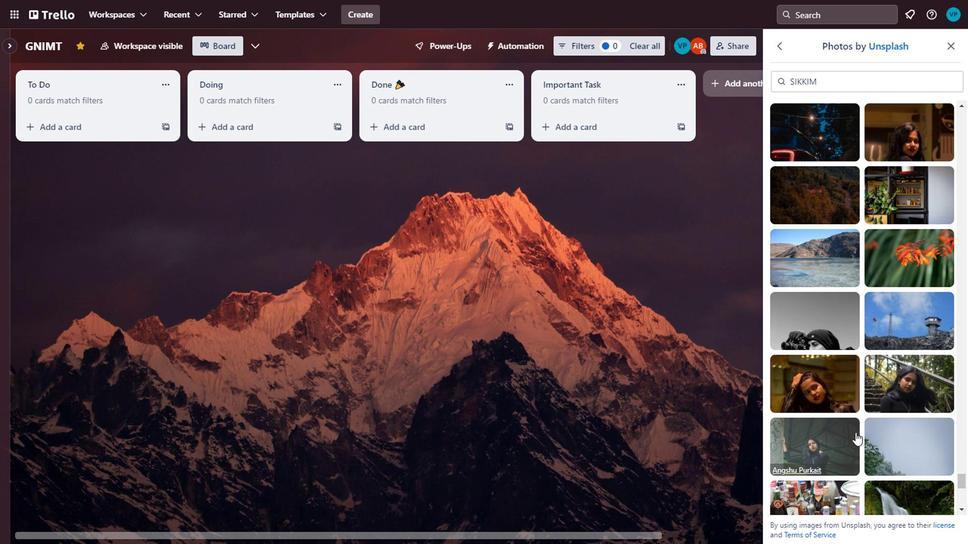 
Action: Mouse scrolled (855, 430) with delta (0, 0)
Screenshot: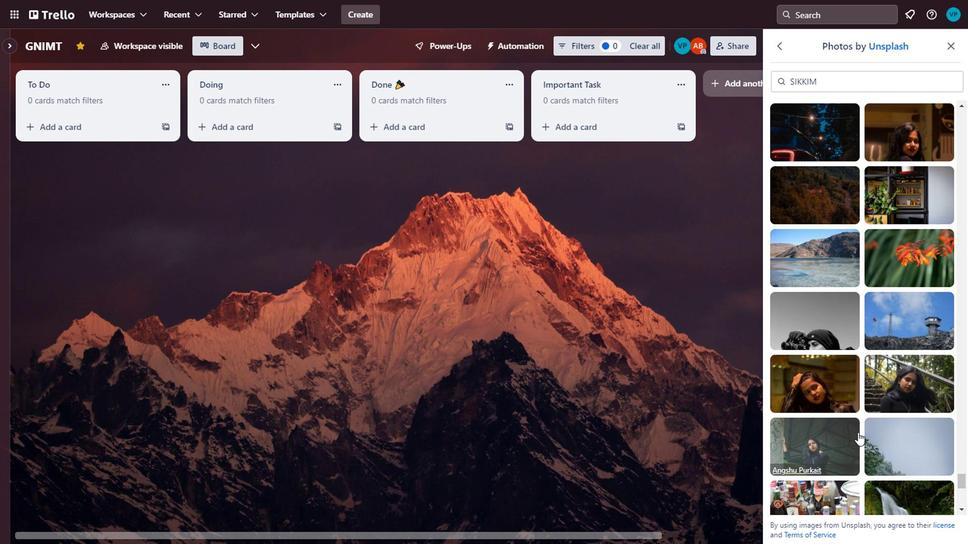 
Action: Mouse moved to (855, 430)
Screenshot: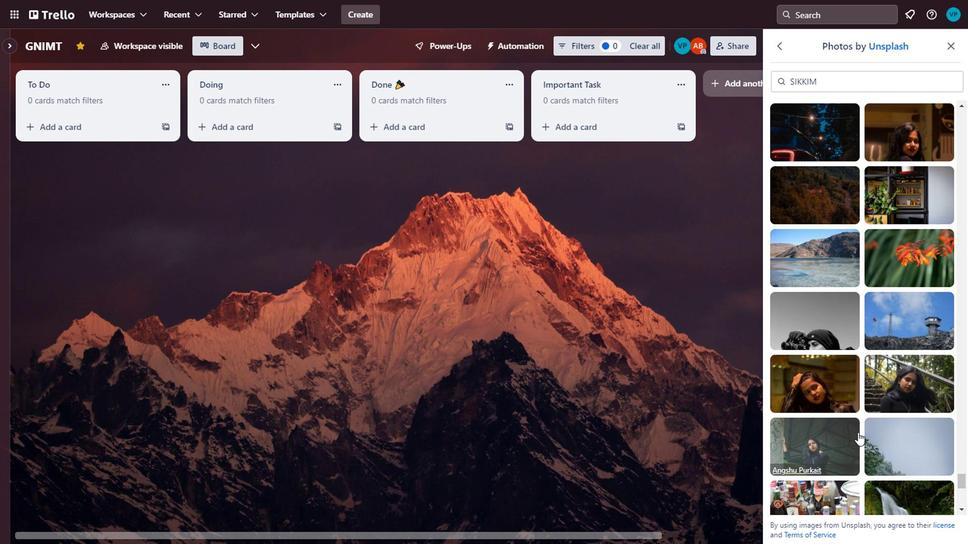 
Action: Mouse scrolled (855, 430) with delta (0, 0)
Screenshot: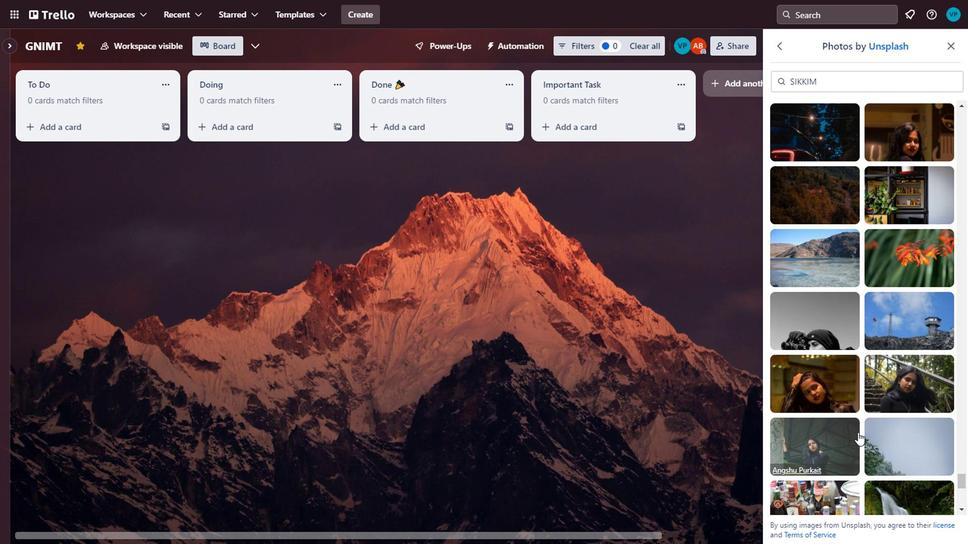 
Action: Mouse moved to (837, 402)
Screenshot: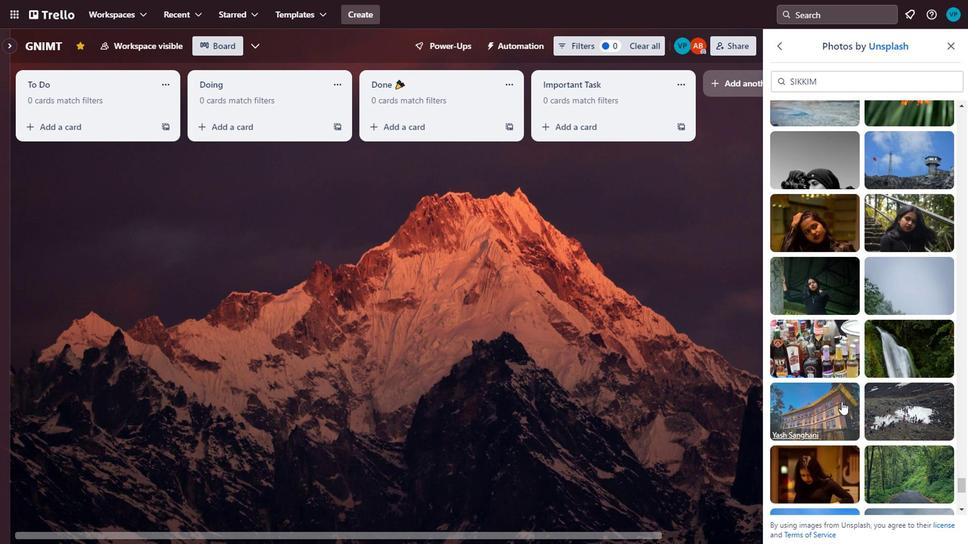 
Action: Mouse pressed left at (837, 402)
Screenshot: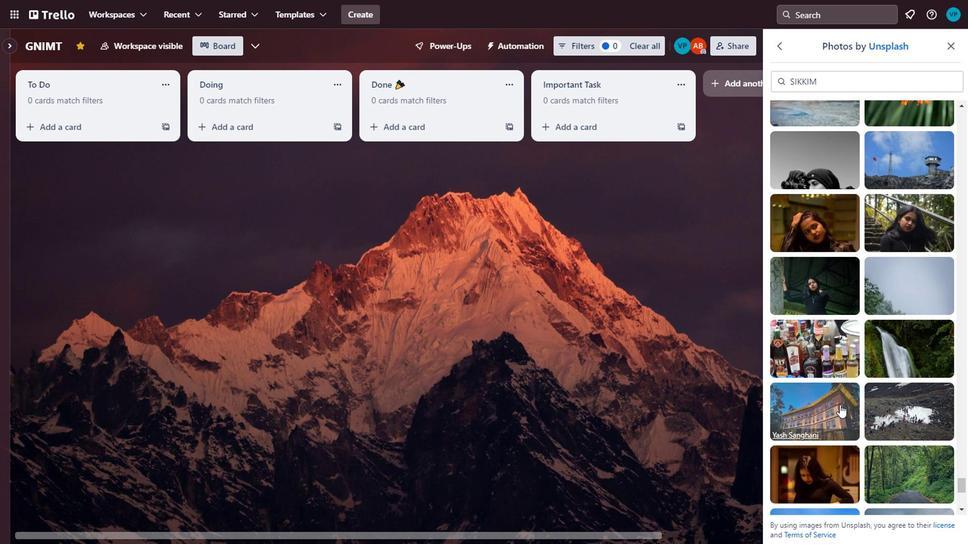 
Action: Mouse scrolled (837, 402) with delta (0, 0)
Screenshot: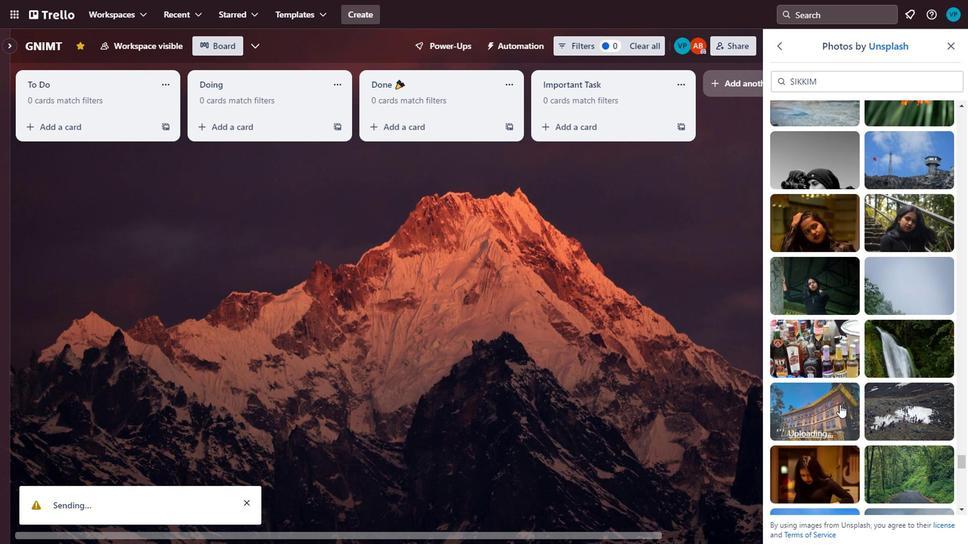 
Action: Mouse moved to (729, 353)
Screenshot: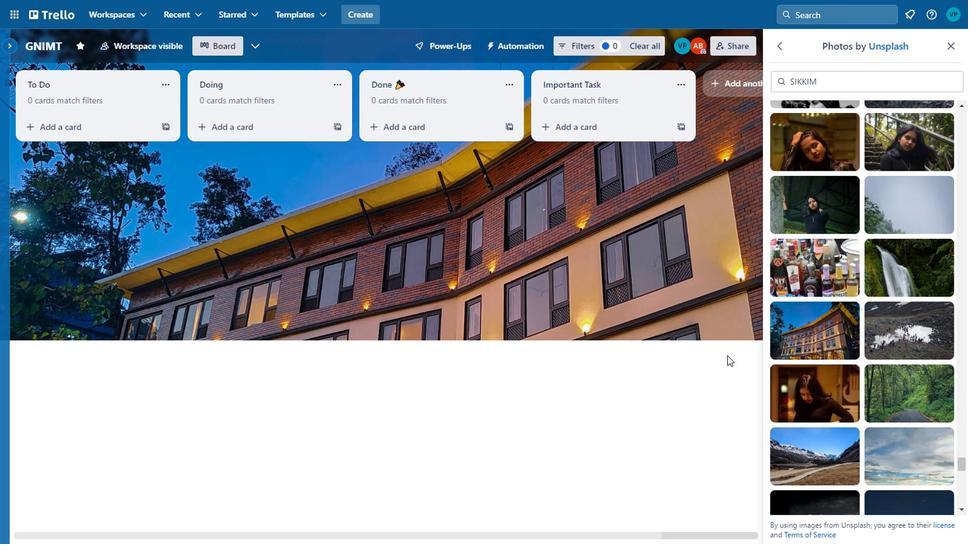 
Action: Mouse scrolled (729, 353) with delta (0, 0)
Screenshot: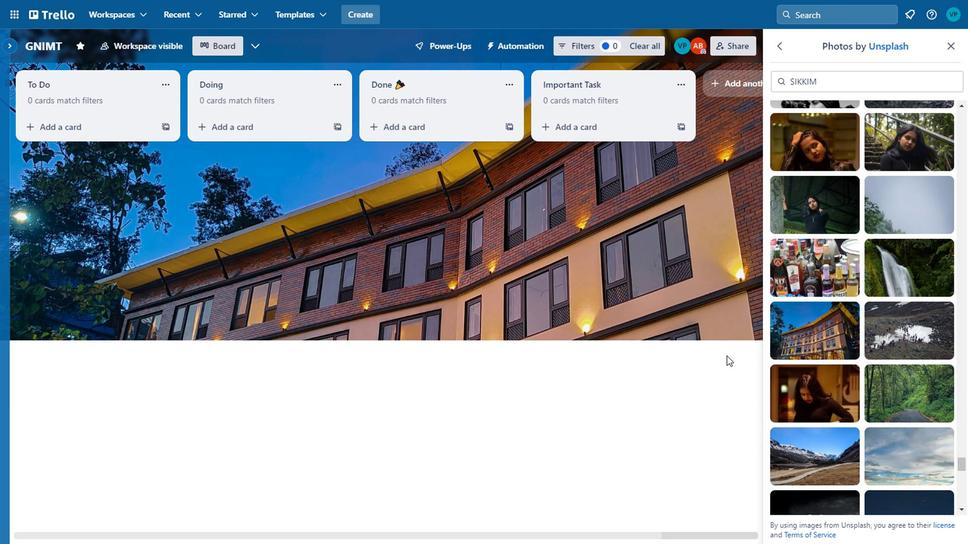 
Action: Mouse moved to (802, 443)
Screenshot: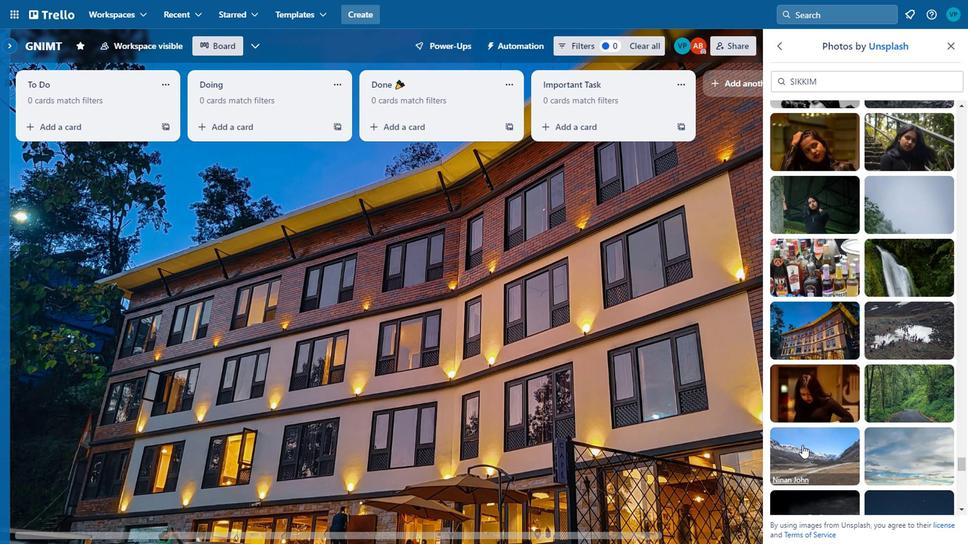 
Action: Mouse scrolled (802, 443) with delta (0, 0)
Screenshot: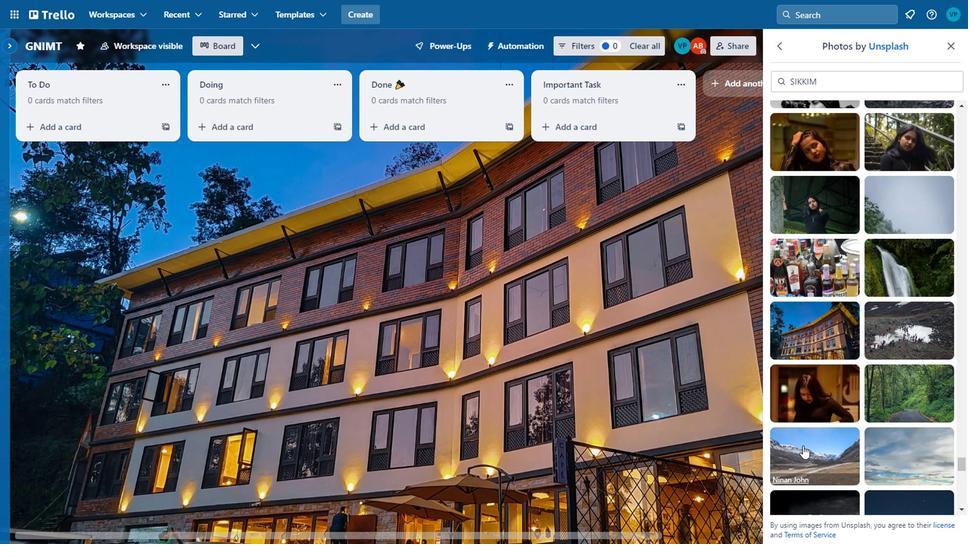 
Action: Mouse moved to (802, 445)
Screenshot: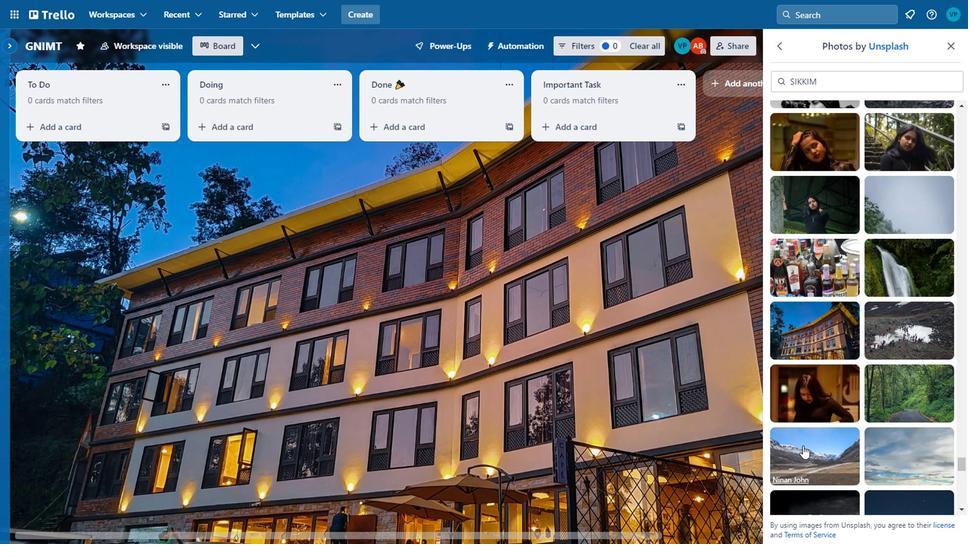 
Action: Mouse scrolled (802, 445) with delta (0, 0)
Screenshot: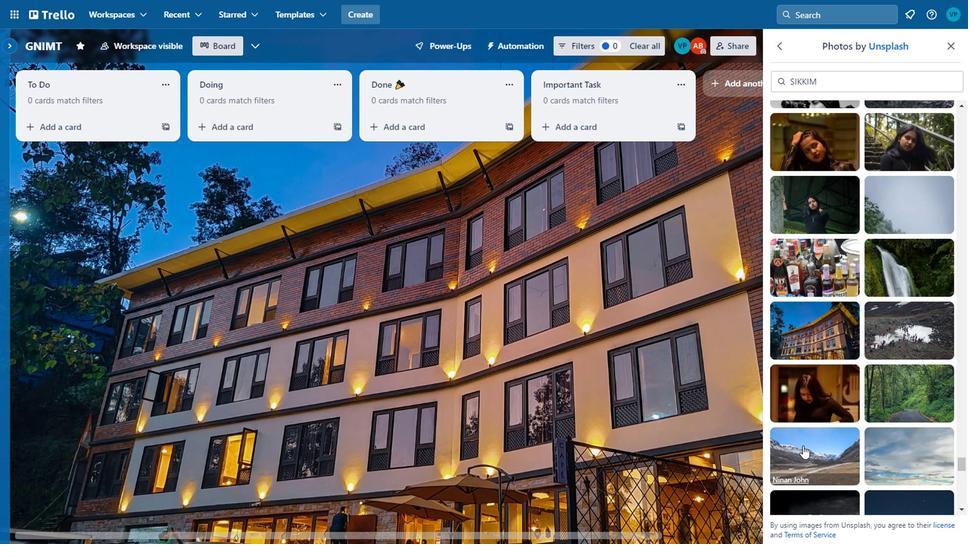 
Action: Mouse moved to (807, 449)
Screenshot: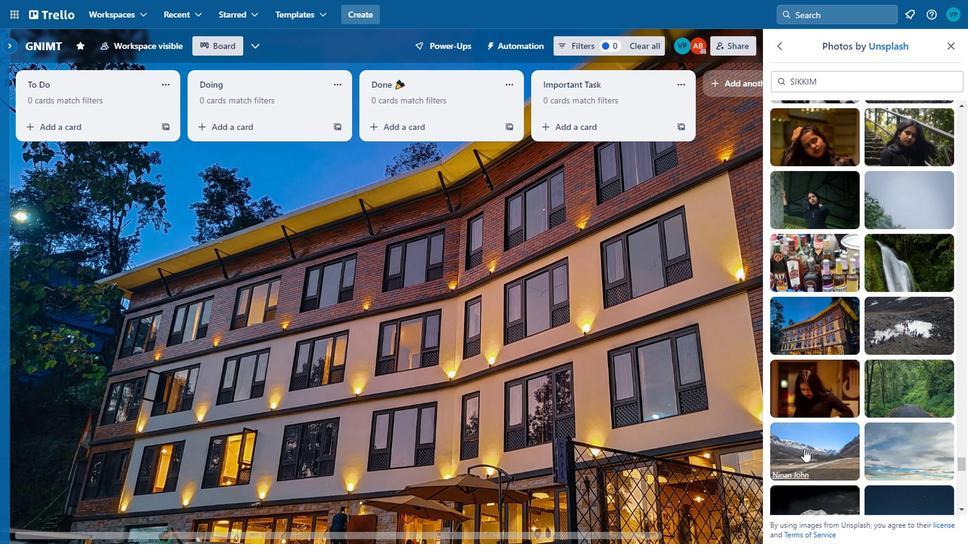 
Action: Mouse scrolled (807, 449) with delta (0, 0)
Screenshot: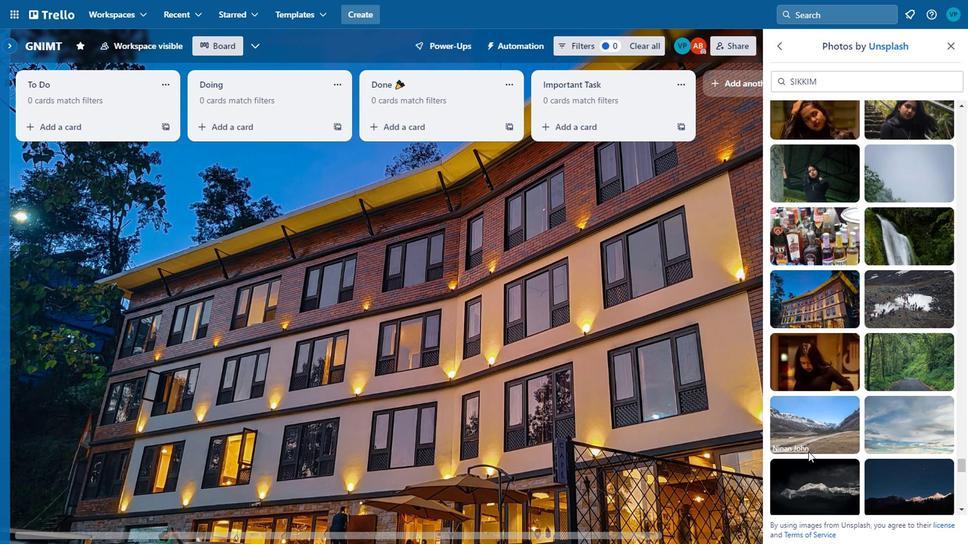 
Action: Mouse moved to (820, 457)
Screenshot: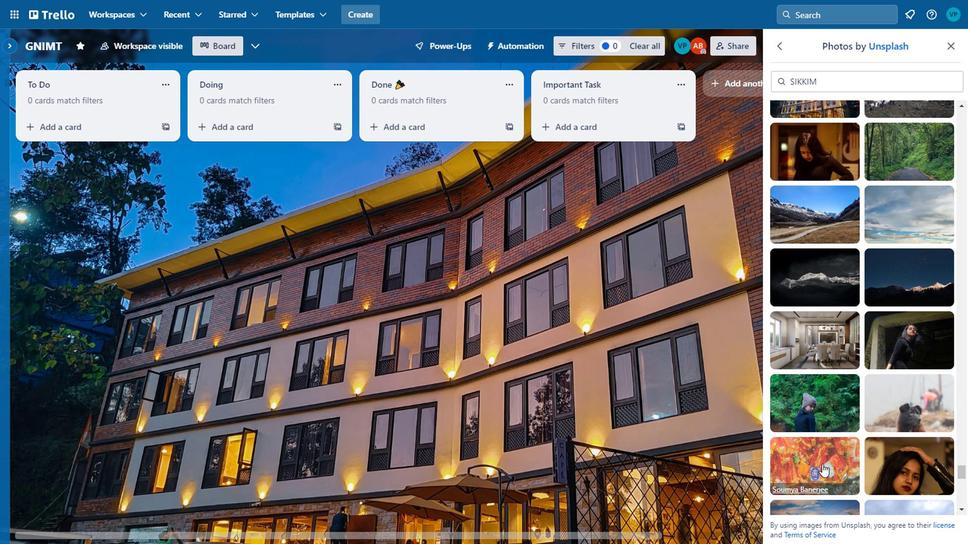 
Action: Mouse pressed left at (820, 457)
Screenshot: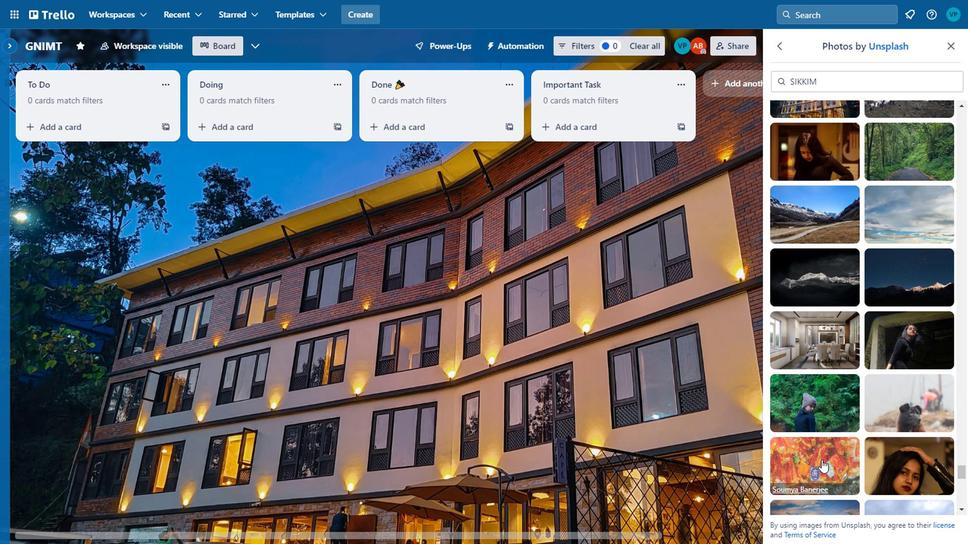 
Action: Mouse moved to (854, 403)
Screenshot: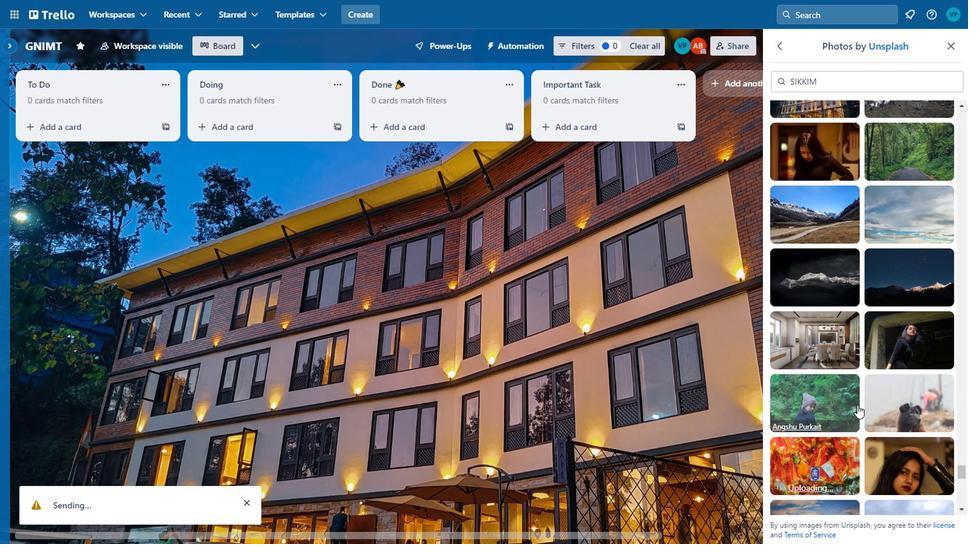 
Action: Mouse scrolled (854, 402) with delta (0, 0)
Screenshot: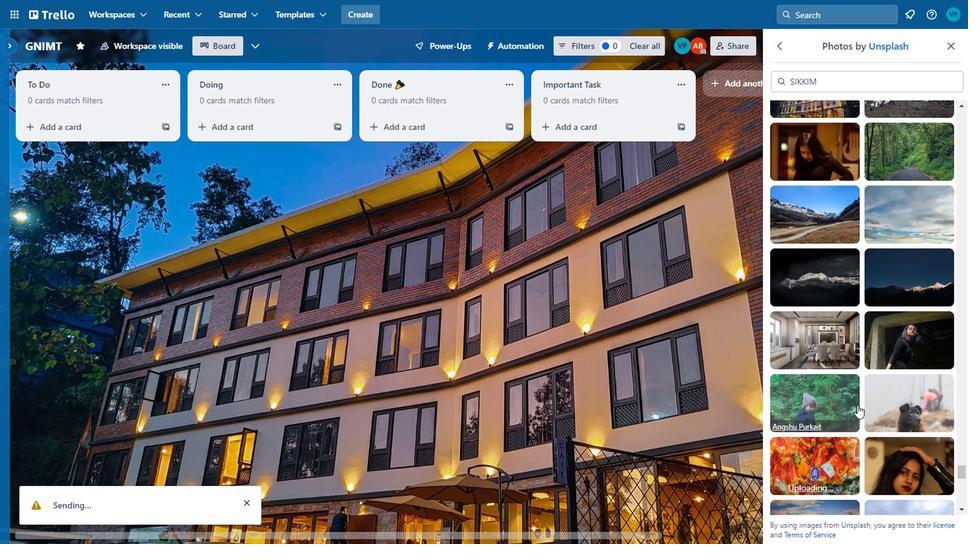 
Action: Mouse scrolled (854, 402) with delta (0, 0)
Screenshot: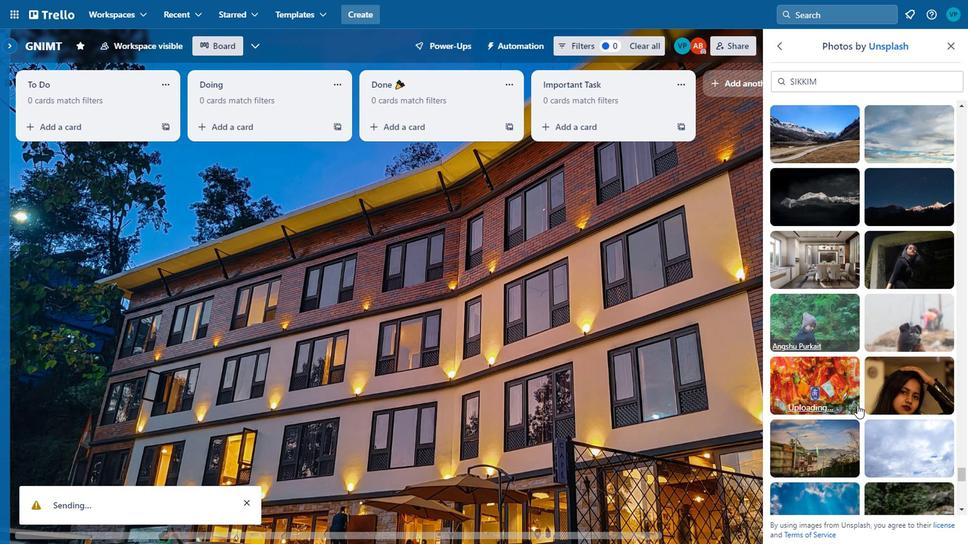 
Action: Mouse moved to (854, 402)
Screenshot: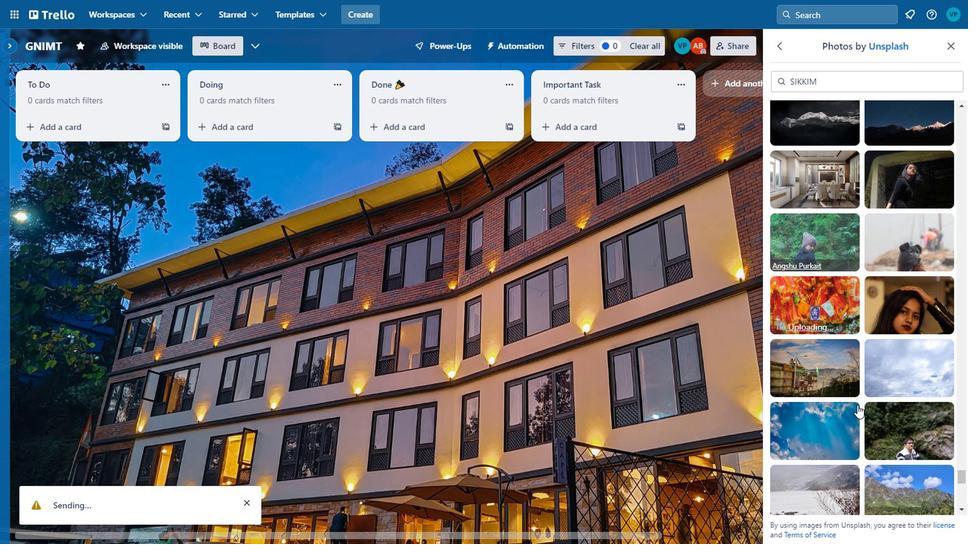 
Action: Mouse scrolled (854, 402) with delta (0, 0)
Screenshot: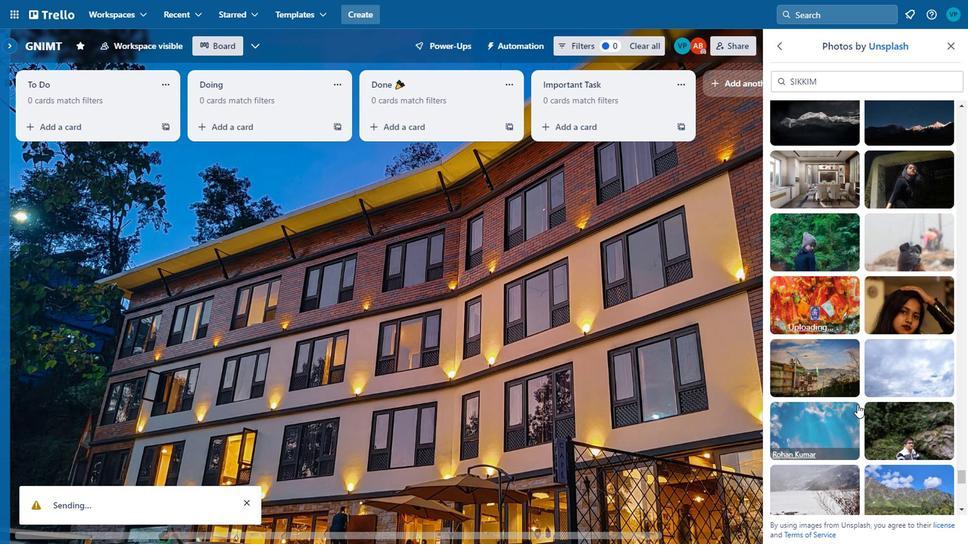 
Action: Mouse scrolled (854, 402) with delta (0, 0)
Screenshot: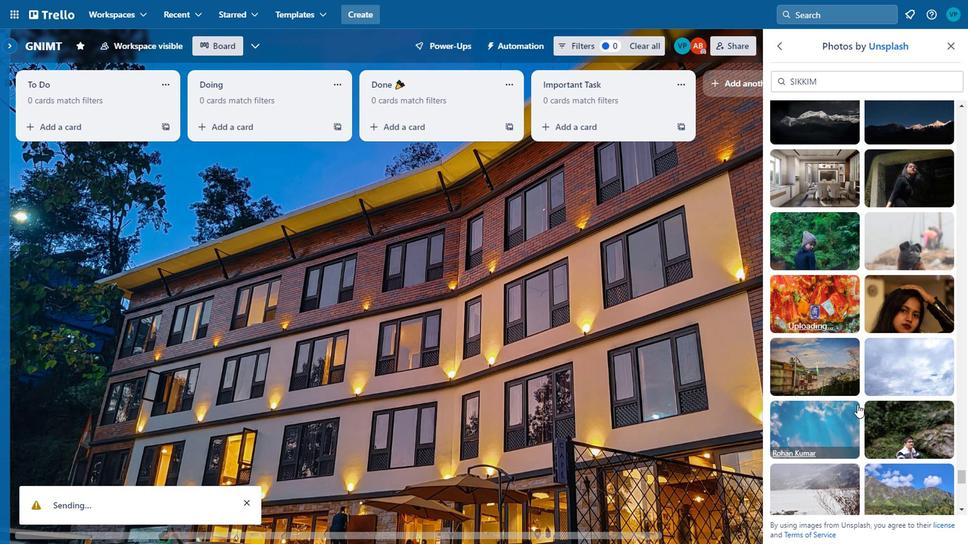 
Action: Mouse moved to (846, 396)
Screenshot: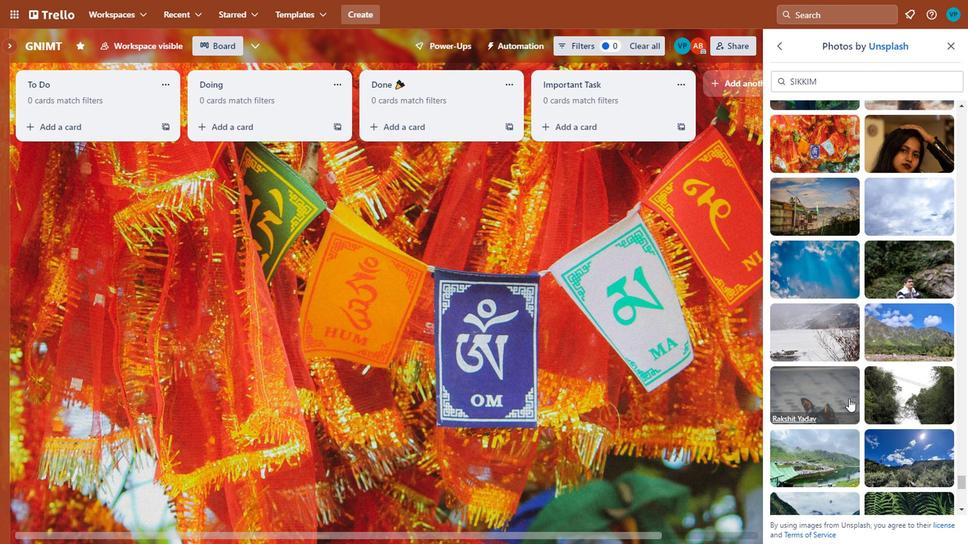 
Action: Mouse scrolled (846, 396) with delta (0, 0)
Screenshot: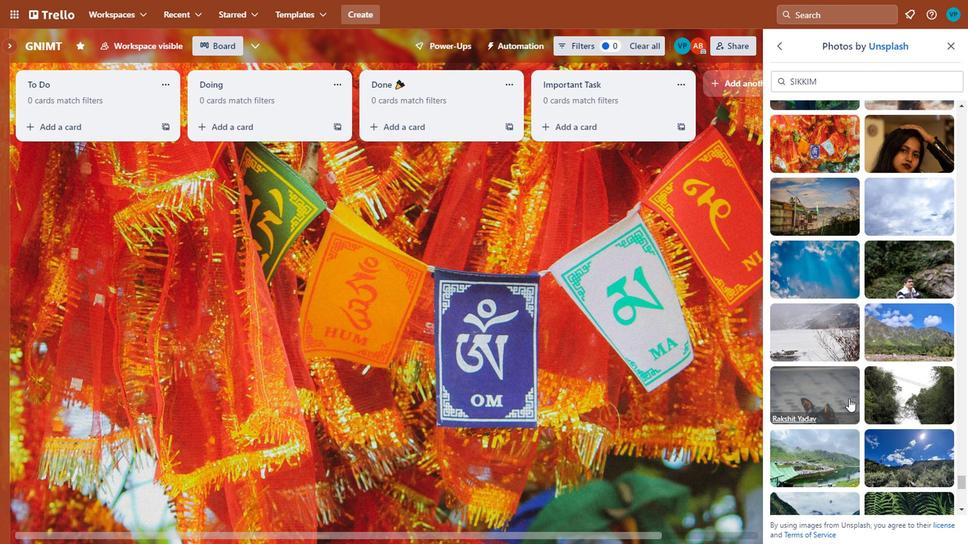 
Action: Mouse scrolled (846, 396) with delta (0, 0)
Screenshot: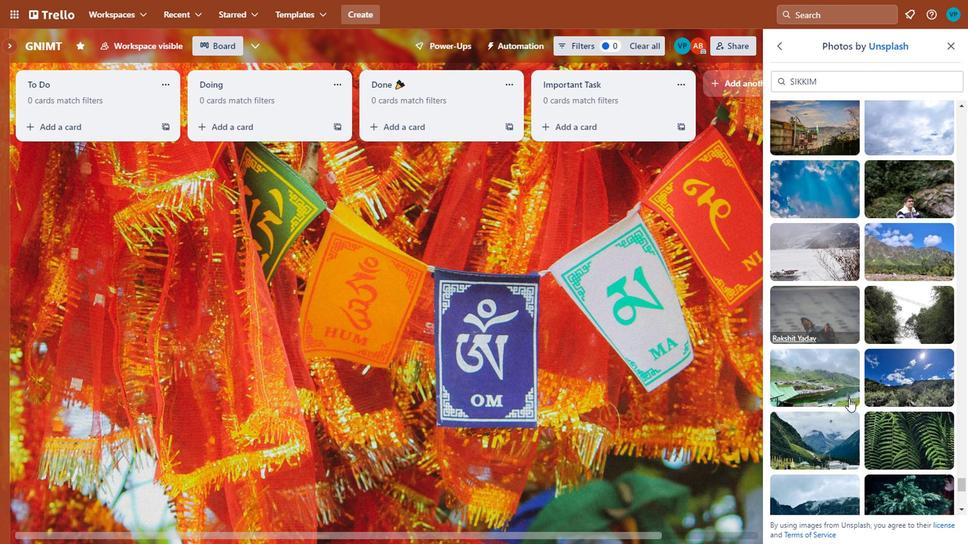 
Action: Mouse moved to (907, 414)
Screenshot: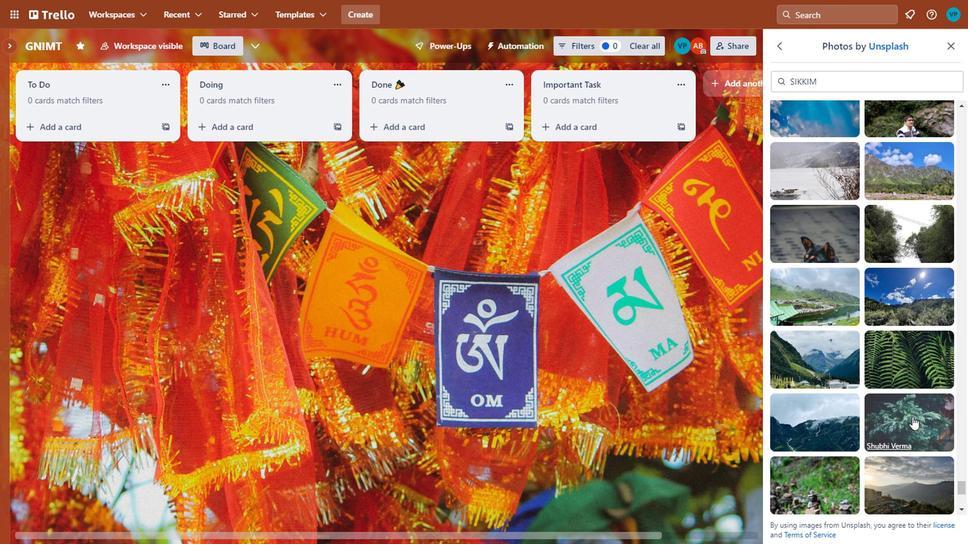 
Action: Mouse pressed left at (907, 414)
Screenshot: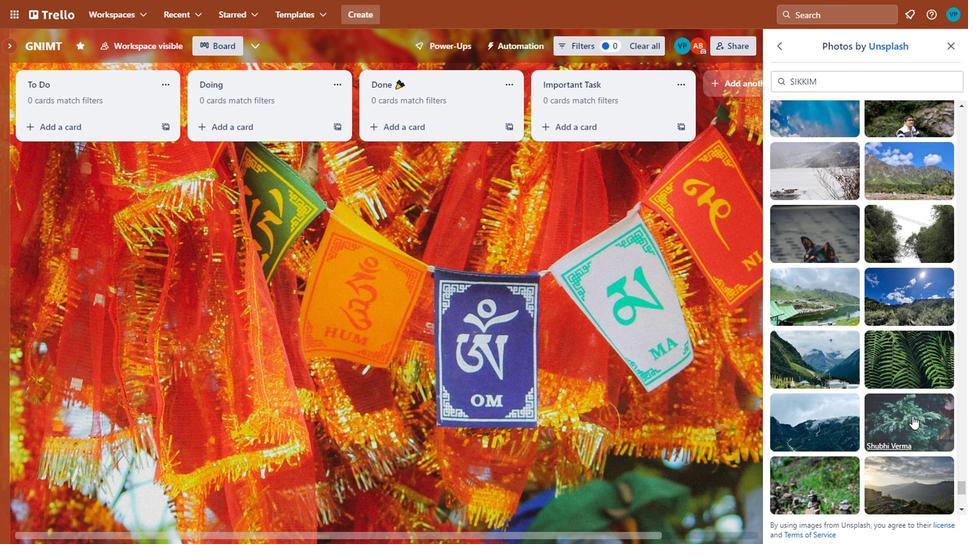 
Action: Mouse moved to (906, 407)
Screenshot: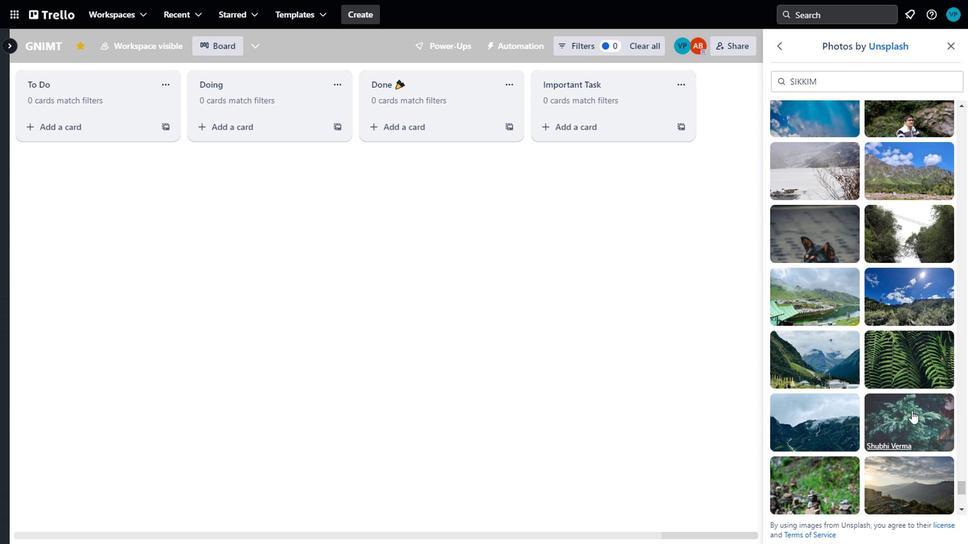 
Action: Mouse scrolled (906, 406) with delta (0, -1)
Screenshot: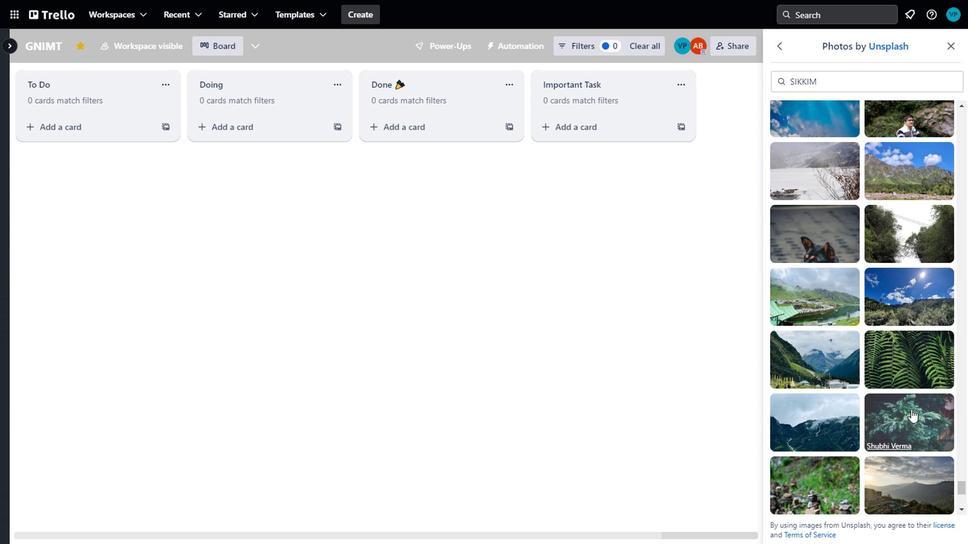 
Action: Mouse scrolled (906, 406) with delta (0, -1)
Screenshot: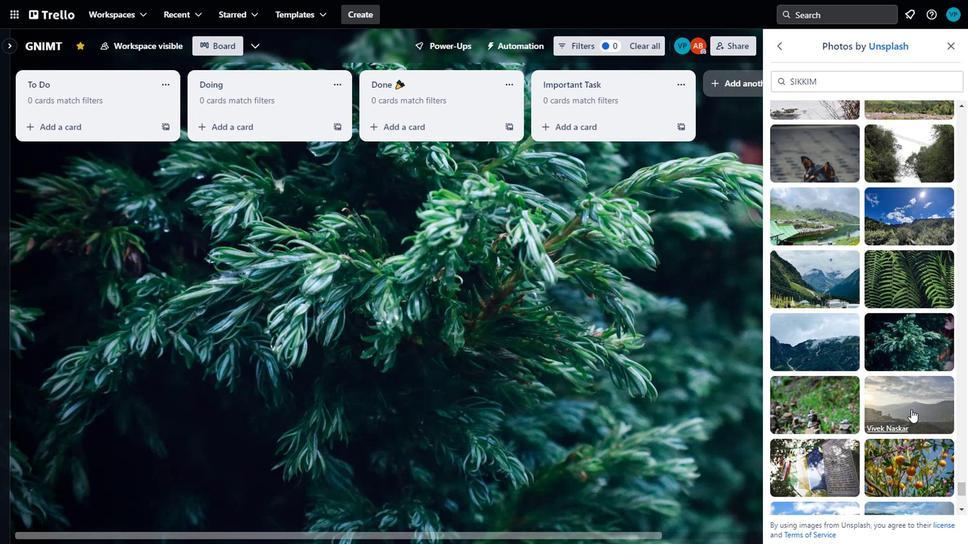 
Action: Mouse moved to (876, 391)
Screenshot: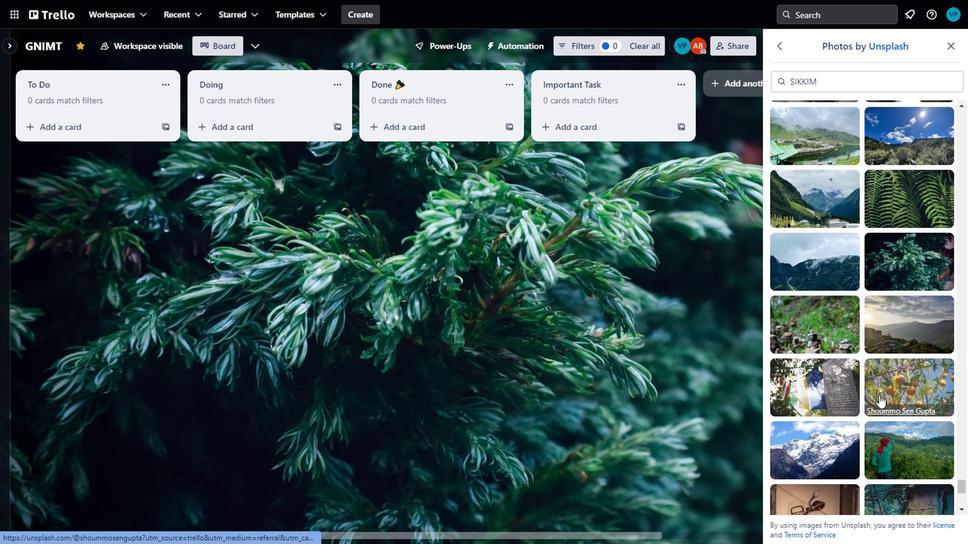 
Action: Mouse scrolled (876, 390) with delta (0, 0)
Screenshot: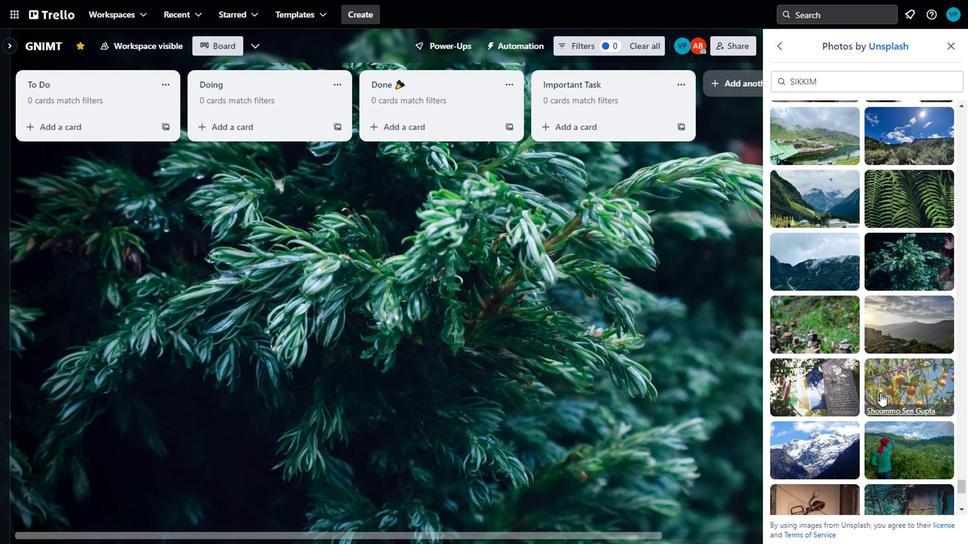 
Action: Mouse scrolled (876, 390) with delta (0, 0)
Screenshot: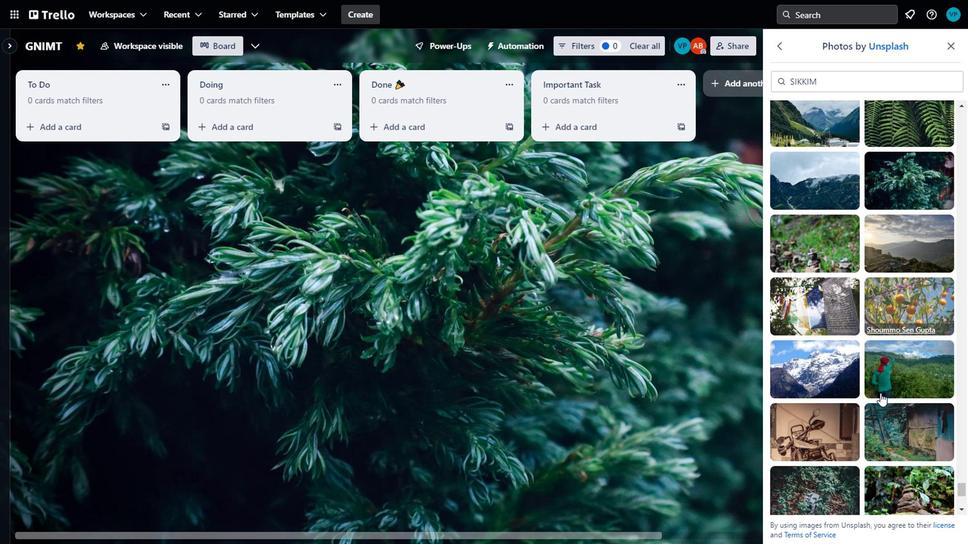 
Action: Mouse moved to (829, 463)
Screenshot: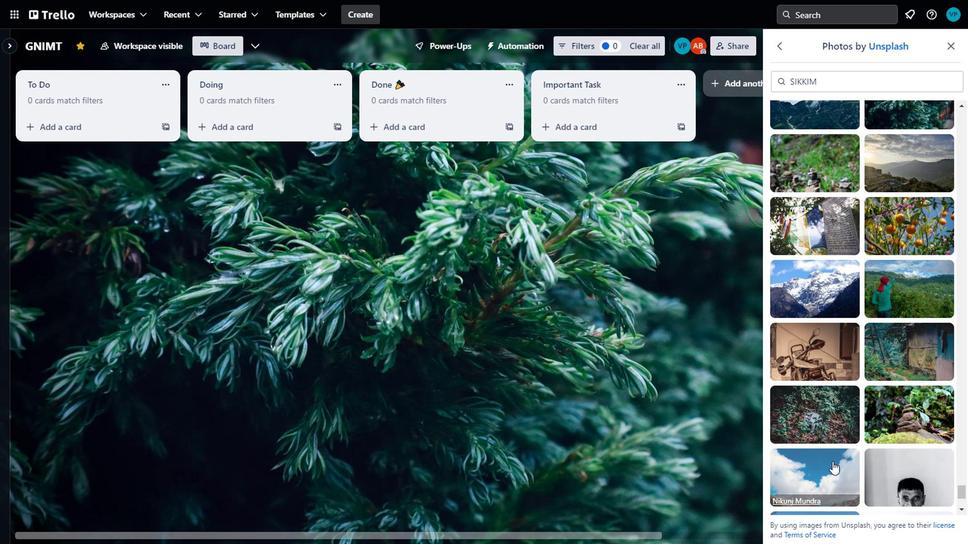 
Action: Mouse pressed left at (829, 463)
Screenshot: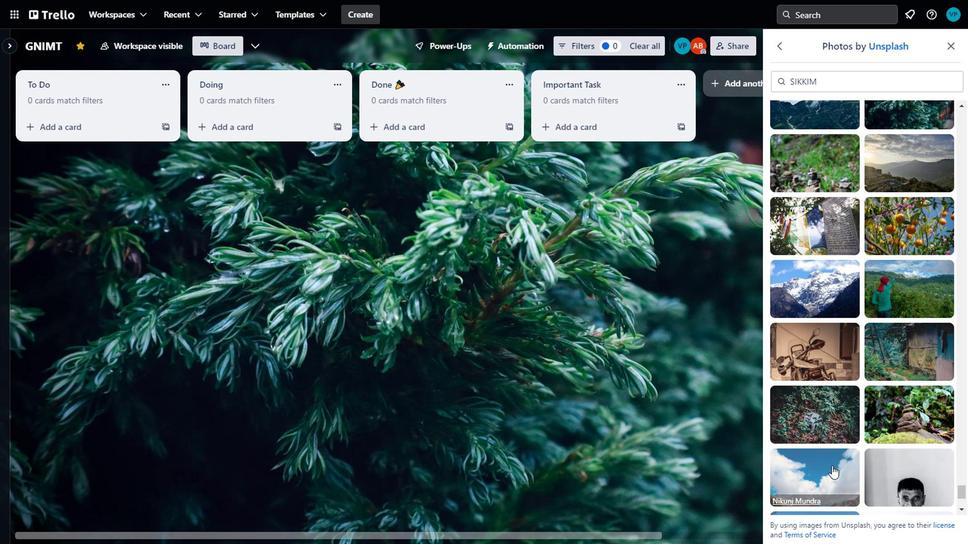 
Action: Mouse moved to (787, 359)
Screenshot: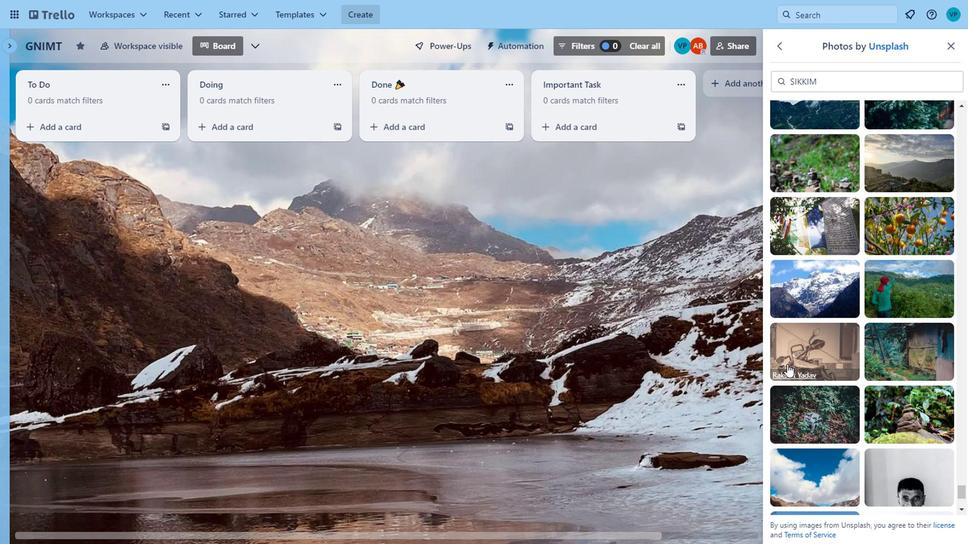 
Action: Mouse scrolled (787, 359) with delta (0, 0)
Screenshot: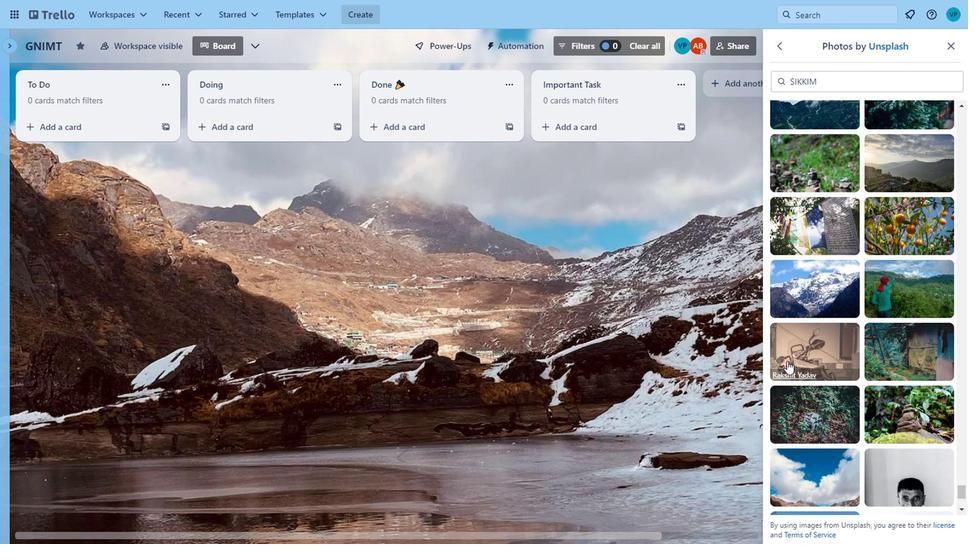 
Action: Mouse scrolled (787, 359) with delta (0, 0)
Screenshot: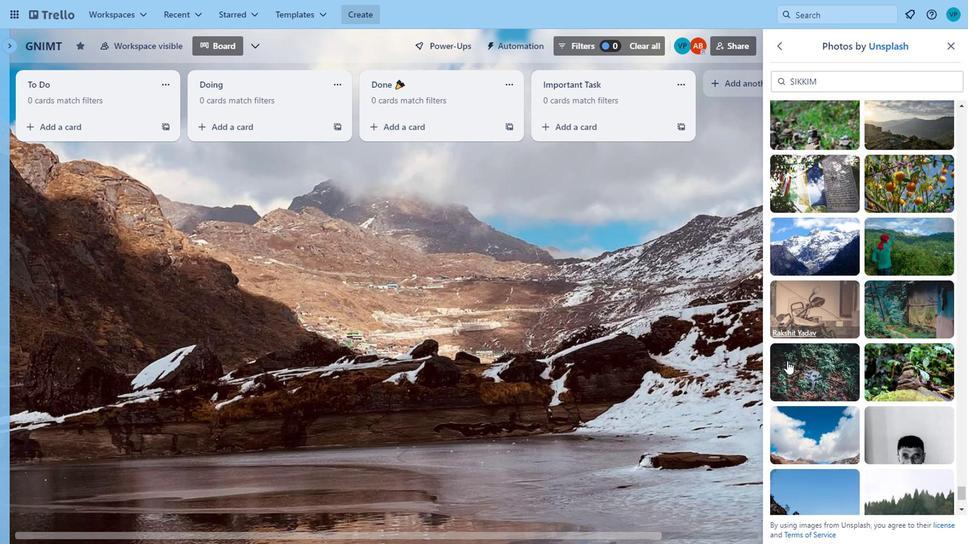 
Action: Mouse scrolled (787, 359) with delta (0, 0)
Screenshot: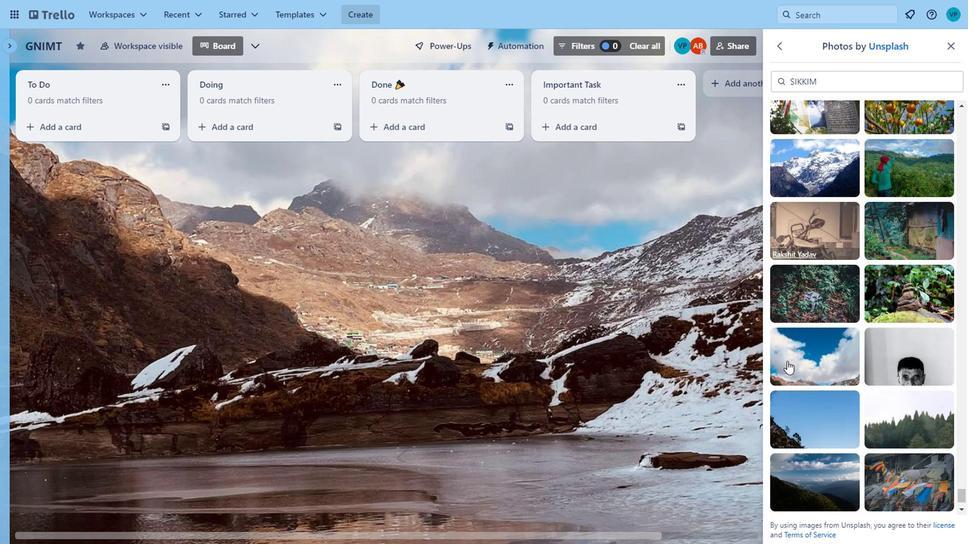 
Action: Mouse moved to (874, 403)
Screenshot: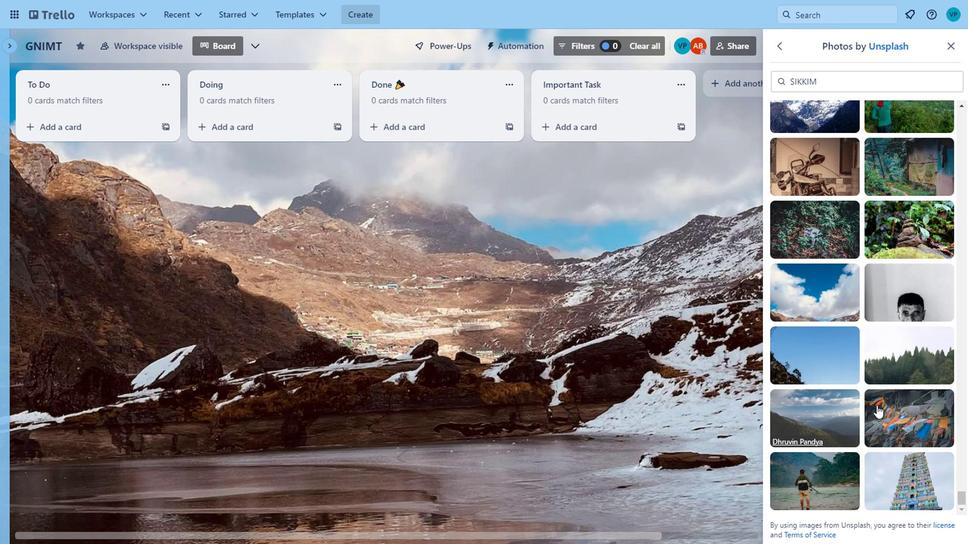 
Action: Mouse scrolled (874, 402) with delta (0, 0)
Screenshot: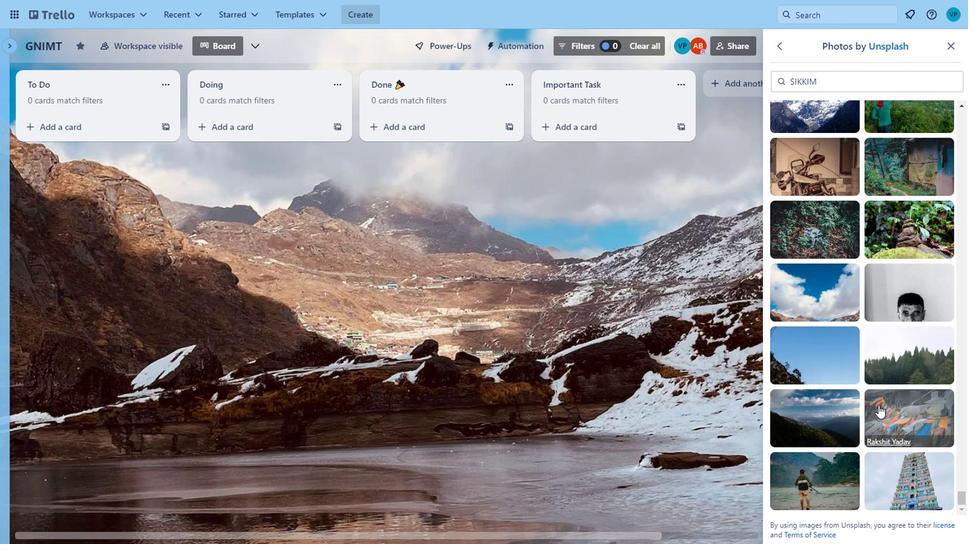 
Action: Mouse moved to (828, 474)
Screenshot: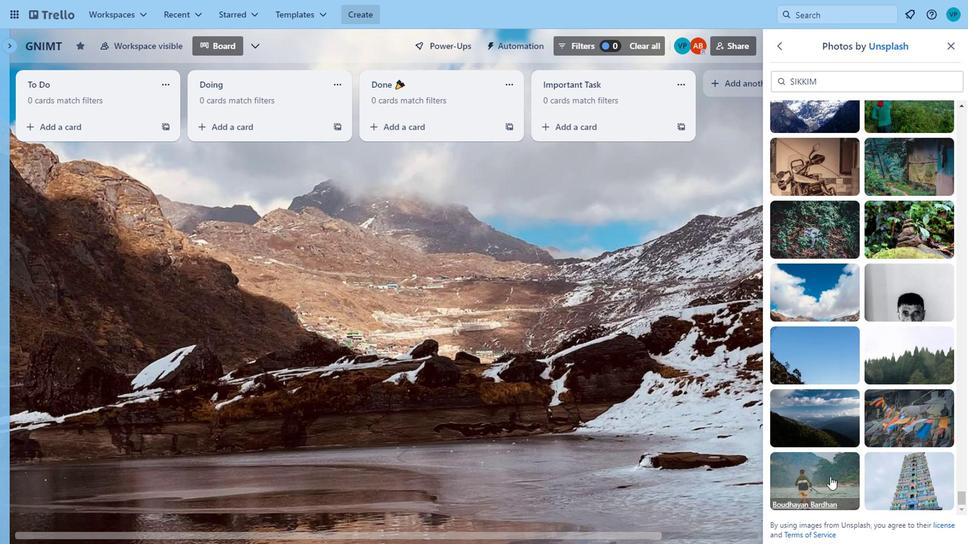 
Action: Mouse pressed left at (828, 474)
Screenshot: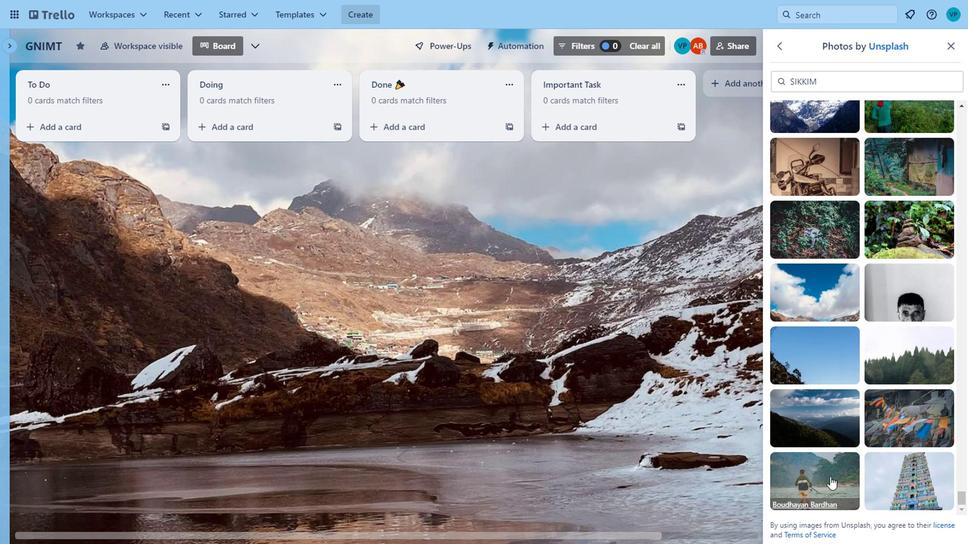 
Action: Mouse moved to (820, 455)
Screenshot: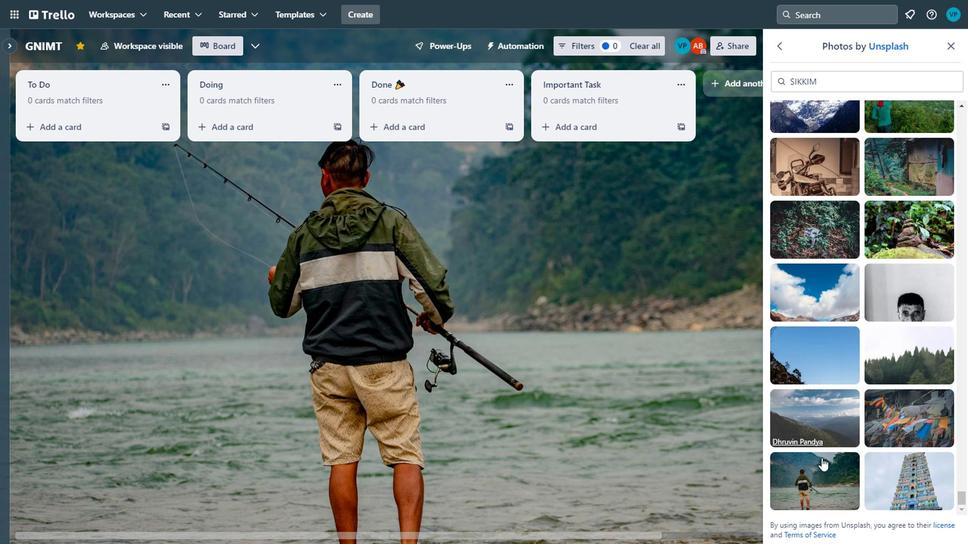 
Action: Mouse scrolled (820, 455) with delta (0, 0)
Screenshot: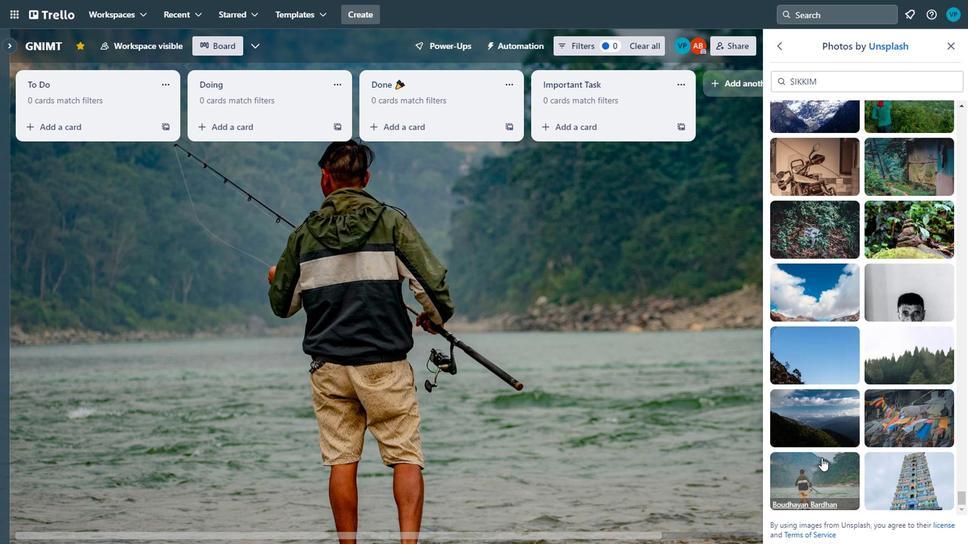 
Action: Mouse scrolled (820, 455) with delta (0, 0)
Screenshot: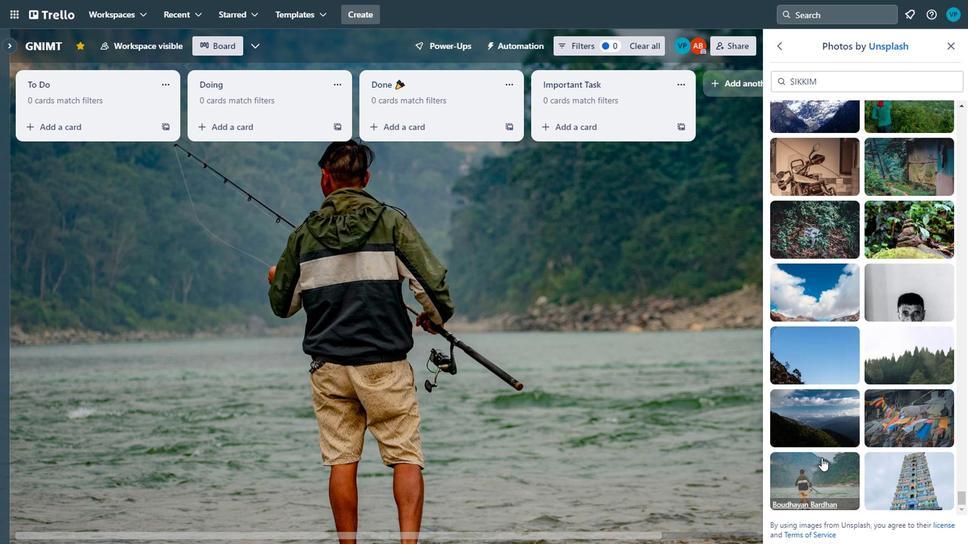 
Action: Mouse moved to (902, 455)
Screenshot: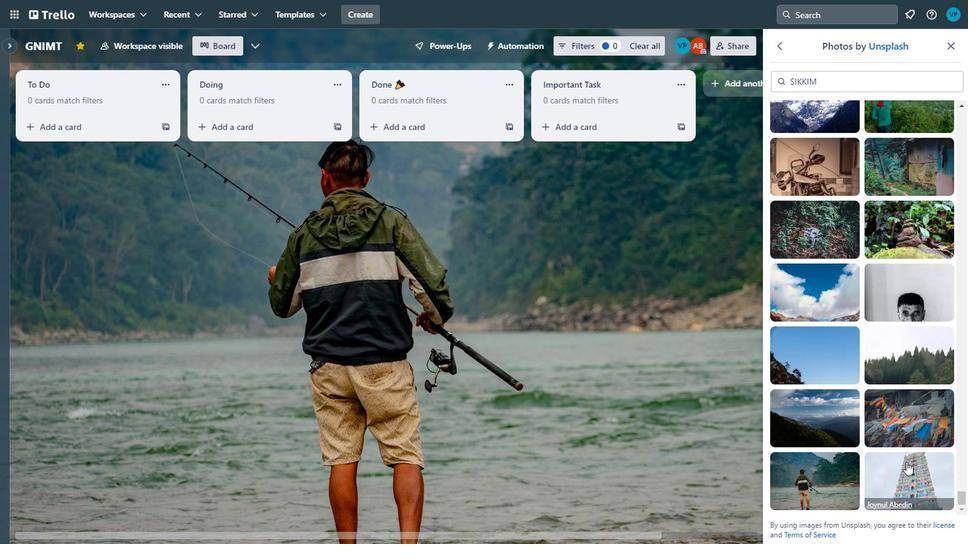 
Action: Mouse scrolled (902, 454) with delta (0, 0)
Screenshot: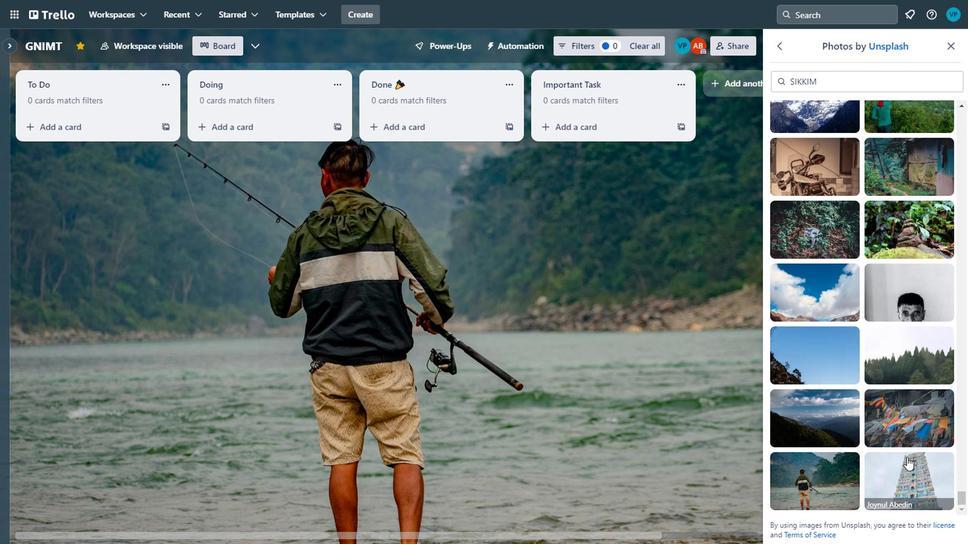
Action: Mouse pressed left at (902, 455)
Screenshot: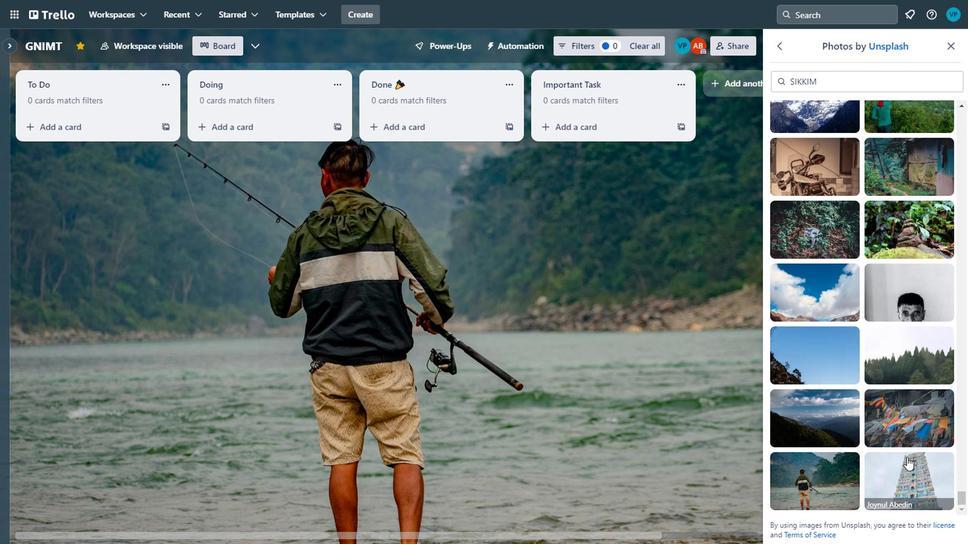 
Action: Mouse moved to (902, 451)
Screenshot: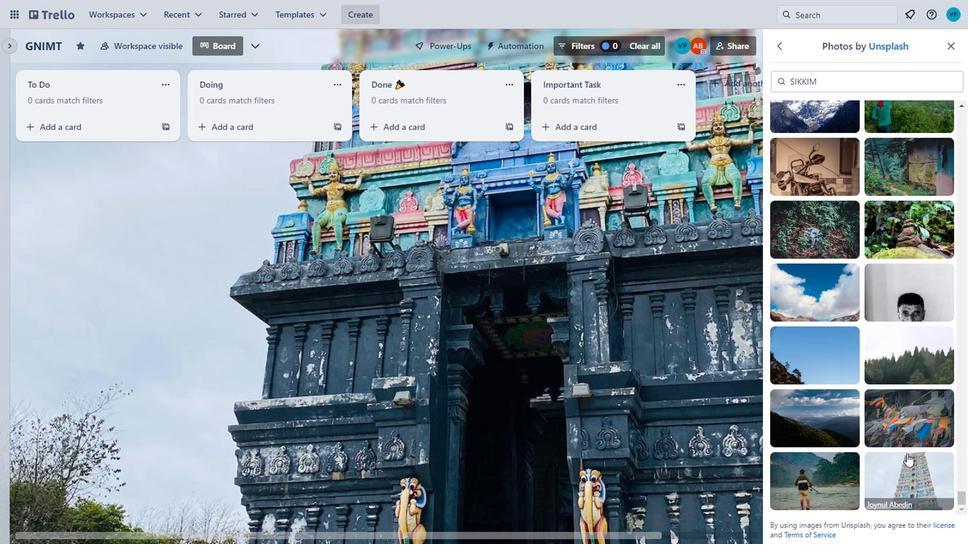 
Action: Mouse scrolled (902, 451) with delta (0, 0)
Screenshot: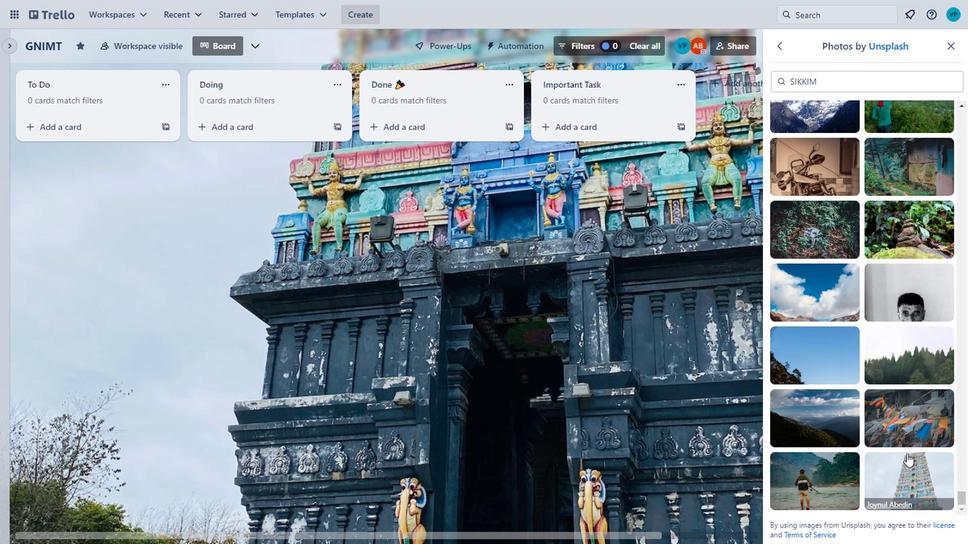 
Action: Mouse scrolled (902, 451) with delta (0, 0)
Screenshot: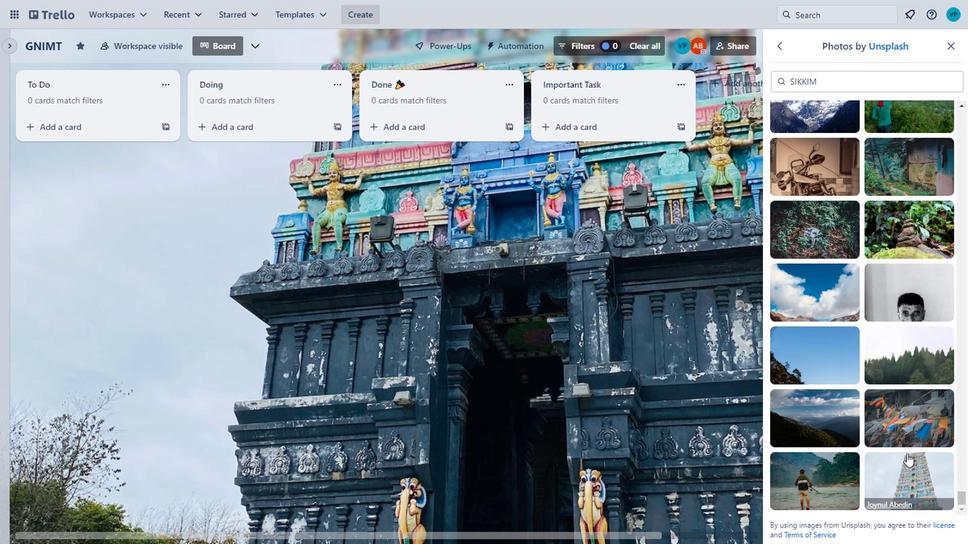 
Action: Mouse scrolled (902, 451) with delta (0, 0)
Screenshot: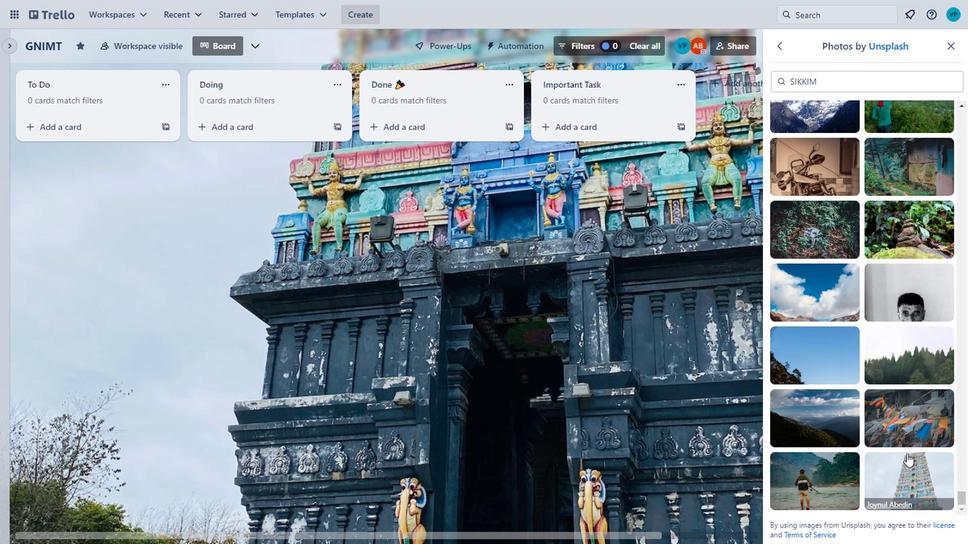 
Action: Mouse moved to (851, 488)
Screenshot: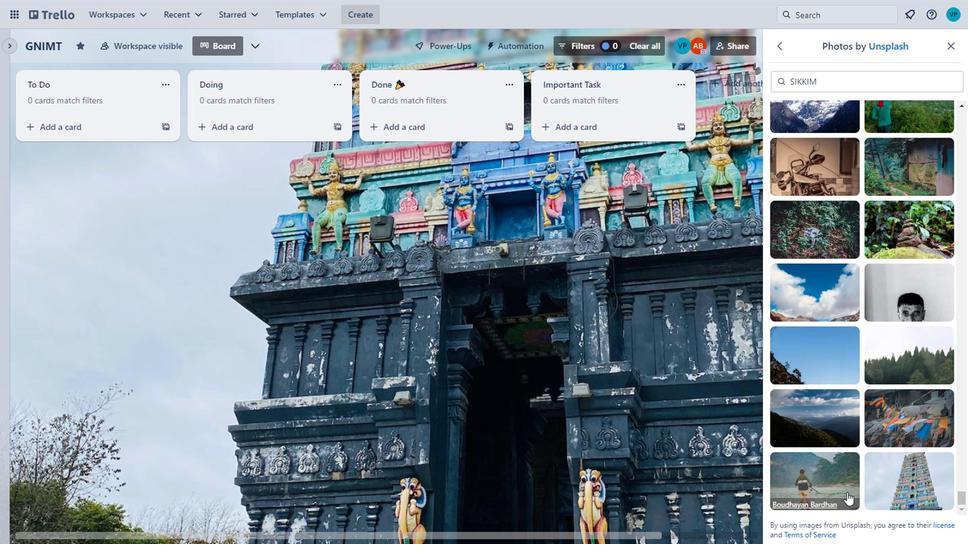 
Action: Mouse scrolled (851, 487) with delta (0, -1)
Screenshot: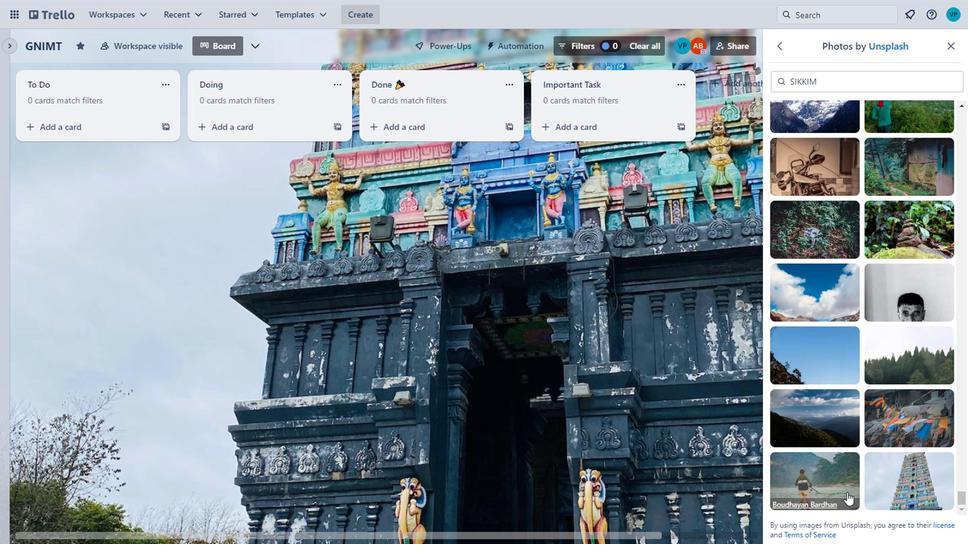 
Action: Mouse moved to (805, 490)
Screenshot: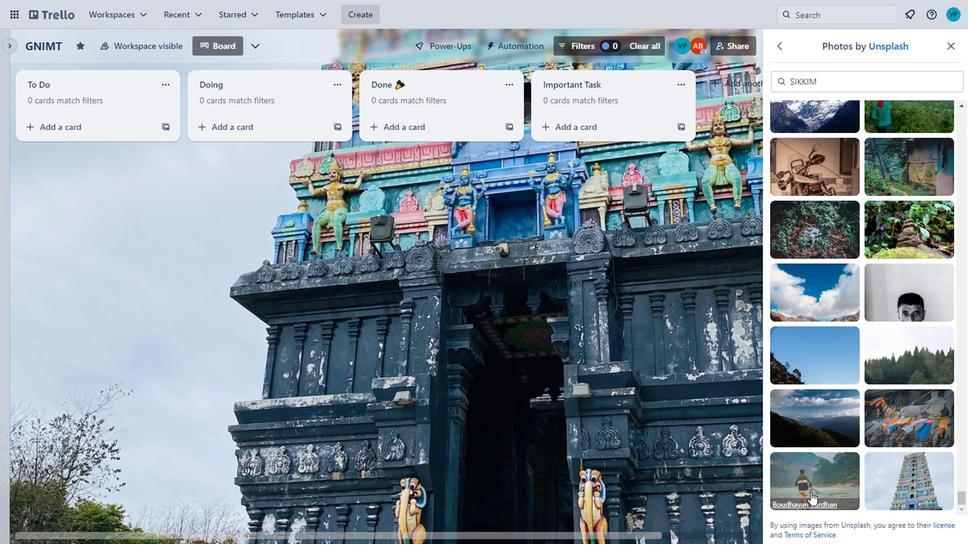 
Action: Mouse scrolled (805, 489) with delta (0, 0)
Screenshot: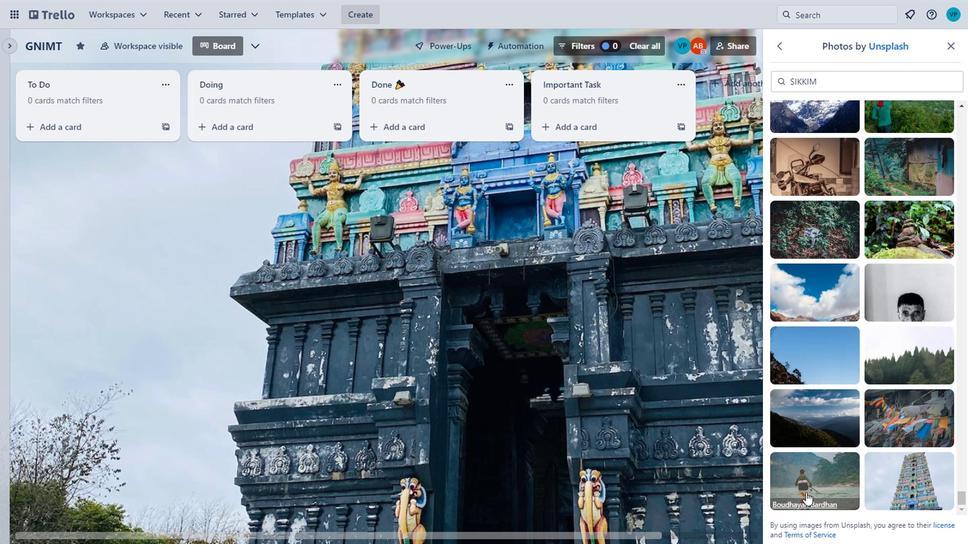 
Action: Mouse moved to (914, 468)
Screenshot: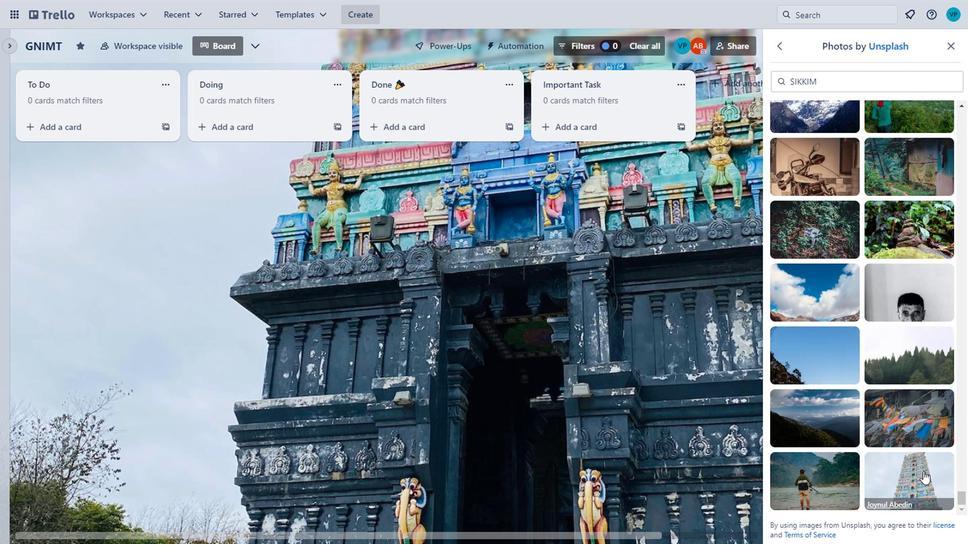 
Action: Mouse pressed left at (914, 468)
Screenshot: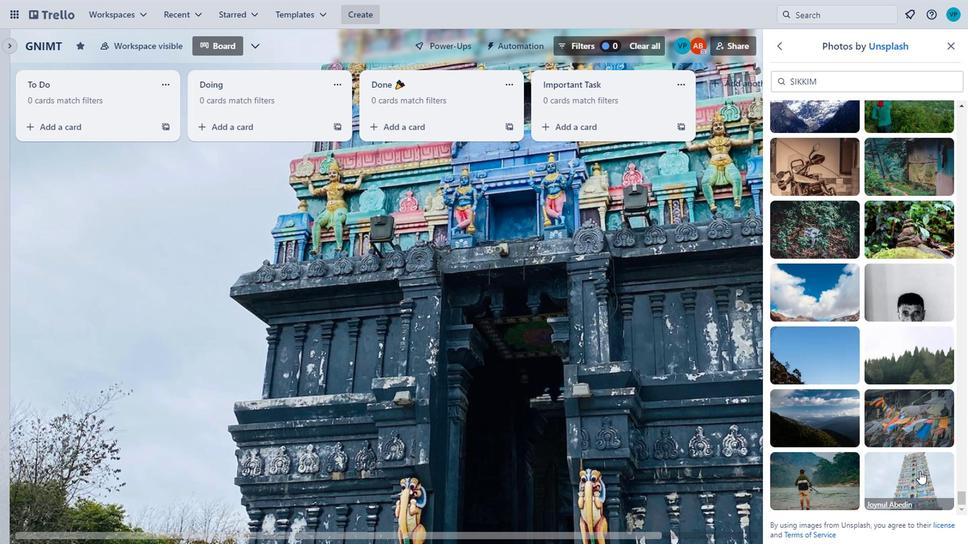 
Action: Mouse moved to (850, 442)
Screenshot: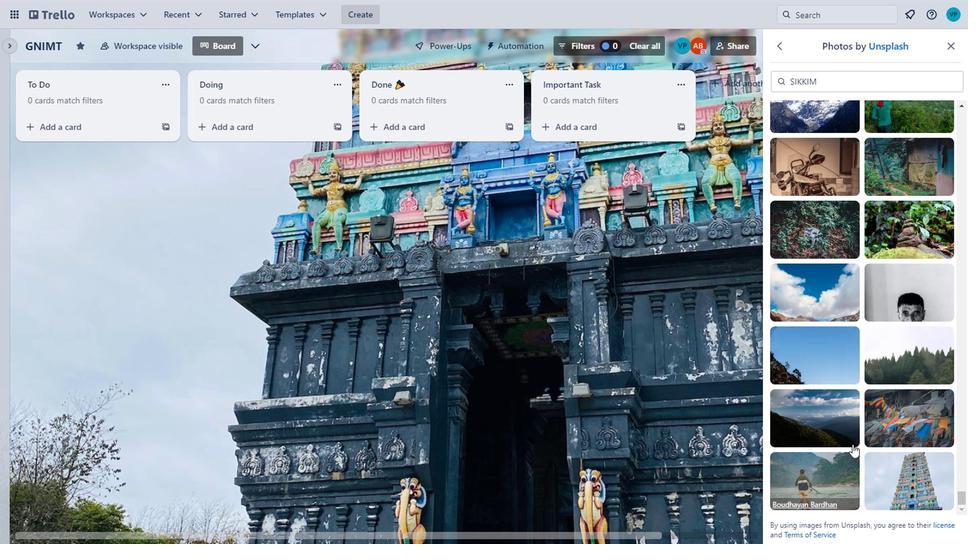 
Action: Mouse scrolled (850, 442) with delta (0, 0)
Screenshot: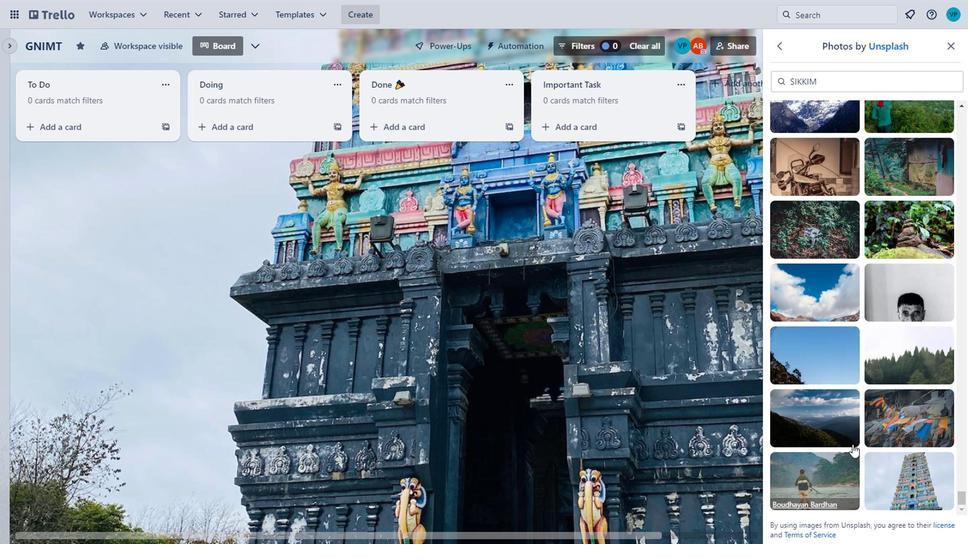 
Action: Mouse moved to (916, 464)
Screenshot: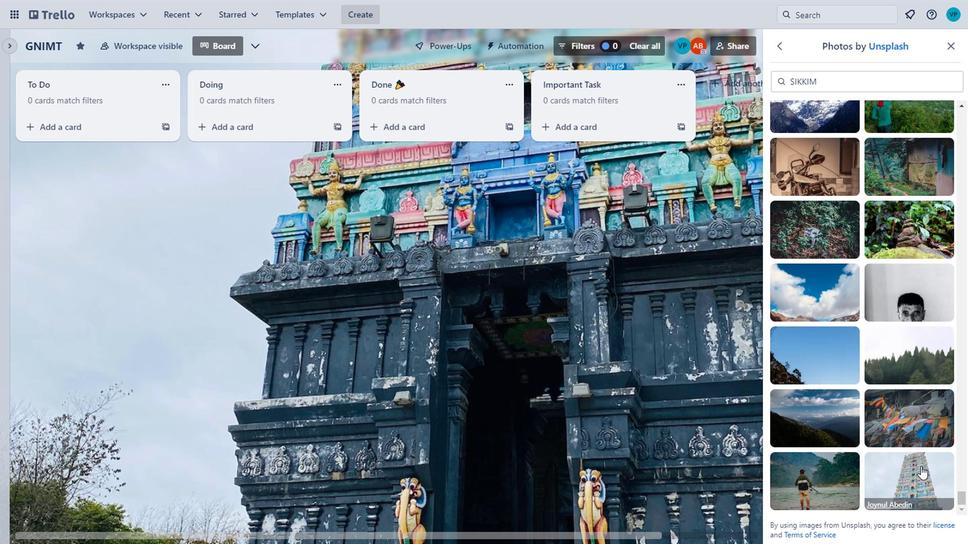 
Action: Mouse scrolled (916, 463) with delta (0, 0)
Screenshot: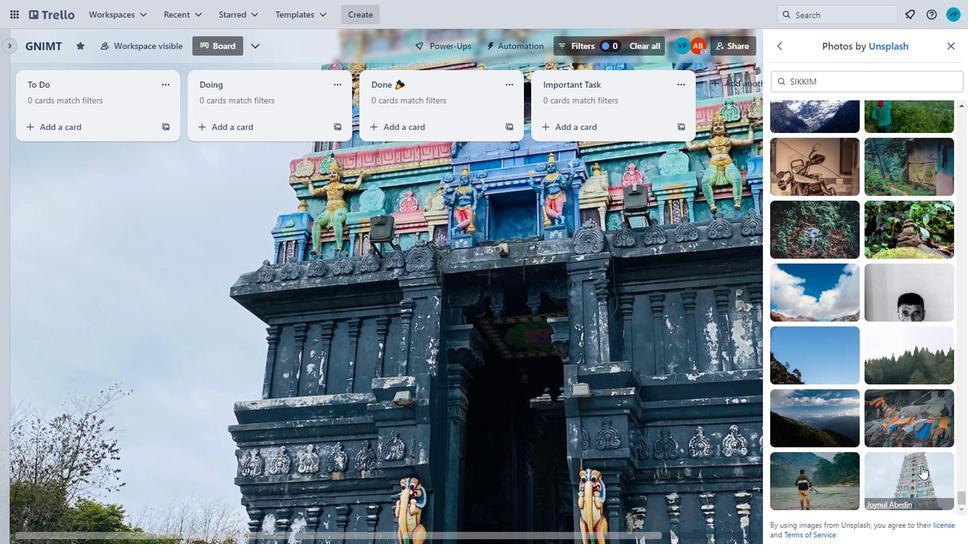 
Action: Mouse scrolled (916, 463) with delta (0, 0)
Screenshot: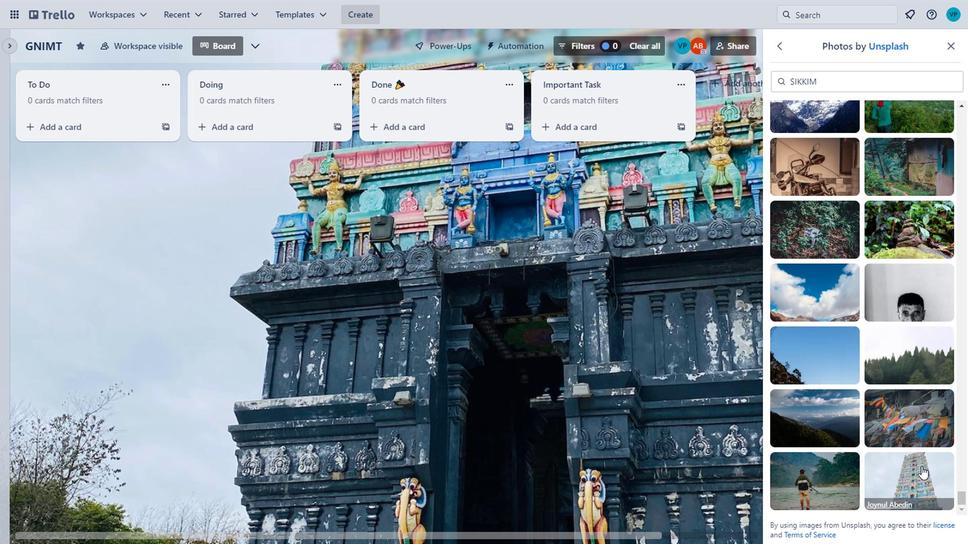 
Action: Mouse scrolled (916, 463) with delta (0, 0)
Screenshot: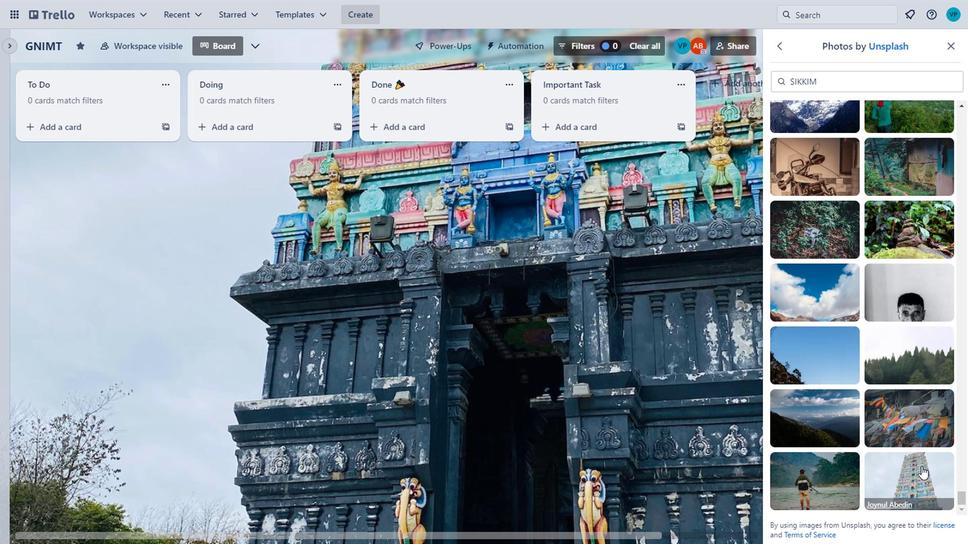 
Action: Mouse scrolled (916, 463) with delta (0, 0)
Screenshot: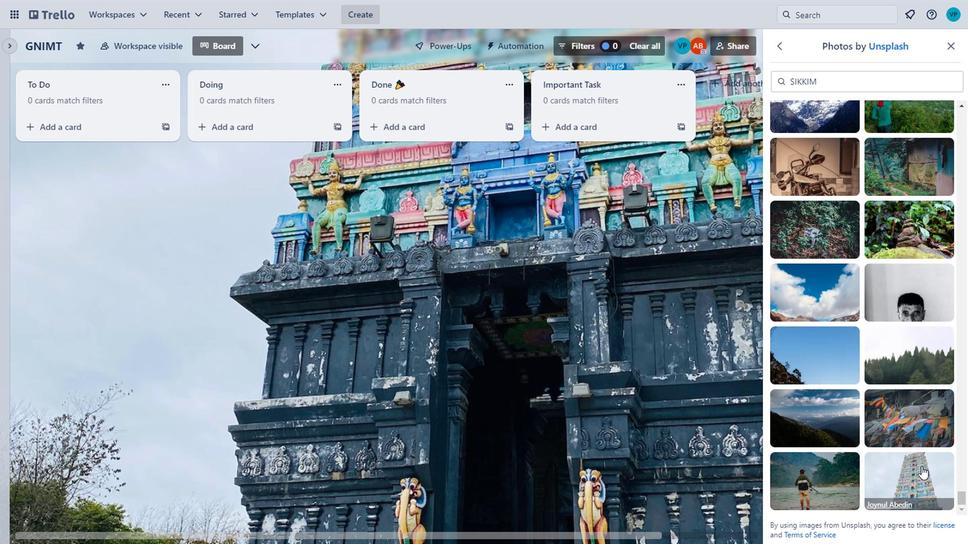 
Action: Mouse moved to (916, 452)
Screenshot: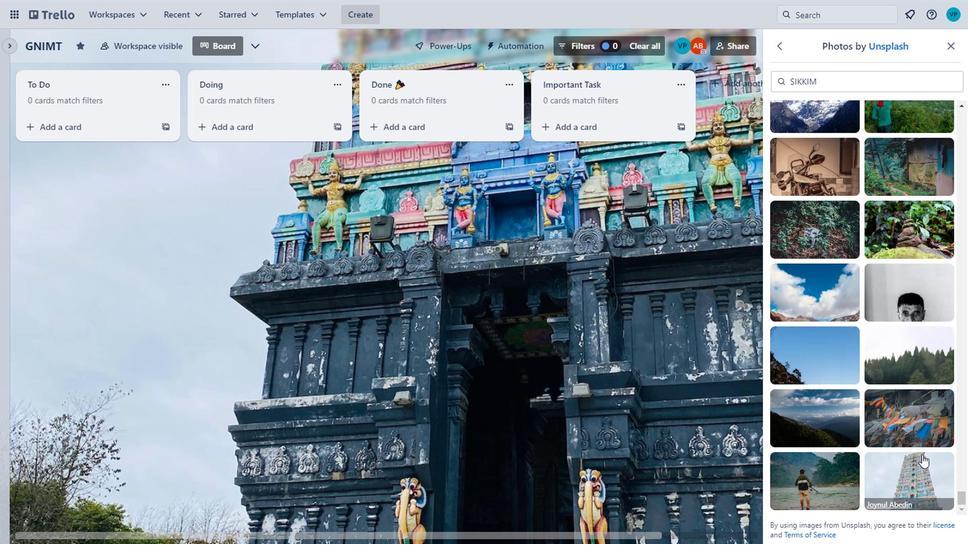 
Action: Mouse pressed left at (916, 452)
Screenshot: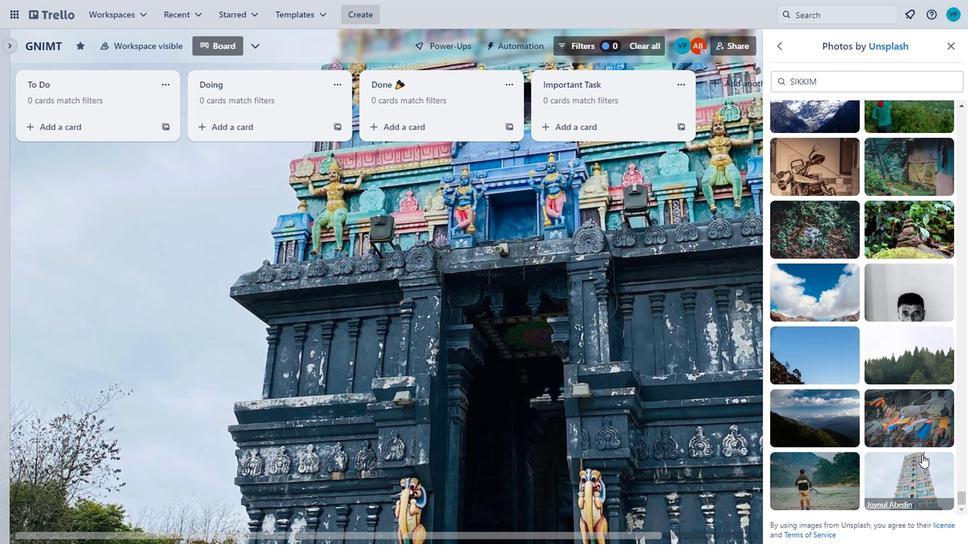 
Action: Mouse moved to (846, 82)
Screenshot: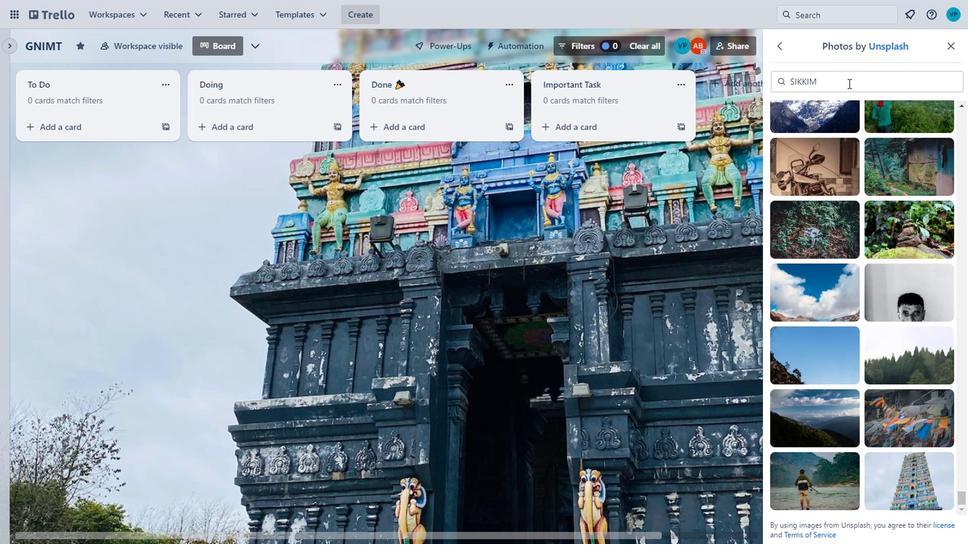 
Action: Mouse pressed left at (846, 82)
Screenshot: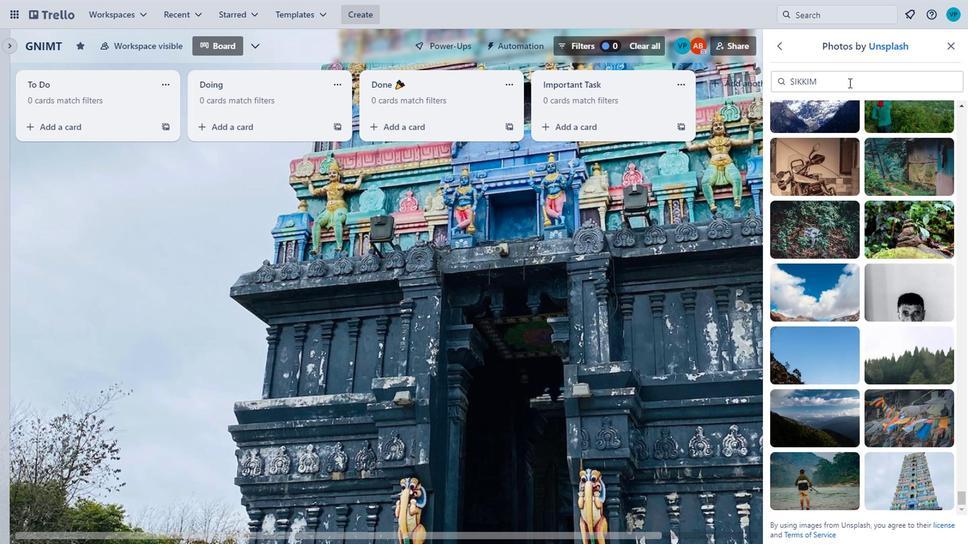 
Action: Mouse moved to (846, 82)
Screenshot: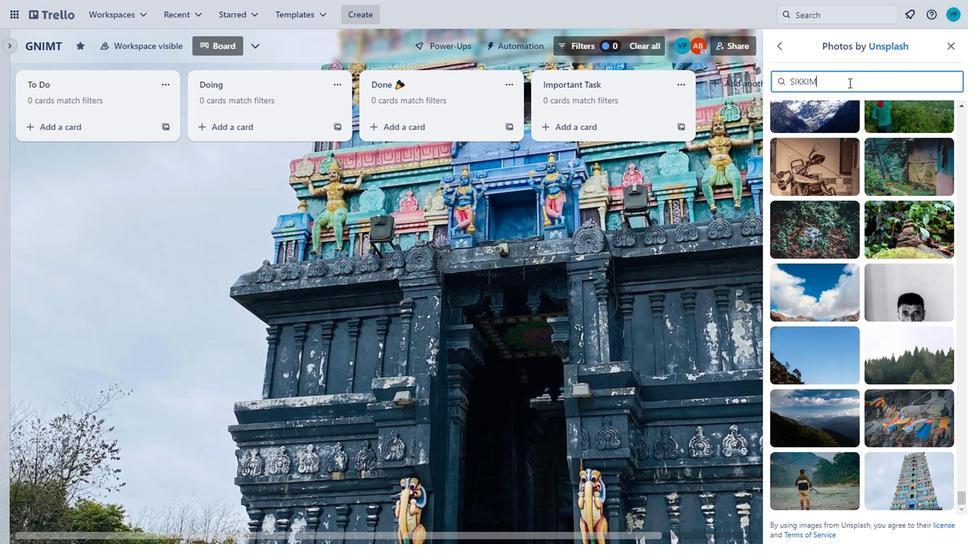 
Action: Key pressed <Key.backspace><Key.backspace><Key.backspace><Key.backspace><Key.backspace><Key.backspace><Key.backspace>delhi<Key.enter>
Screenshot: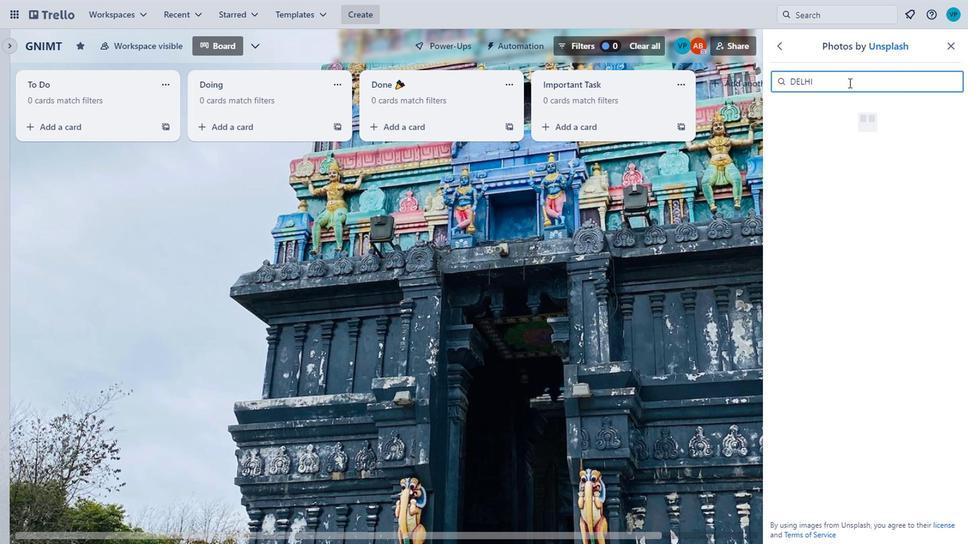 
Action: Mouse moved to (845, 82)
Screenshot: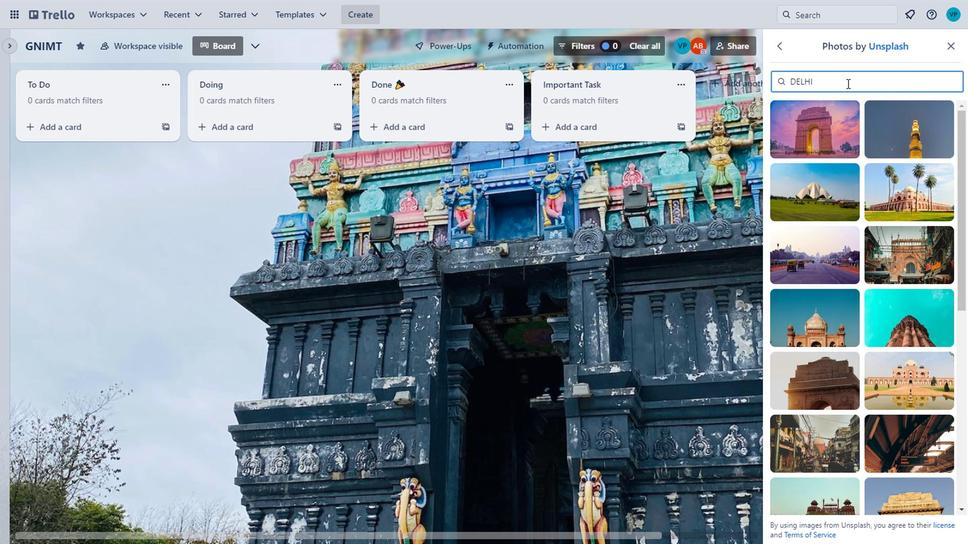 
Action: Mouse pressed right at (845, 82)
Screenshot: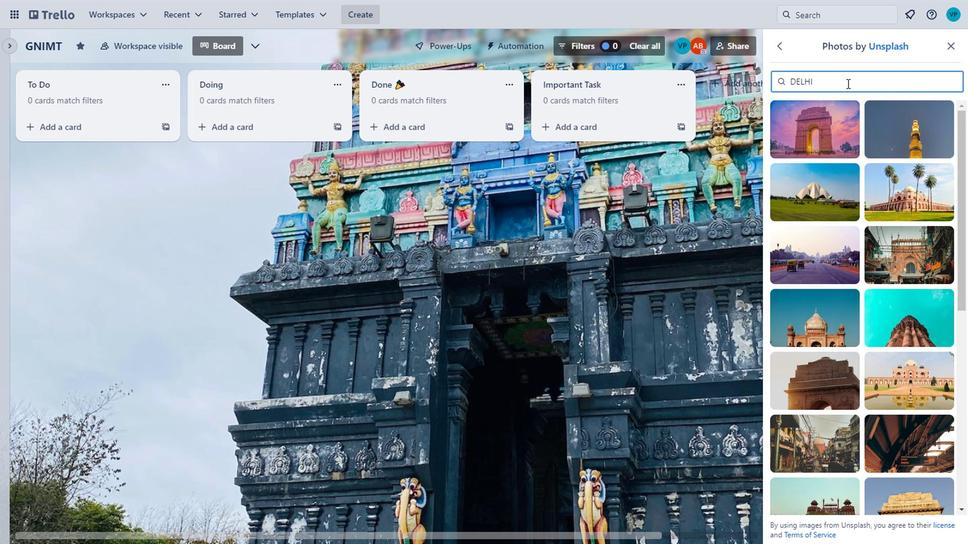 
Action: Mouse moved to (653, 256)
Screenshot: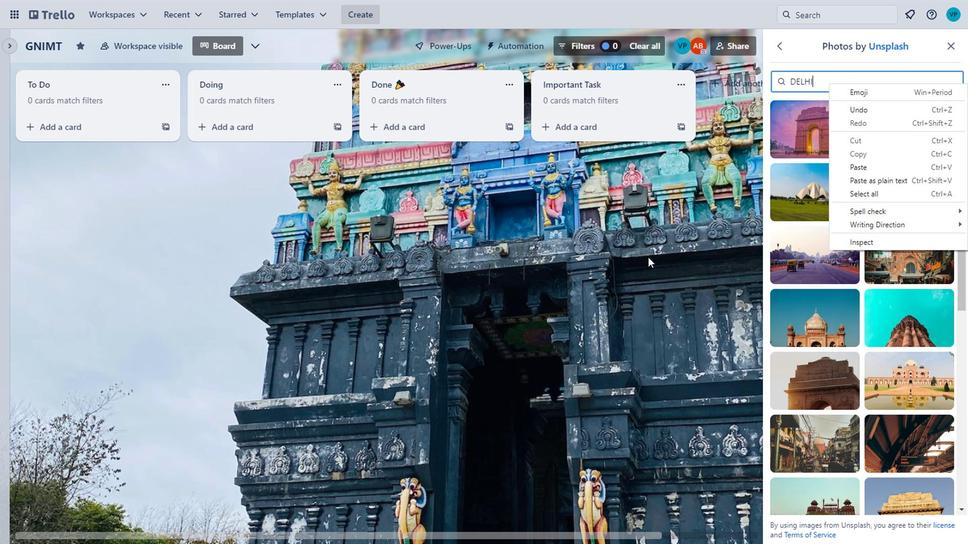 
Action: Mouse pressed left at (653, 256)
Screenshot: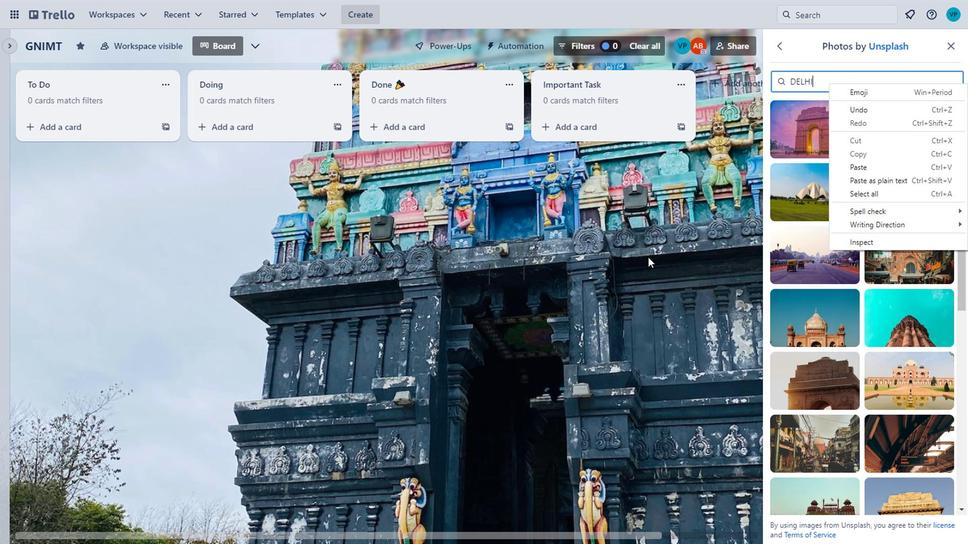 
Action: Mouse moved to (818, 121)
Screenshot: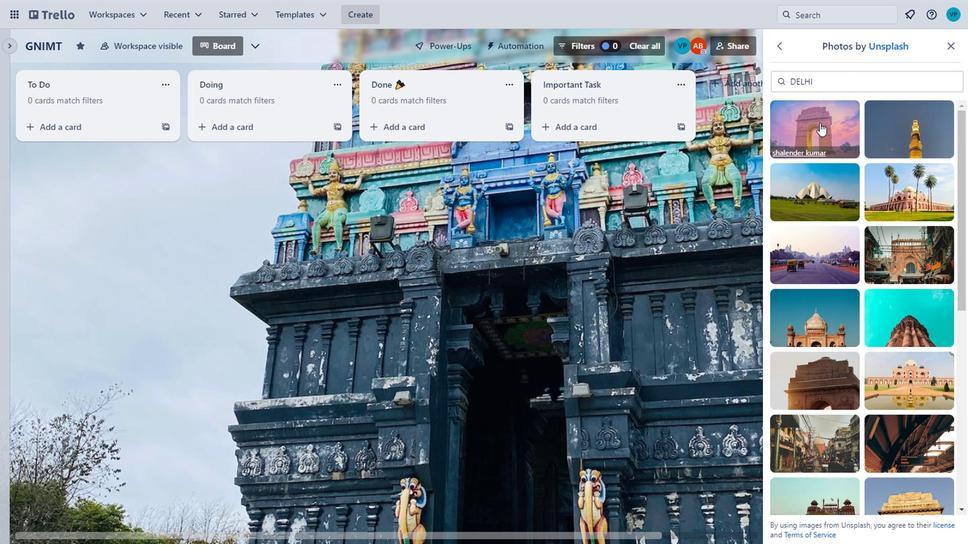
Action: Mouse pressed left at (818, 121)
Screenshot: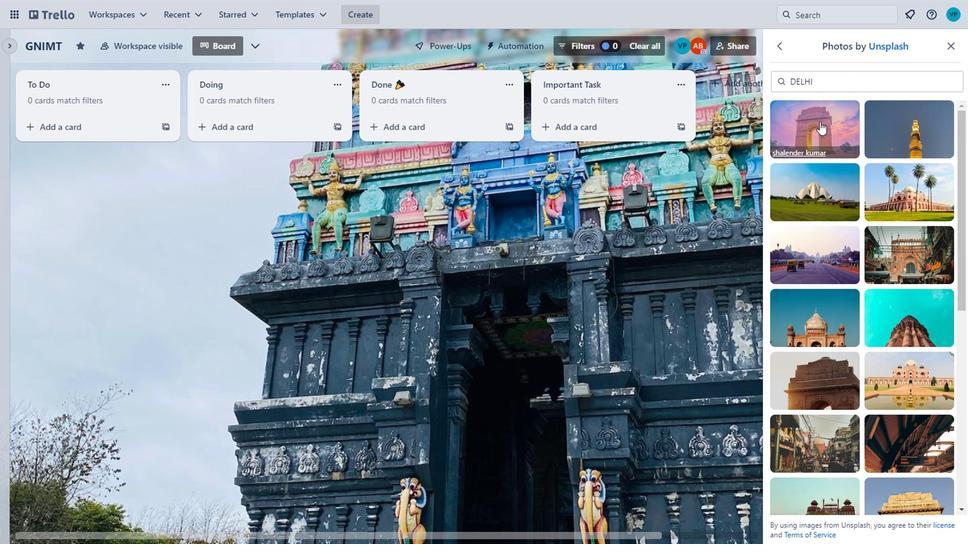 
Action: Mouse moved to (825, 120)
Screenshot: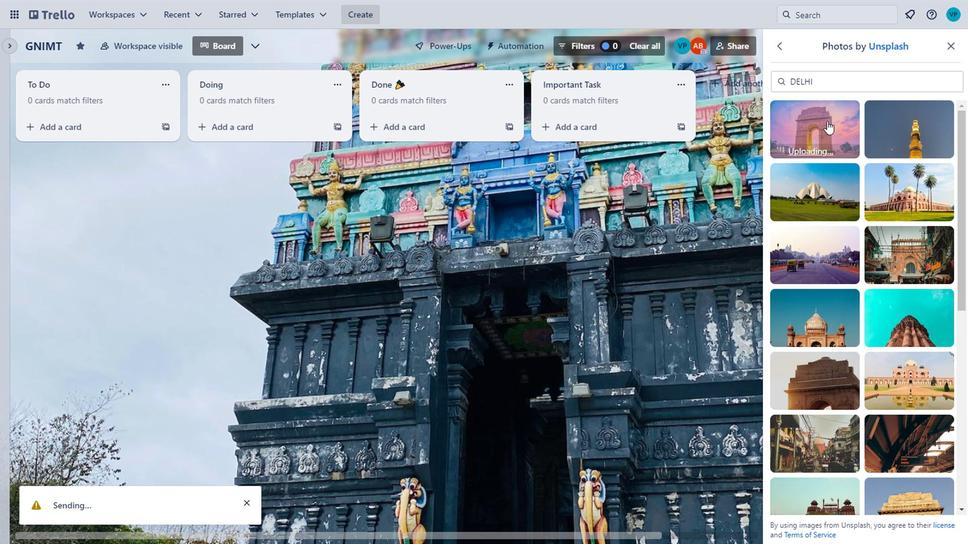 
Action: Mouse pressed left at (825, 120)
Screenshot: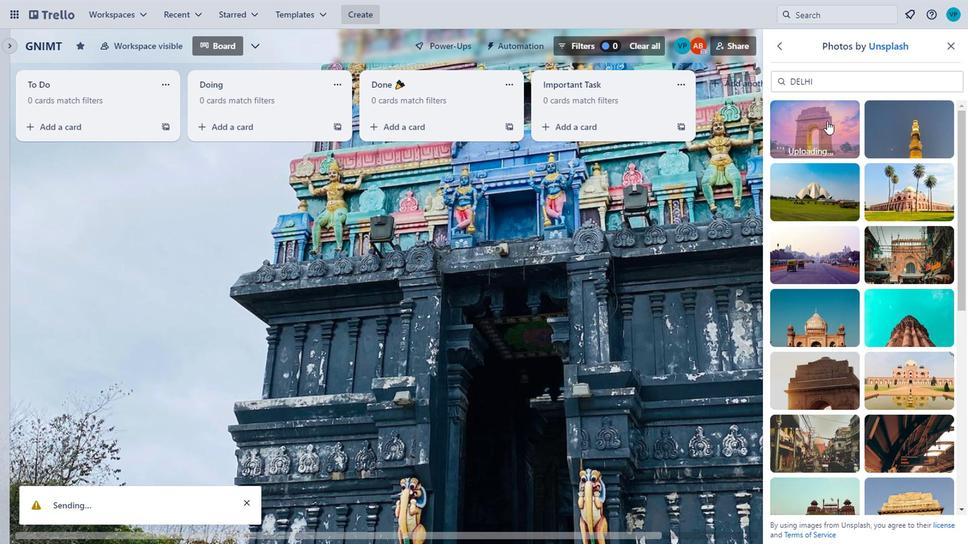 
Action: Mouse moved to (907, 125)
Screenshot: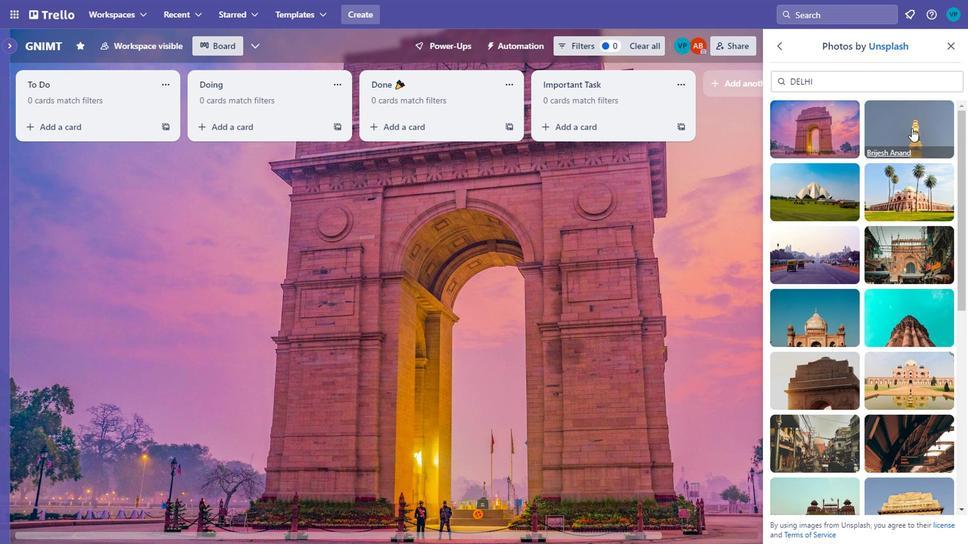 
Action: Mouse pressed left at (907, 125)
Screenshot: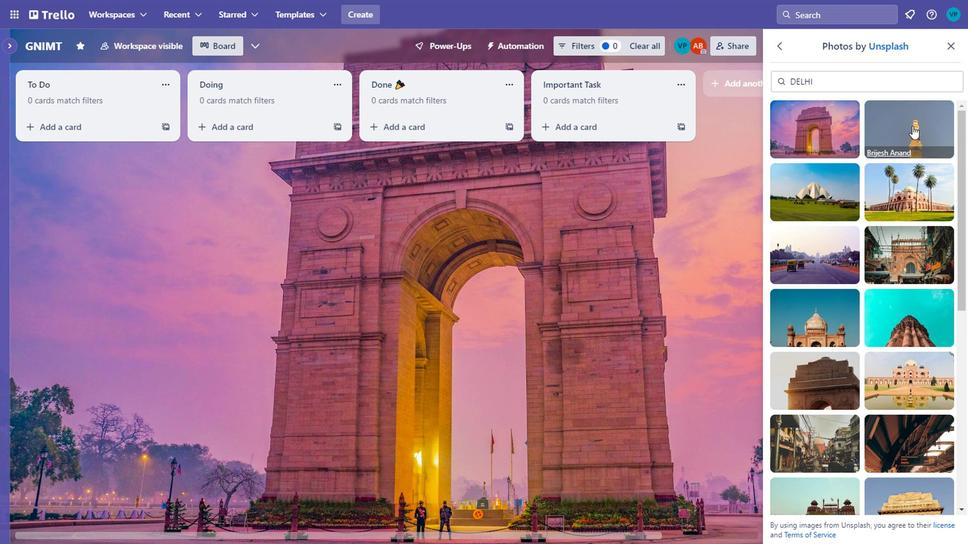 
Action: Mouse moved to (810, 190)
Screenshot: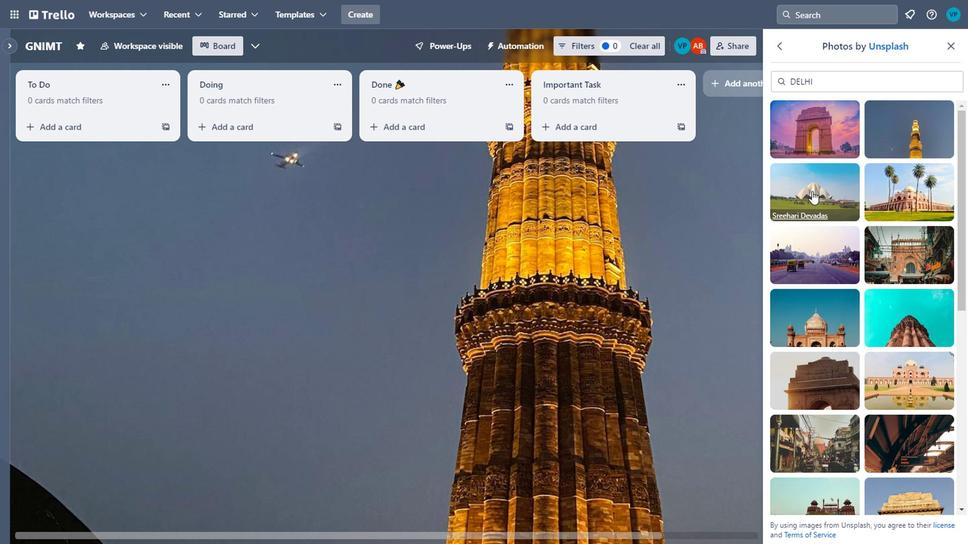 
Action: Mouse pressed left at (810, 190)
Screenshot: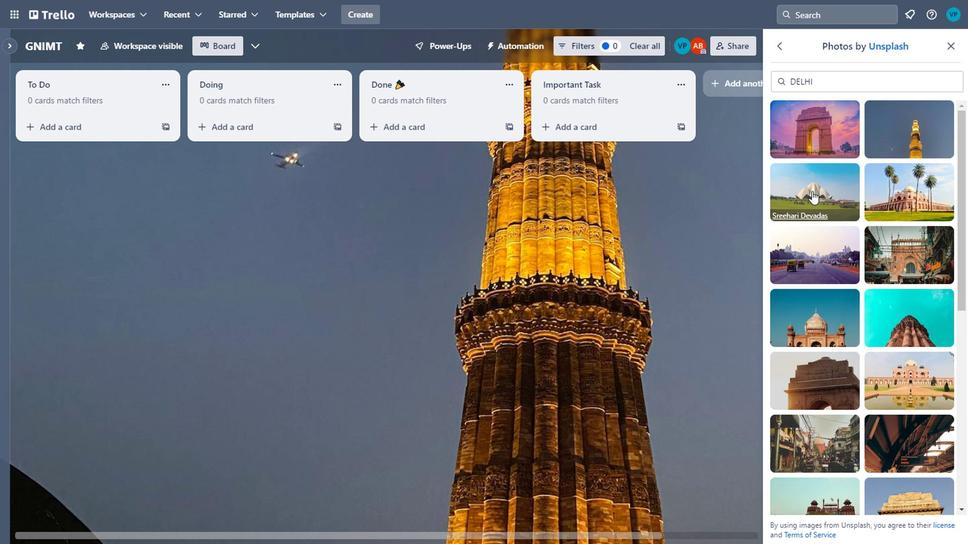 
Action: Mouse moved to (899, 188)
Screenshot: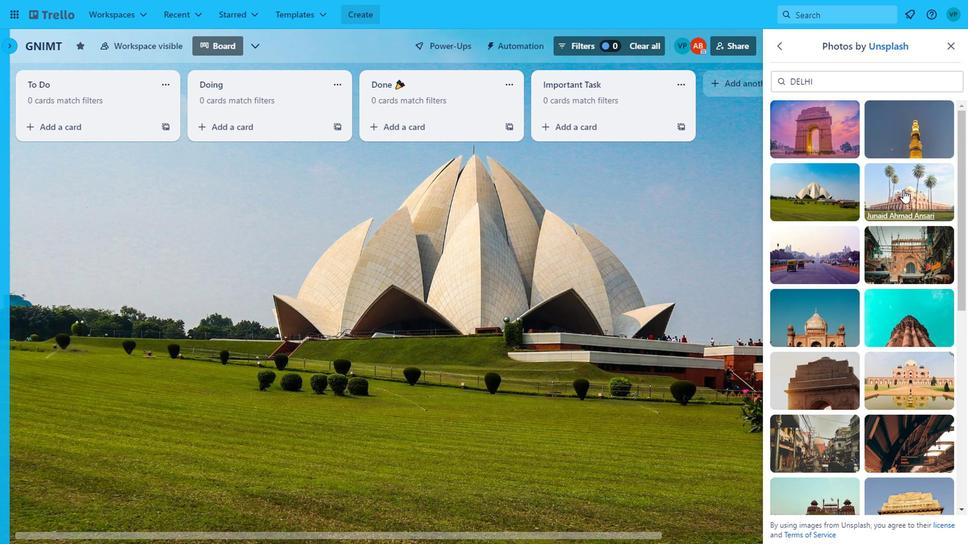 
Action: Mouse pressed left at (899, 188)
Screenshot: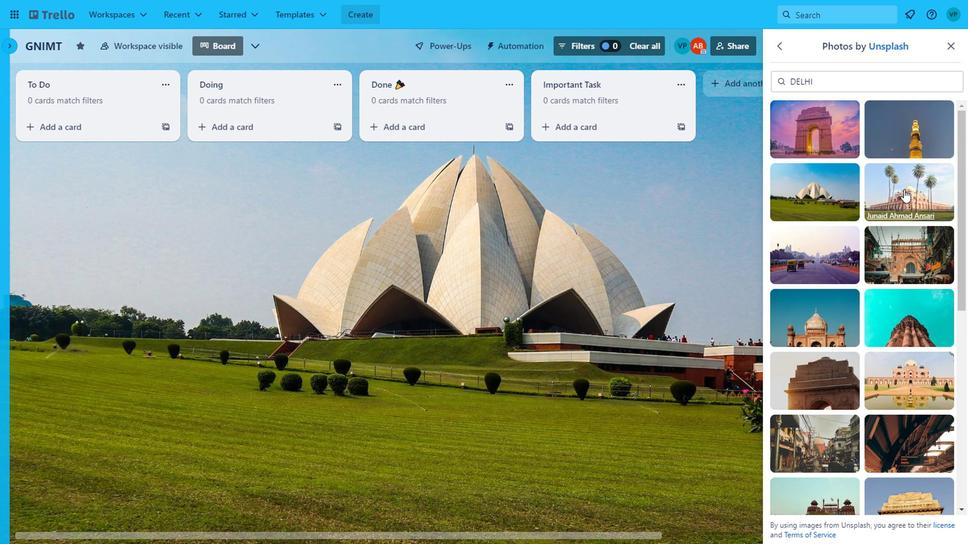 
Action: Mouse moved to (817, 241)
Screenshot: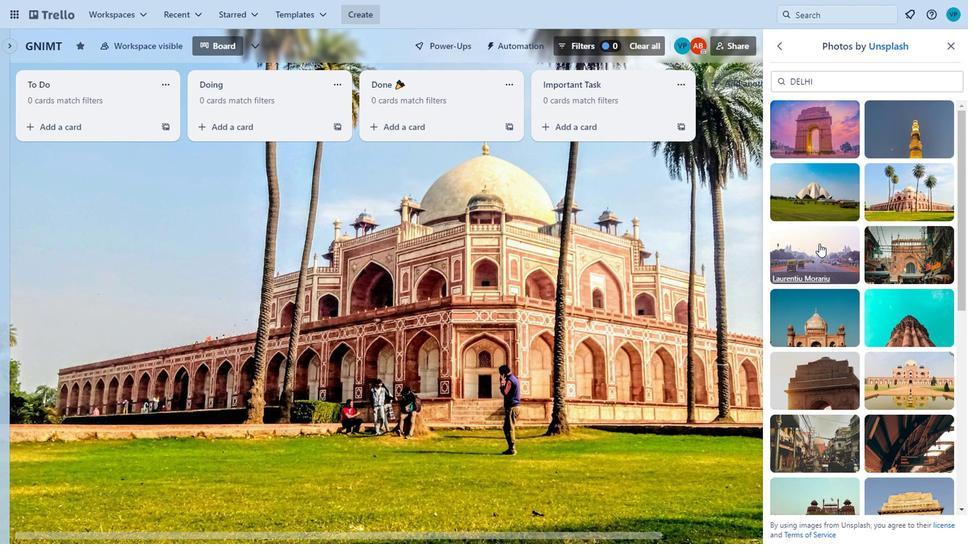 
Action: Mouse pressed left at (817, 241)
Screenshot: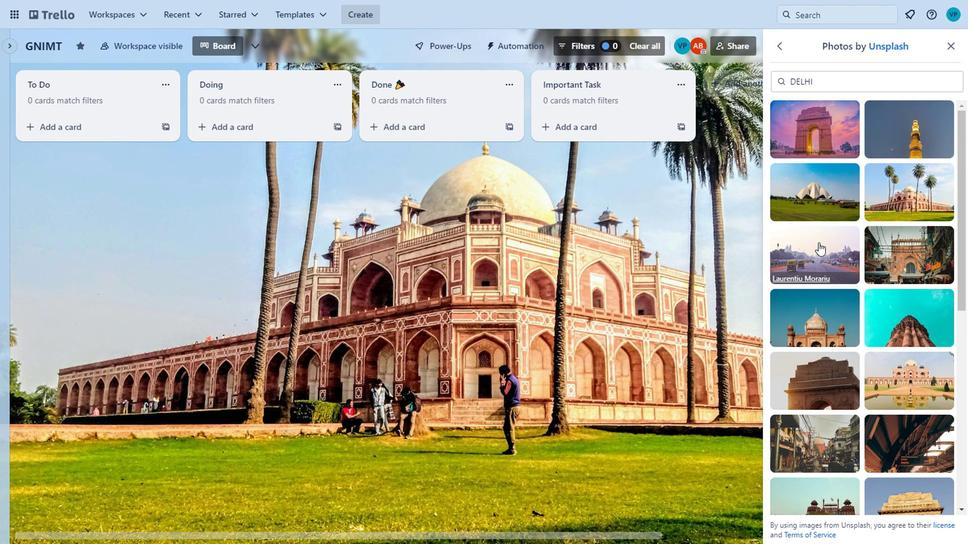 
Action: Mouse moved to (898, 244)
Screenshot: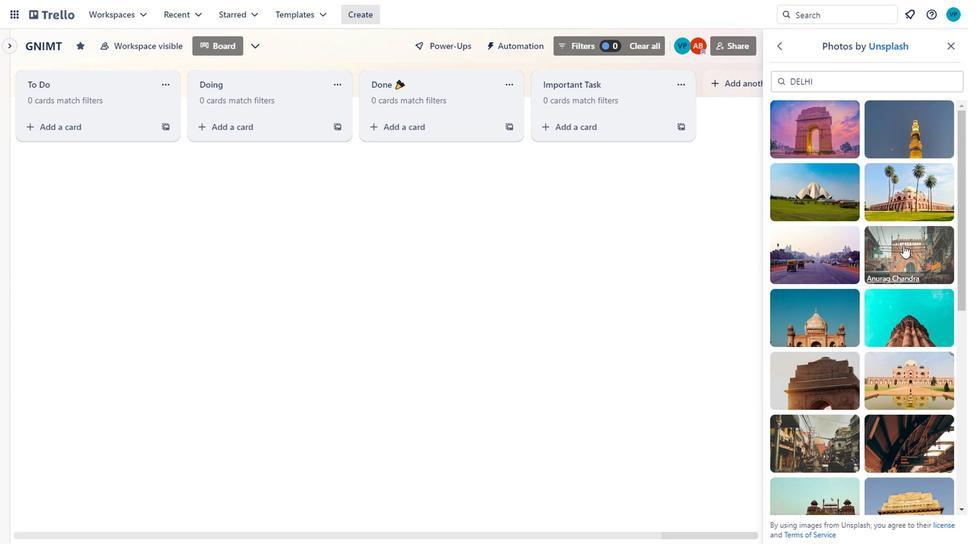 
Action: Mouse pressed left at (898, 244)
Screenshot: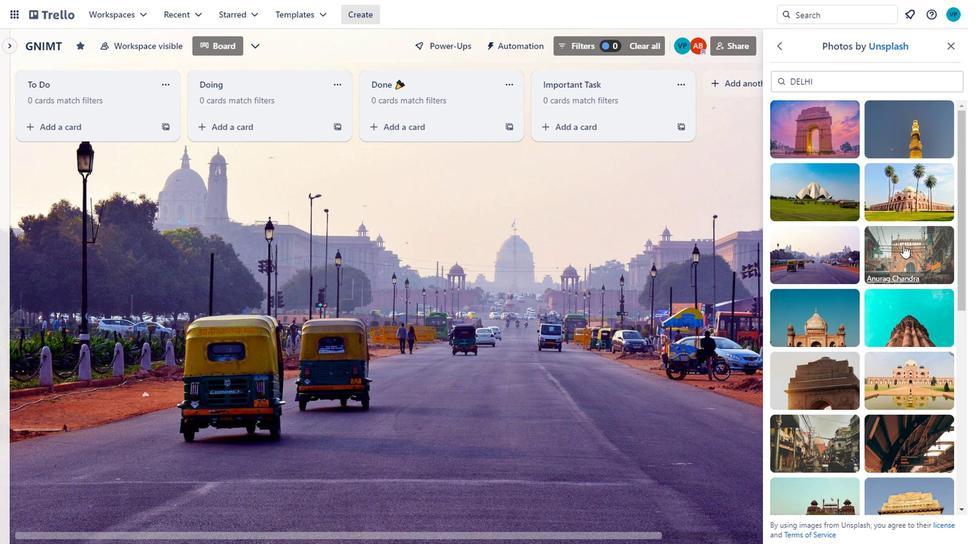 
Action: Mouse moved to (829, 309)
Screenshot: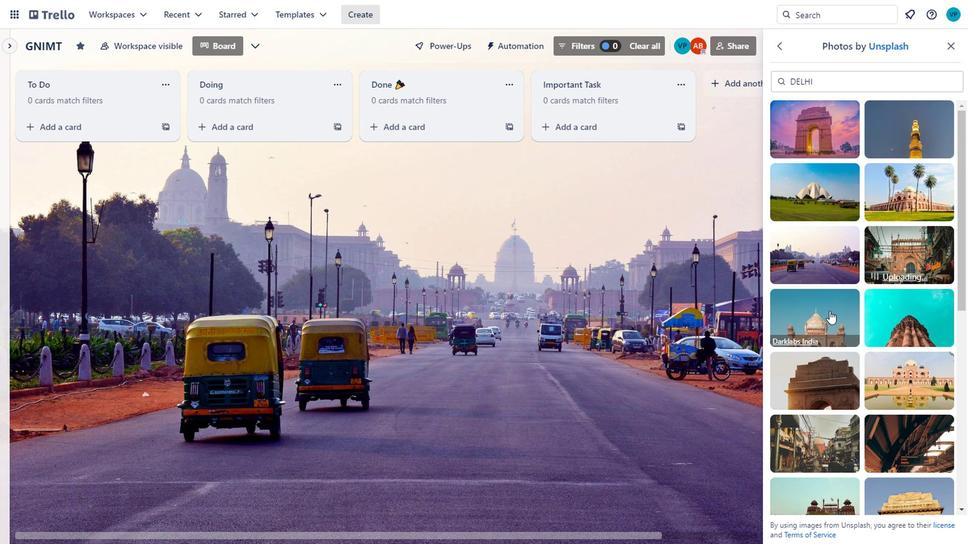 
Action: Mouse scrolled (829, 309) with delta (0, 0)
Screenshot: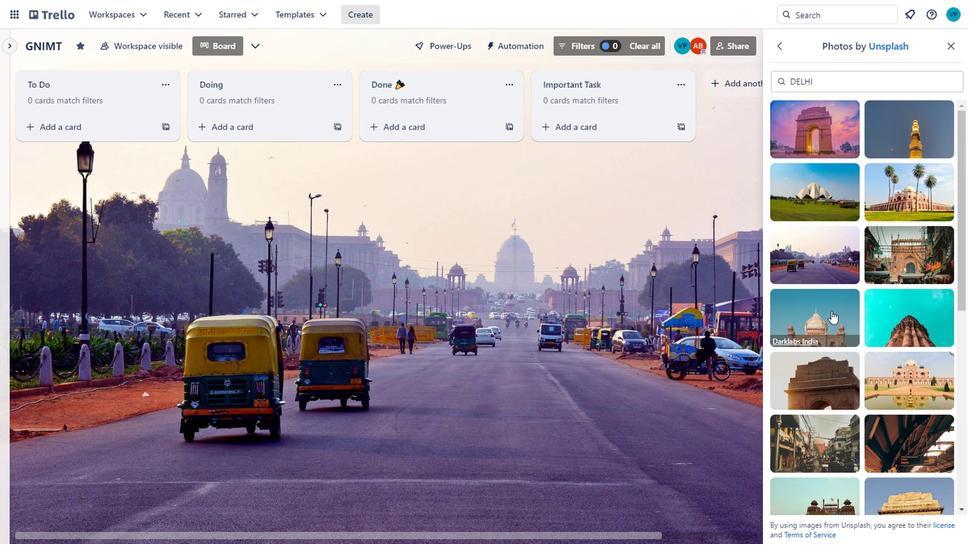 
Action: Mouse moved to (820, 228)
Screenshot: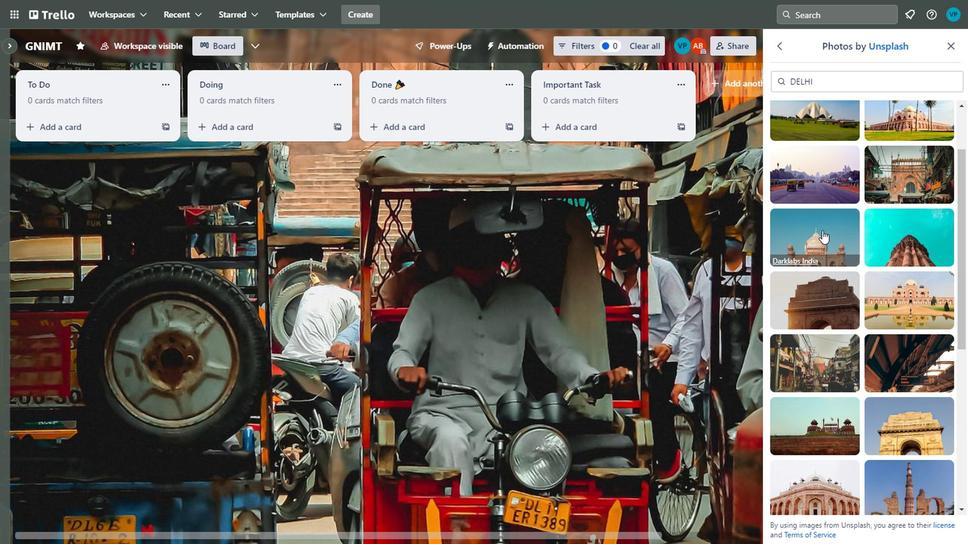 
Action: Mouse pressed left at (820, 228)
Screenshot: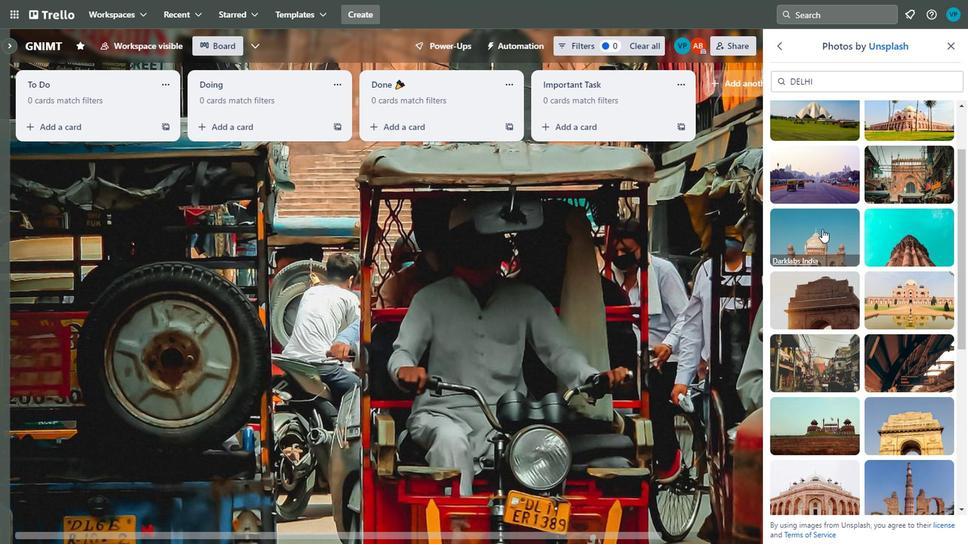 
Action: Mouse moved to (908, 235)
Screenshot: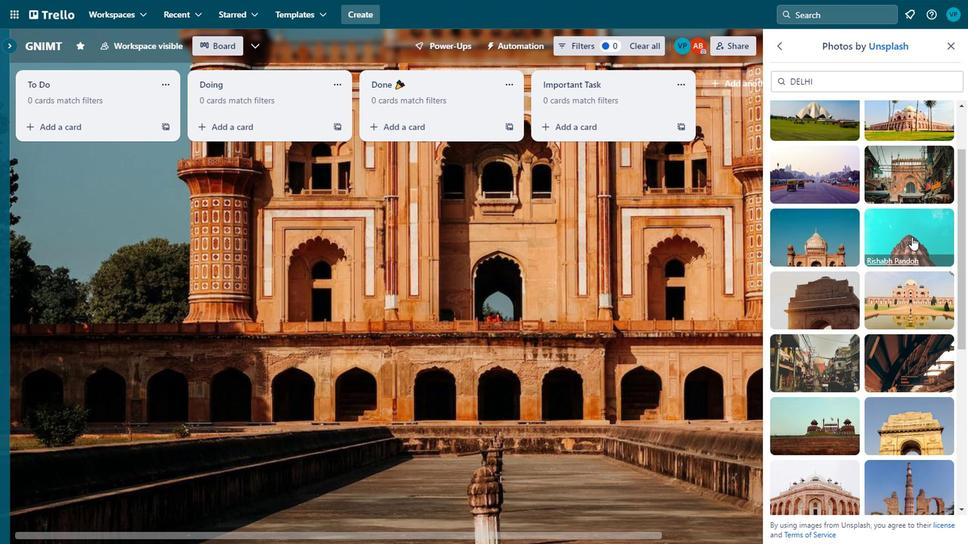 
Action: Mouse pressed left at (908, 235)
Screenshot: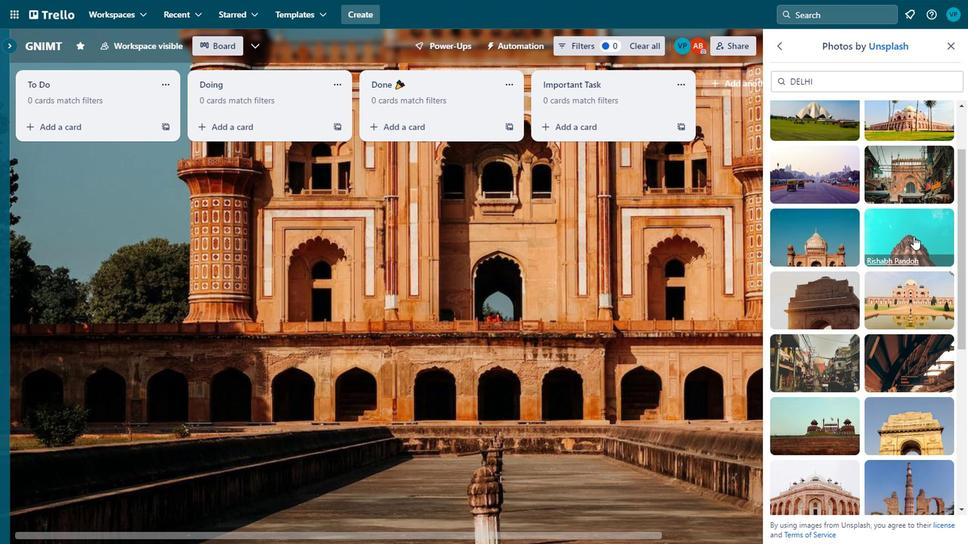 
Action: Mouse moved to (836, 293)
Screenshot: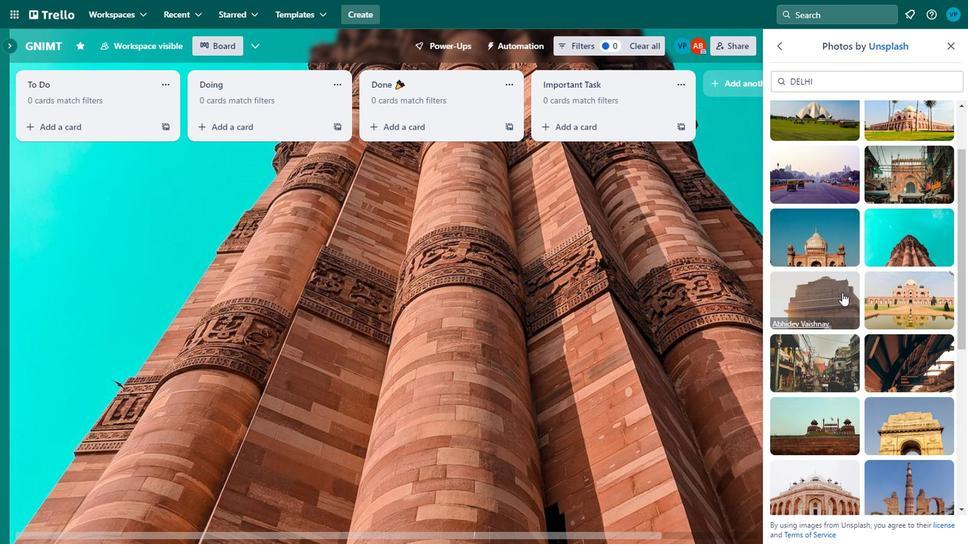
Action: Mouse pressed left at (836, 293)
Screenshot: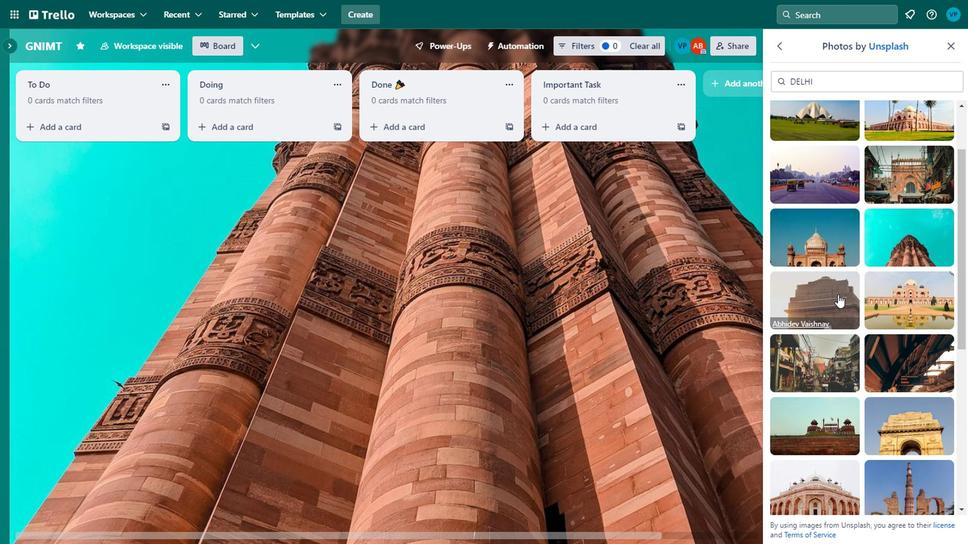
Action: Mouse moved to (667, 282)
Screenshot: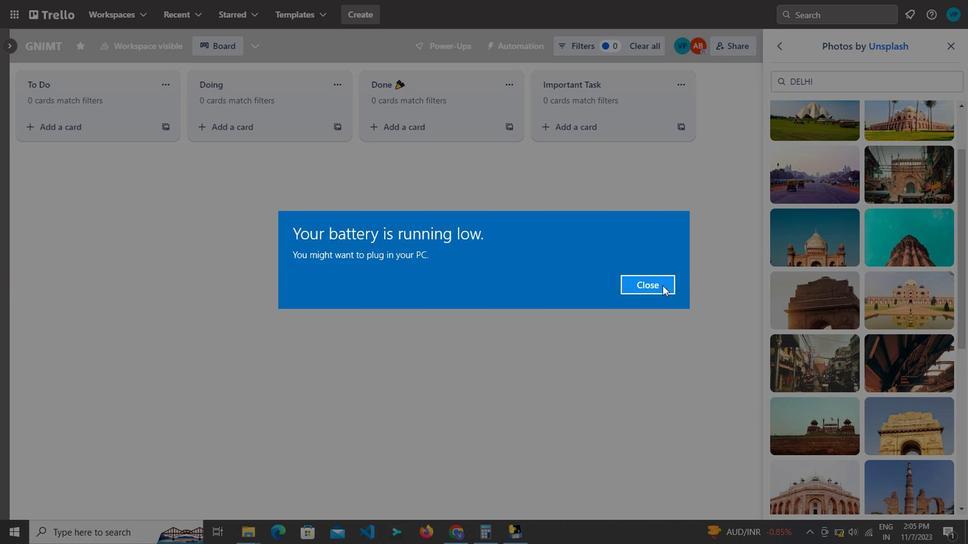 
Action: Mouse pressed left at (667, 282)
Screenshot: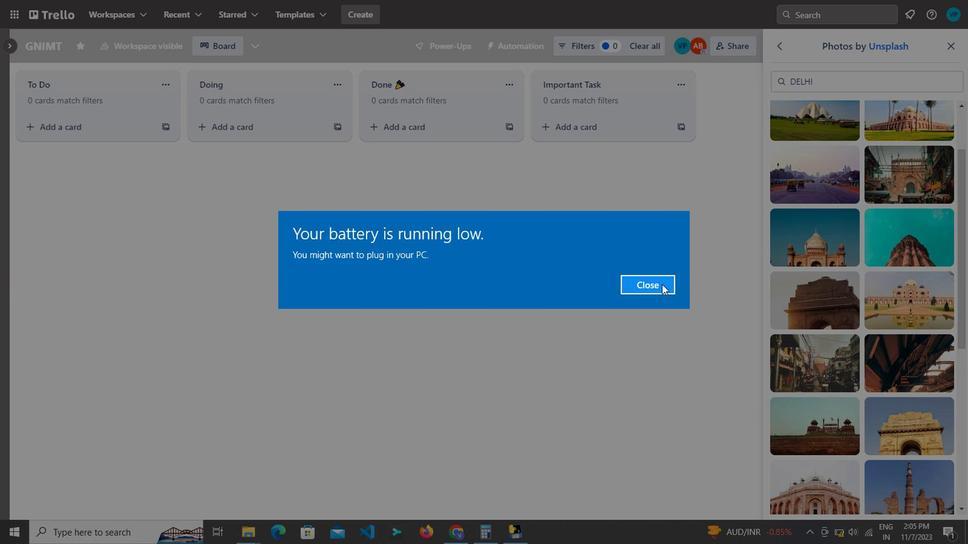 
Action: Mouse moved to (836, 312)
Screenshot: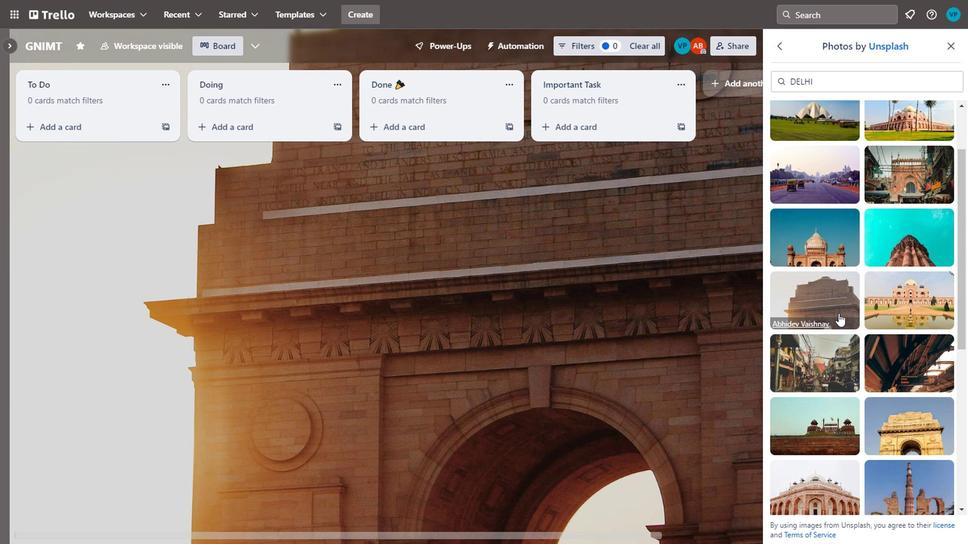 
